 Task: Create new invoice with Date Opened :30-Apr-23, Select Customer: Whiskey Cake, Terms: Payment Term 2. Make invoice entry for item-1 with Date: 30-Apr-23, Description: Talenti Confetti Cookie Gelato Layers_x000D_
, Action: Material, Income Account: Income:Sales, Quantity: 2, Unit Price: 6.5, Discount %: 10. Make entry for item-2 with Date: 30-Apr-23, Description: e.l.f. Lip Laquer, Action: Material, Income Account: Income:Sales, Quantity: 1, Unit Price: 5.6, Discount %: 5. Make entry for item-3 with Date: 30-Apr-23, Description: Flame-Broiled Cheeseburger, Action: Material, Income Account: Income:Sales, Quantity: 2, Unit Price: 6.6, Discount %: 7. Write Notes: 'Looking forward to serving you again.'. Post Invoice with Post Date: 30-Apr-23, Post to Accounts: Assets:Accounts Receivable. Pay / Process Payment with Transaction Date: 15-May-23, Amount: 29.296, Transfer Account: Checking Account. Print Invoice, display notes by going to Option, then go to Display Tab and check 'Invoice Notes'.
Action: Mouse pressed left at (267, 132)
Screenshot: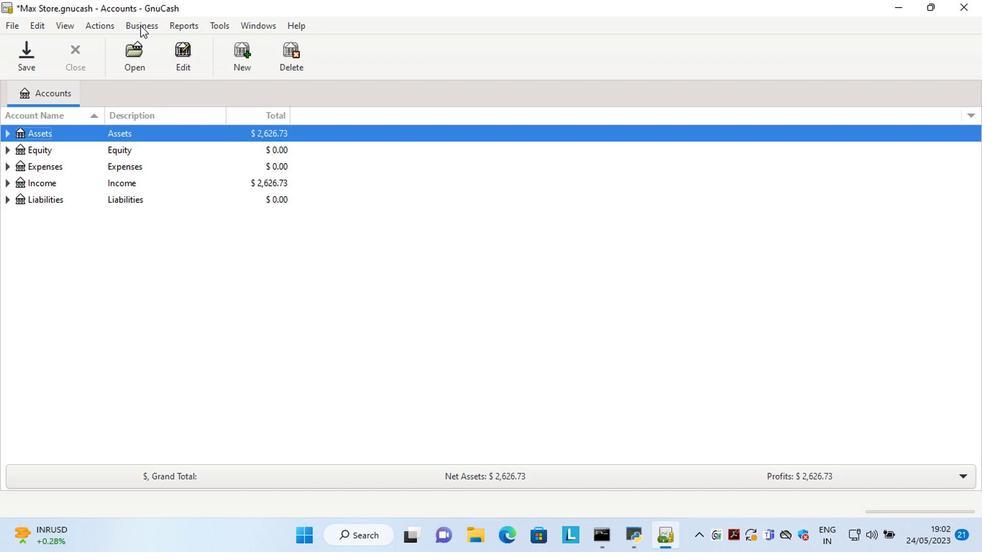 
Action: Mouse moved to (381, 178)
Screenshot: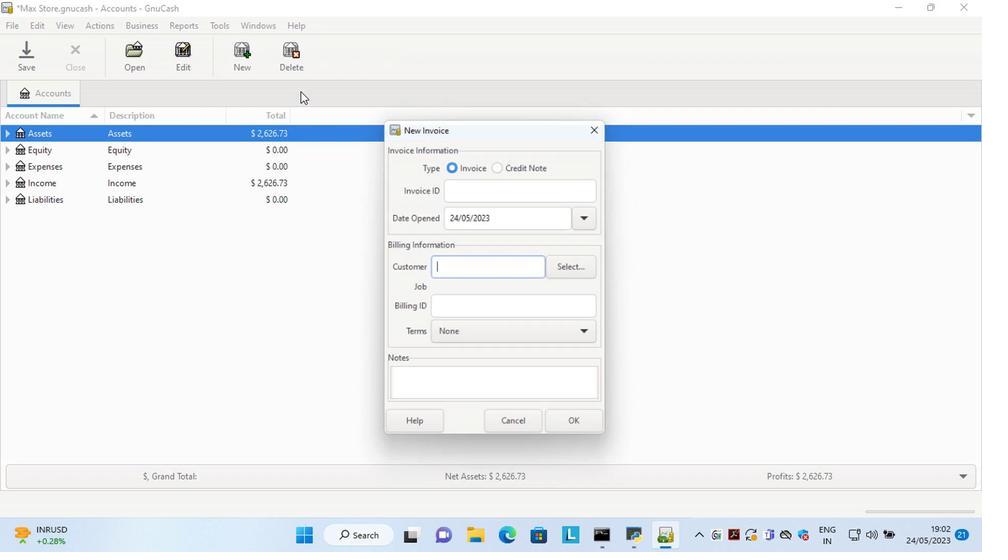 
Action: Mouse pressed left at (381, 178)
Screenshot: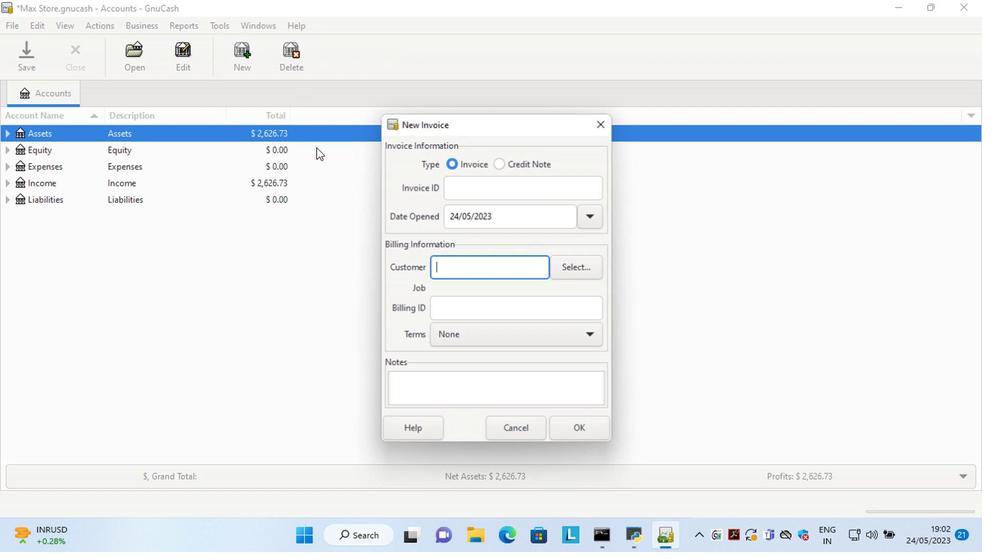 
Action: Mouse moved to (515, 265)
Screenshot: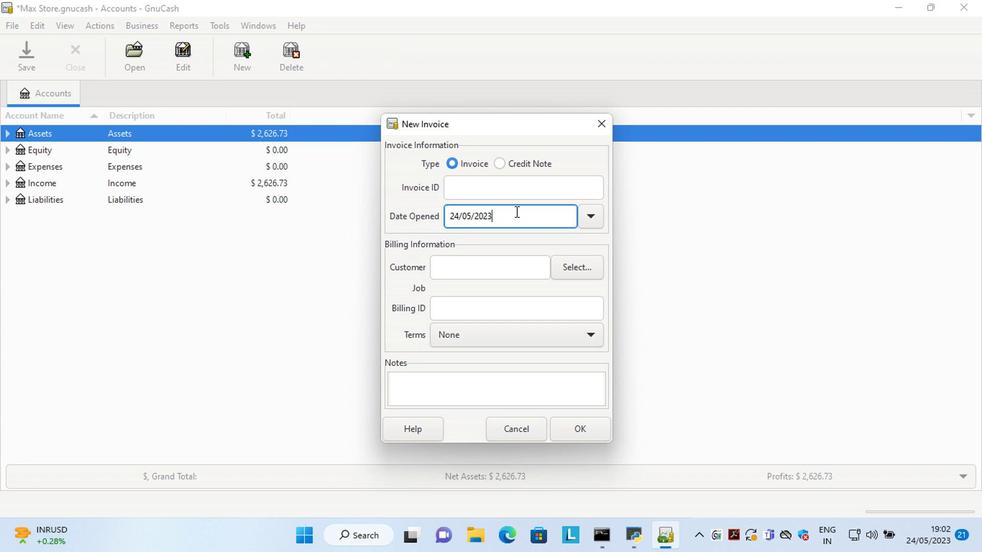 
Action: Mouse pressed left at (515, 265)
Screenshot: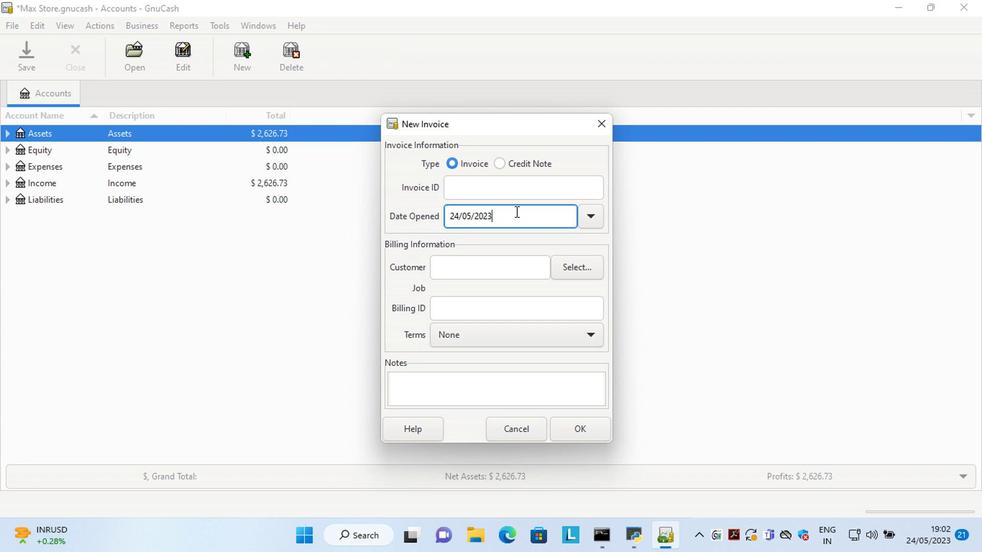 
Action: Key pressed <Key.left><Key.left><Key.left><Key.left><Key.left><Key.left><Key.left><Key.left><Key.left><Key.left><Key.left><Key.left><Key.left><Key.left><Key.delete><Key.delete>30<Key.right><Key.right><Key.delete>4<Key.tab>
Screenshot: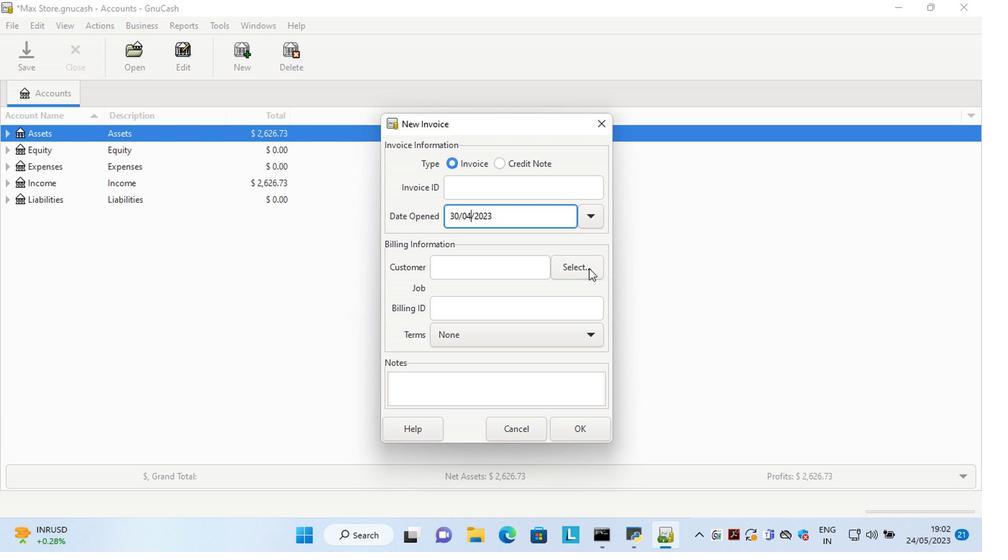 
Action: Mouse moved to (552, 300)
Screenshot: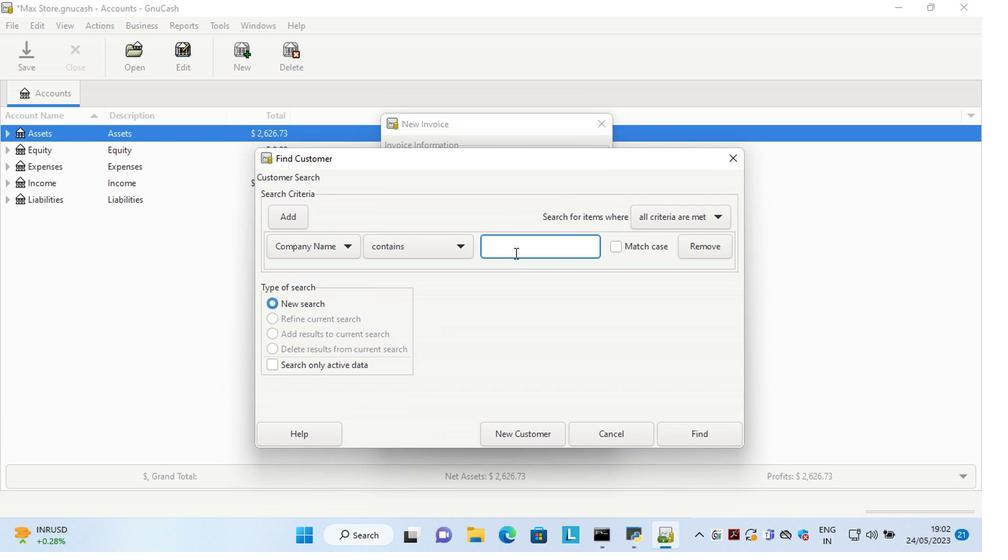 
Action: Mouse pressed left at (552, 300)
Screenshot: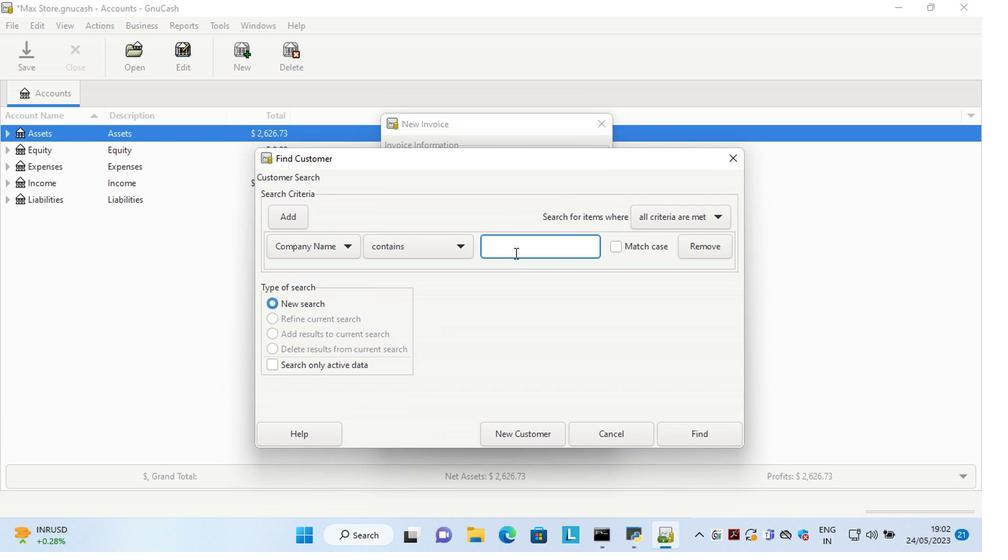 
Action: Mouse moved to (506, 284)
Screenshot: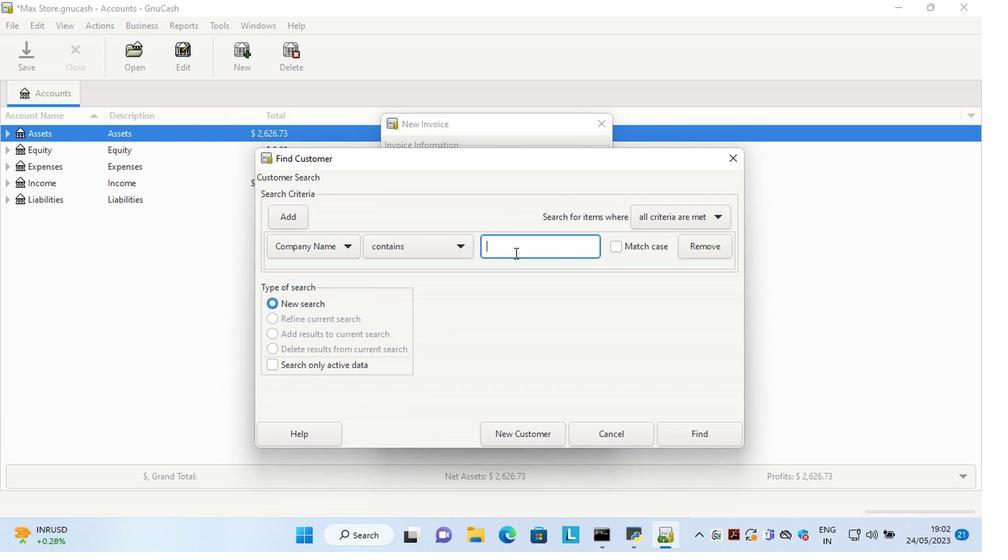 
Action: Mouse pressed left at (506, 284)
Screenshot: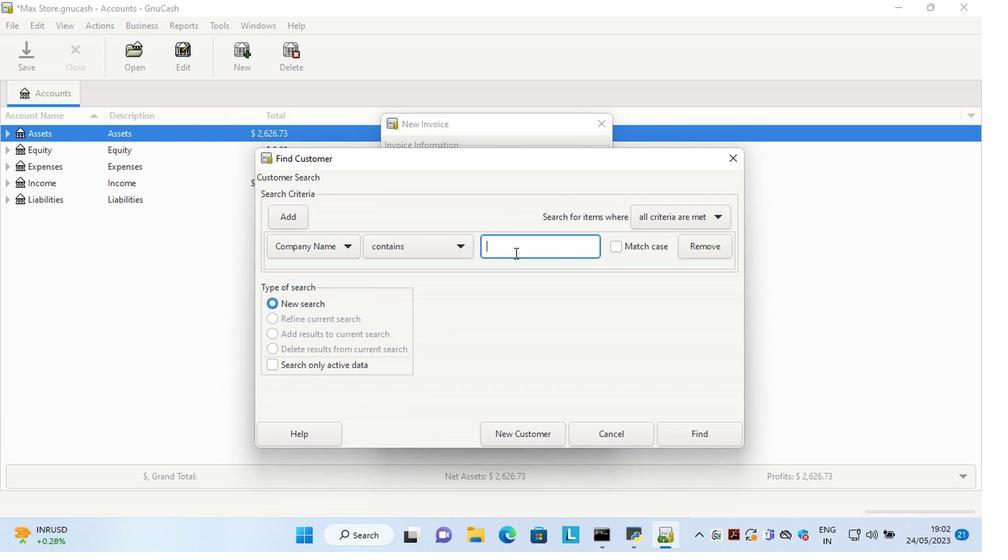 
Action: Key pressed <Key.shift>Whiskey
Screenshot: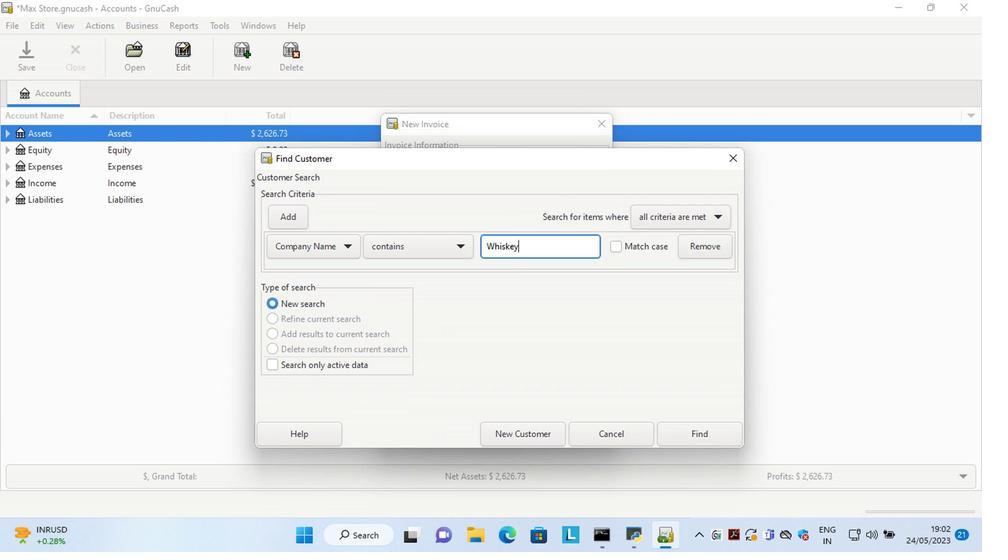 
Action: Mouse moved to (644, 410)
Screenshot: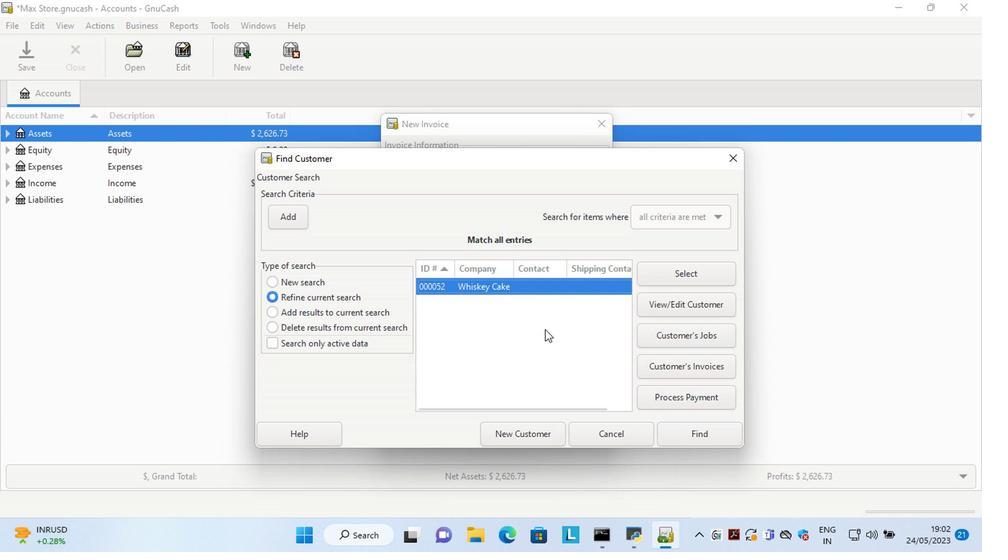 
Action: Mouse pressed left at (644, 410)
Screenshot: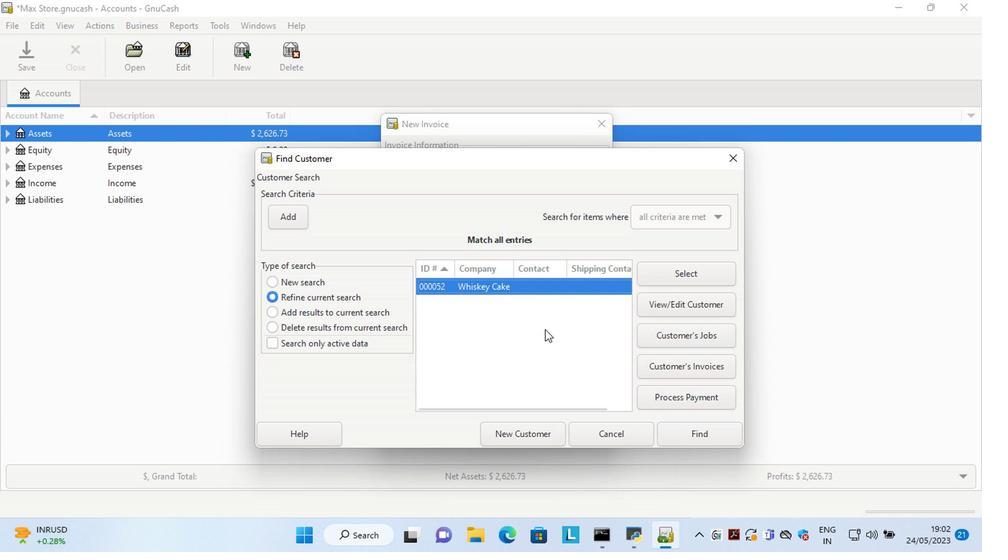 
Action: Mouse moved to (515, 312)
Screenshot: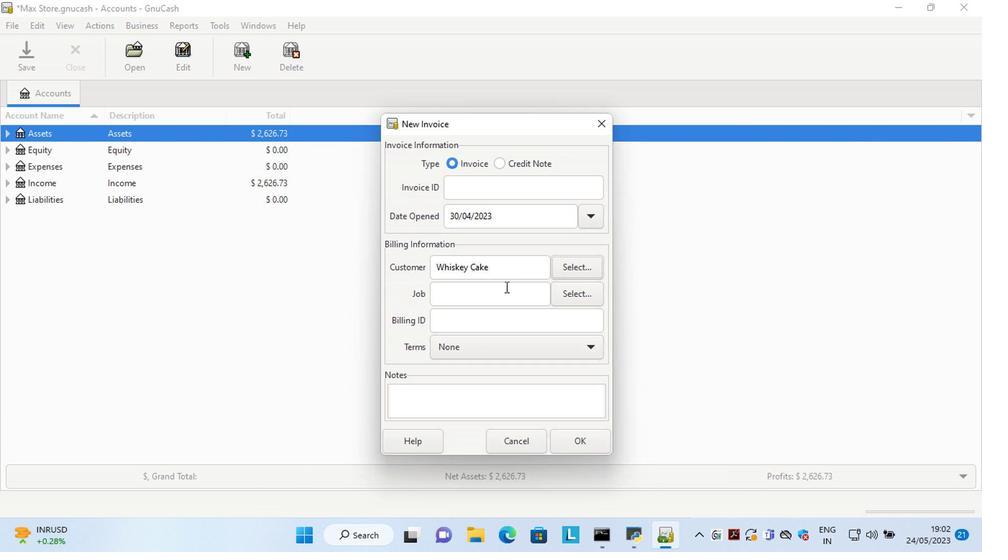 
Action: Mouse pressed left at (515, 312)
Screenshot: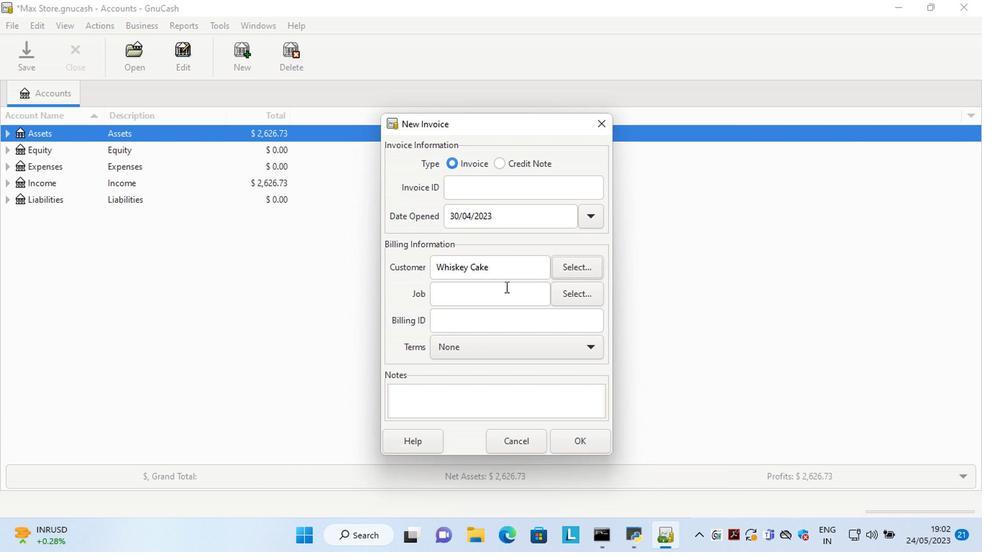
Action: Mouse pressed left at (515, 312)
Screenshot: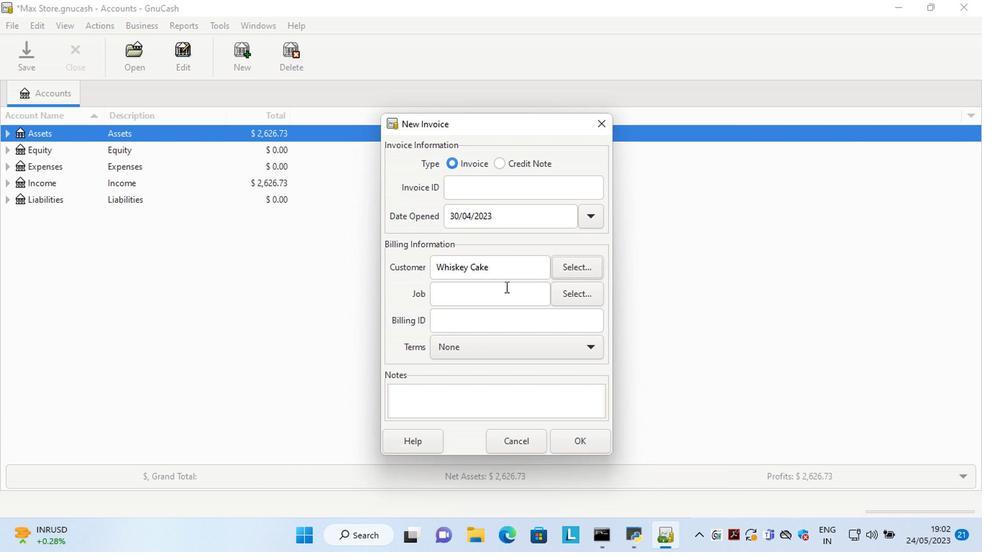 
Action: Mouse moved to (524, 355)
Screenshot: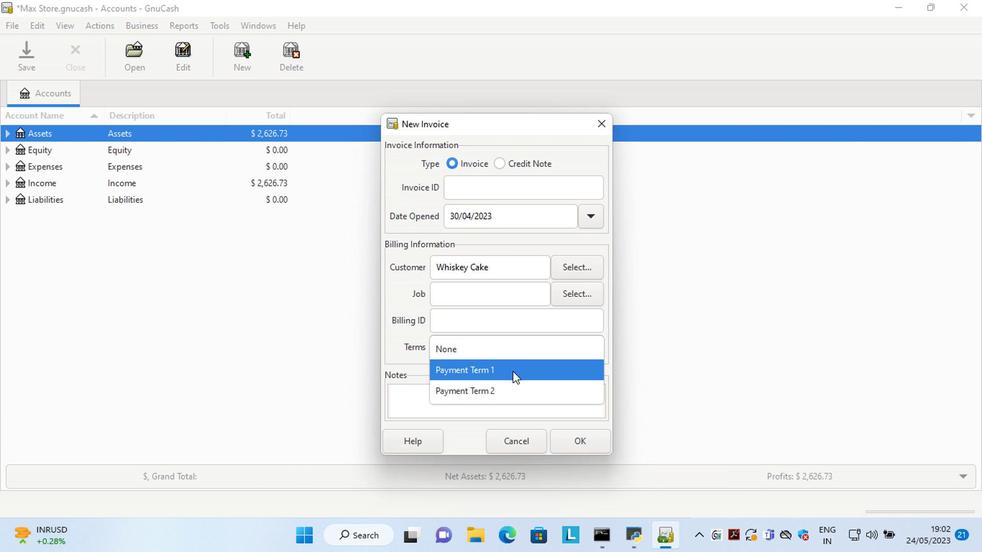 
Action: Mouse pressed left at (524, 355)
Screenshot: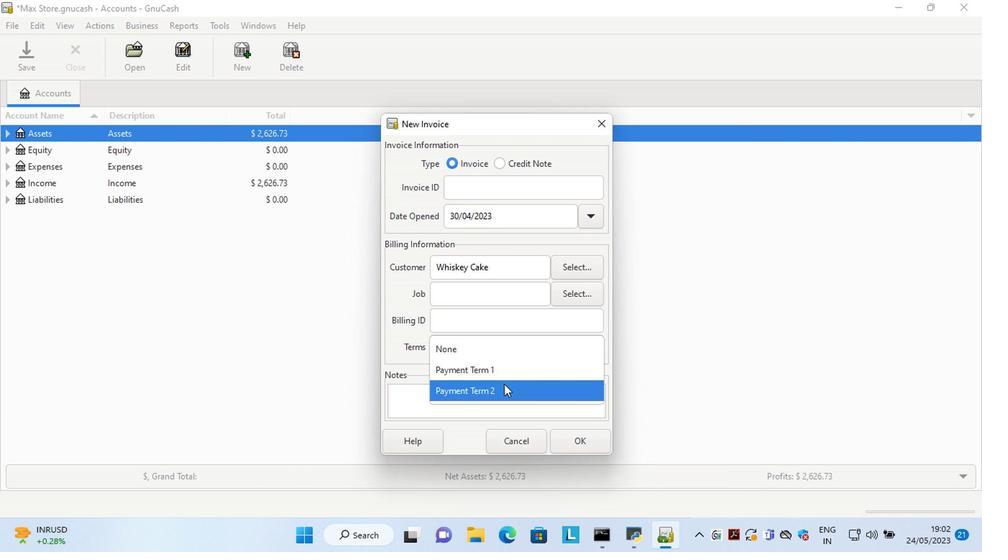 
Action: Mouse moved to (507, 382)
Screenshot: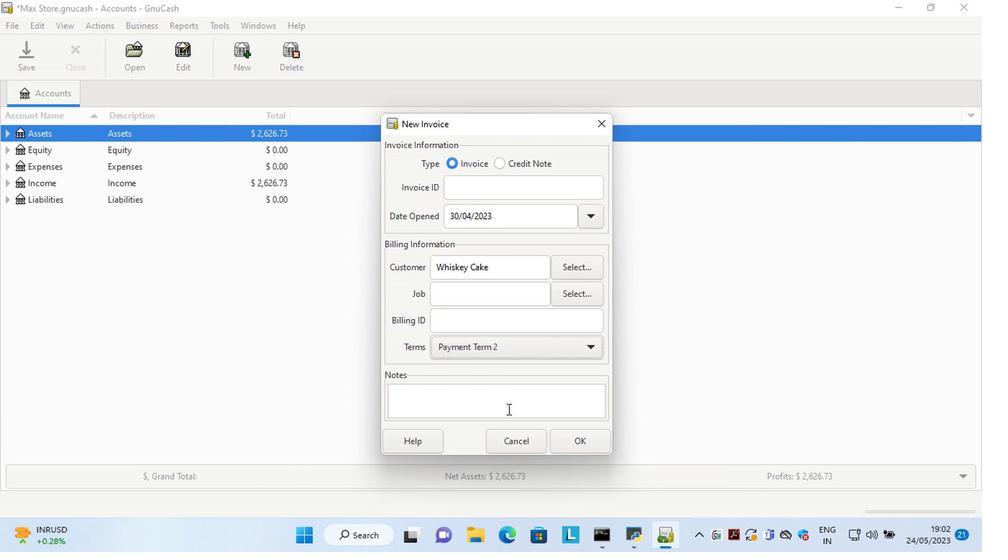 
Action: Mouse pressed left at (507, 382)
Screenshot: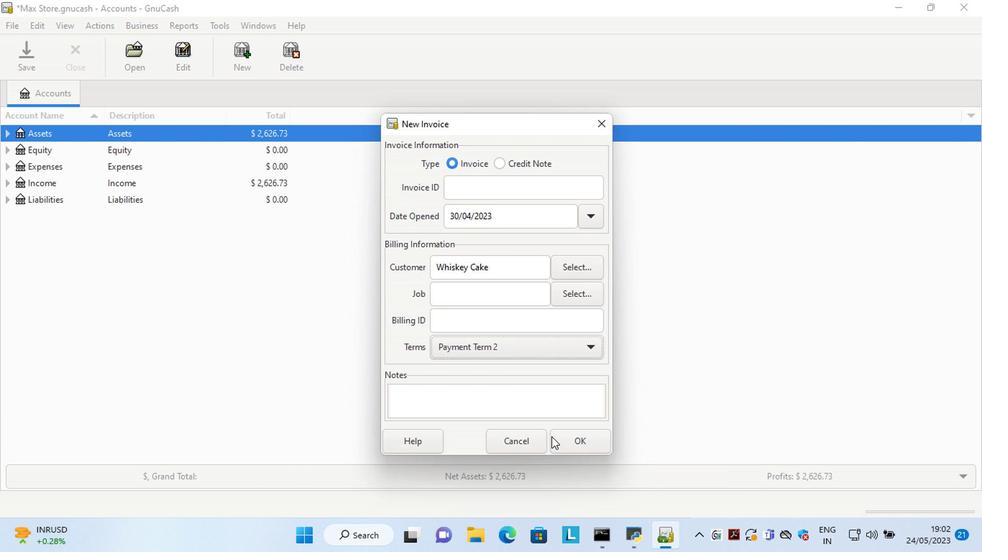 
Action: Mouse moved to (559, 422)
Screenshot: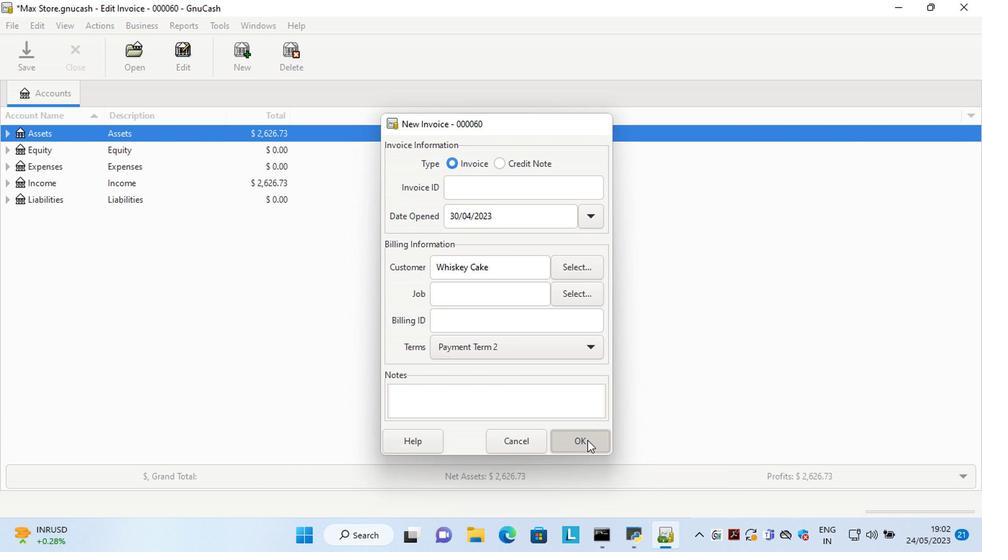 
Action: Mouse pressed left at (559, 422)
Screenshot: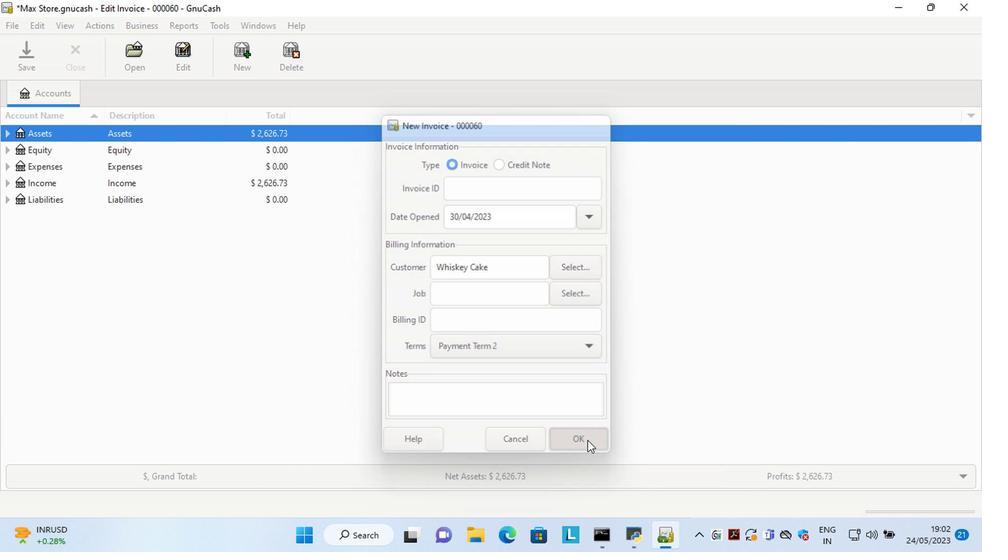 
Action: Mouse moved to (557, 337)
Screenshot: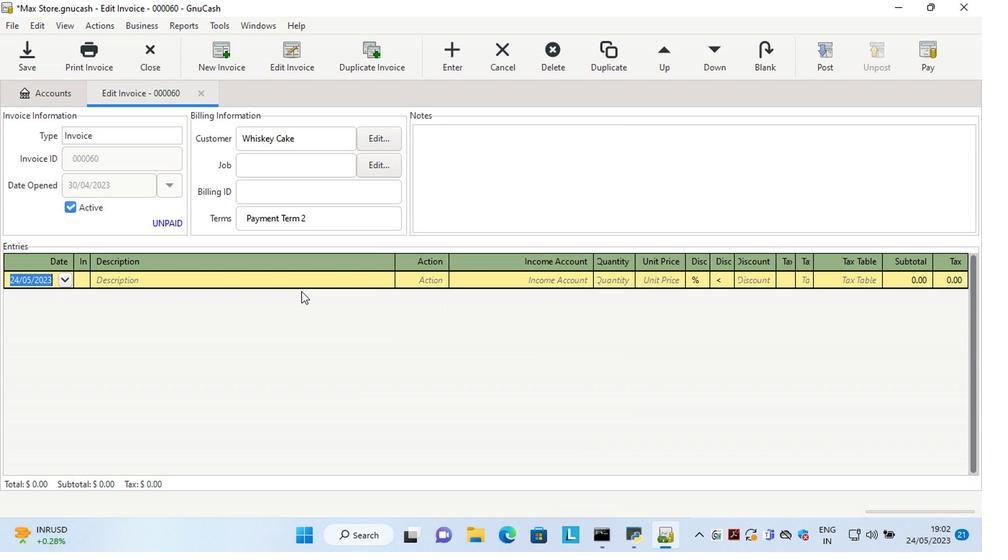 
Action: Key pressed <Key.left><Key.left><Key.left><Key.delete><Key.delete>30<Key.right><Key.right><Key.delete>4<Key.tab><Key.shift><Key.shift><Key.shift><Key.shift>Talenti<Key.space><Key.shift>Confetti<Key.space><Key.shift>Cookie<Key.space><Key.shift>Gelato<Key.space><Key.shift>Layers<Key.tab>ma<Key.tab>sale<Key.tab>2<Key.tab>6.5<Key.tab>
Screenshot: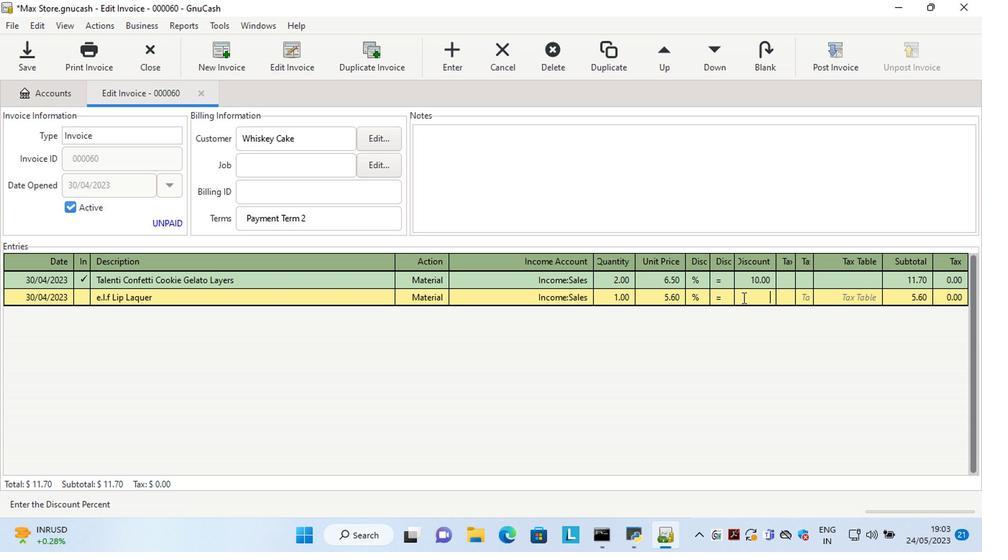 
Action: Mouse moved to (651, 305)
Screenshot: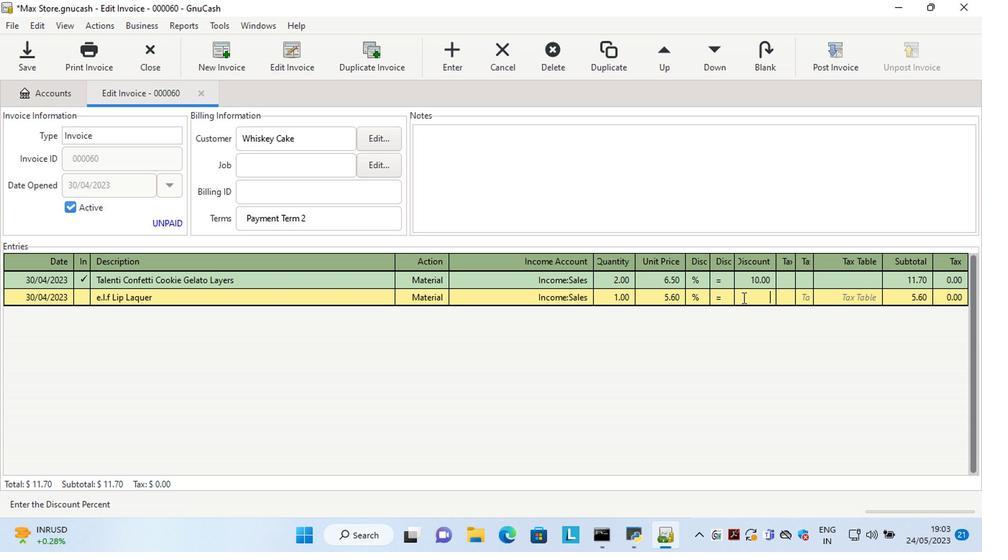 
Action: Mouse pressed left at (651, 305)
Screenshot: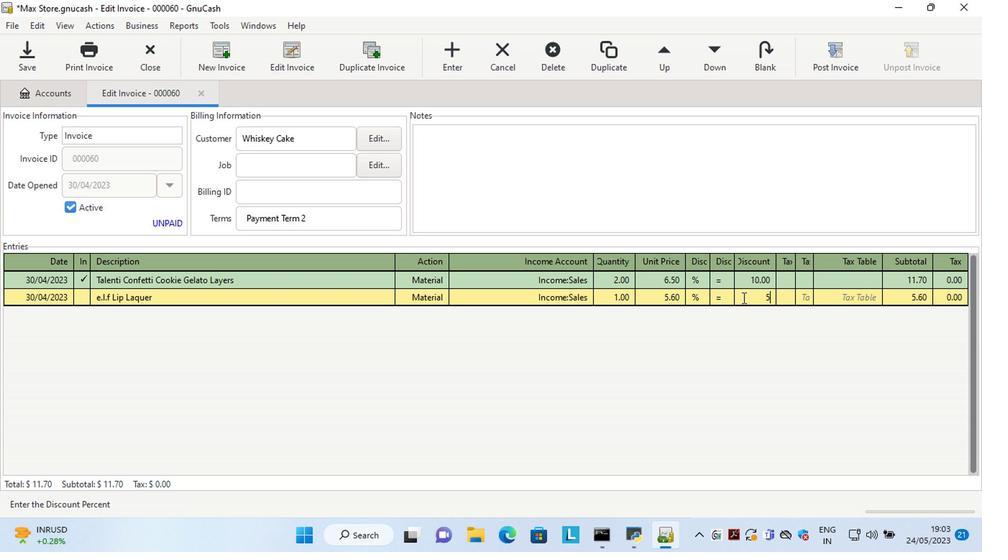 
Action: Mouse moved to (672, 308)
Screenshot: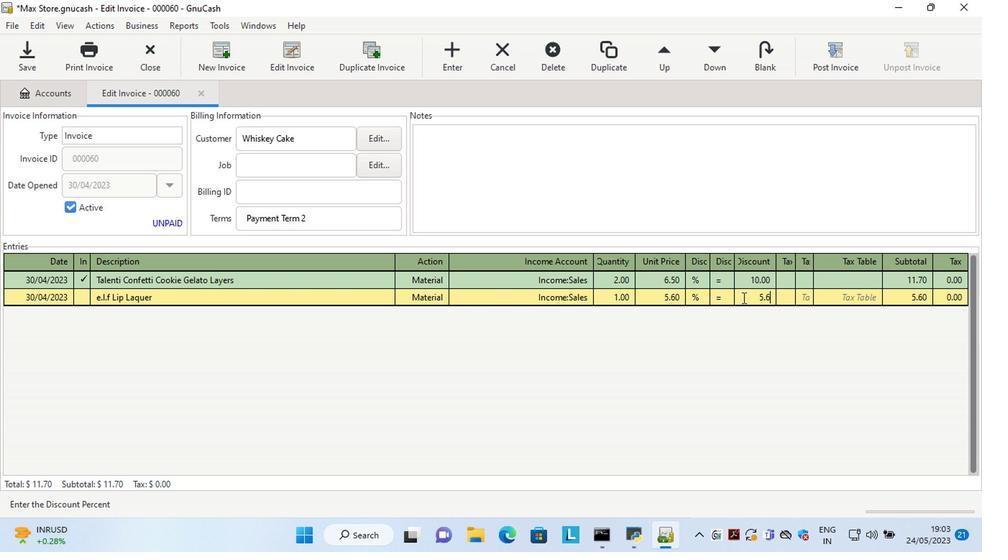 
Action: Mouse pressed left at (672, 308)
Screenshot: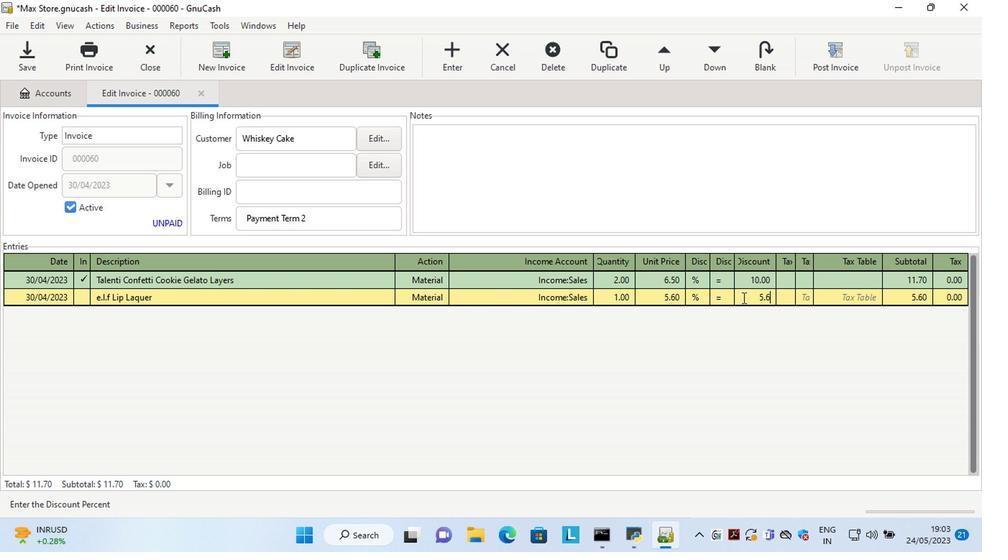 
Action: Key pressed 10<Key.tab><Key.tab><Key.shift>e<Key.backspace><Key.backspace>e<Key.backspace><Key.backspace><Key.shift>E<Key.backspace><Key.backspace><Key.caps_lock>E<Key.backspace><Key.backspace>E.L<Key.backspace><Key.caps_lock><Key.backspace><Key.backspace>e.l.f<Key.space><Key.shift>Lip<Key.space><Key.shift>Laquer<Key.space><Key.backspace><Key.tab>ma<Key.tab>sale<Key.tab>1<Key.tab>5.6<Key.tab>
Screenshot: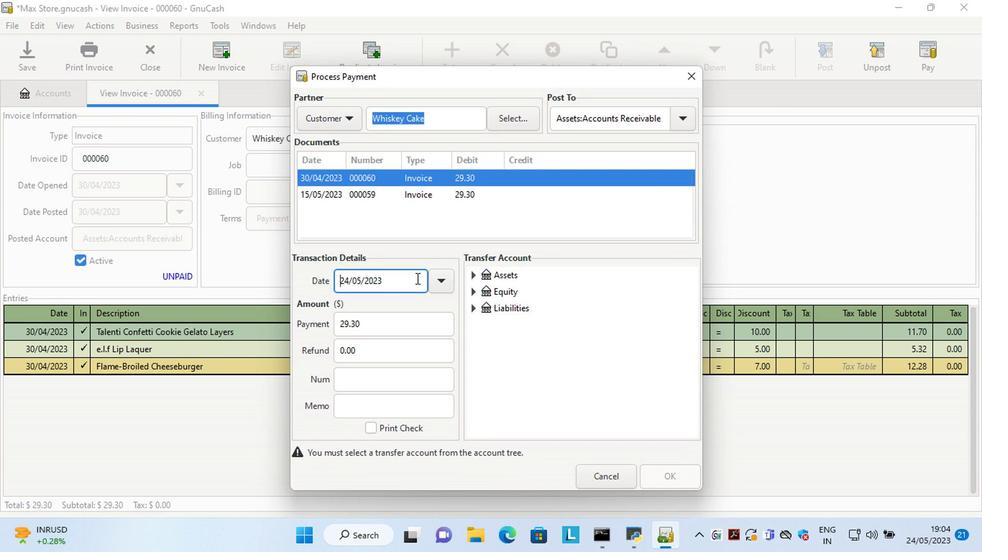 
Action: Mouse moved to (653, 317)
Screenshot: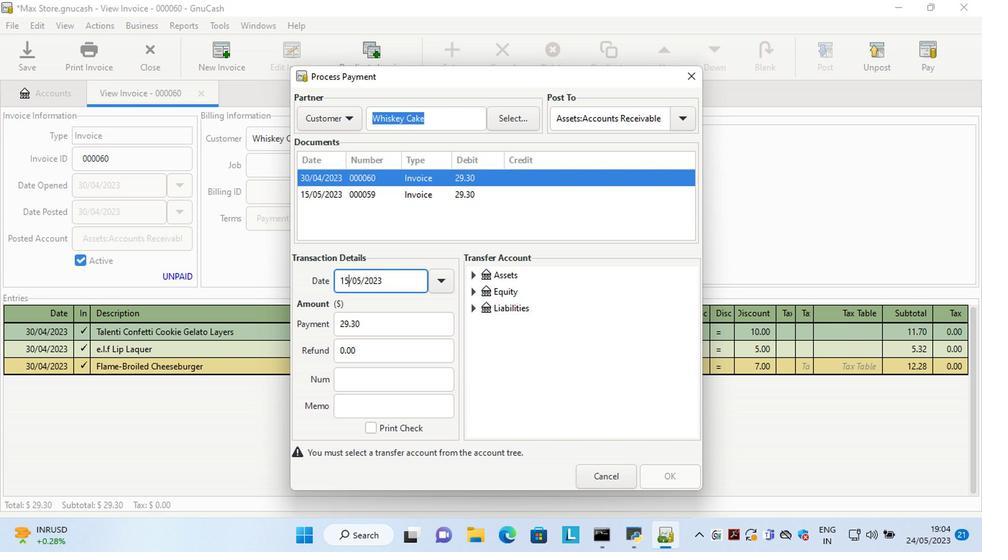 
Action: Mouse pressed left at (653, 317)
Screenshot: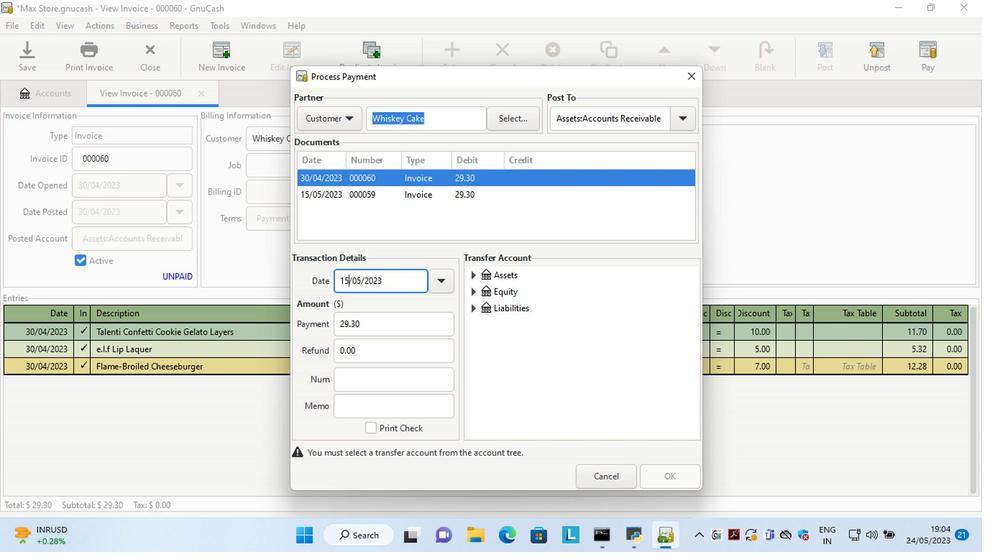 
Action: Mouse moved to (672, 317)
Screenshot: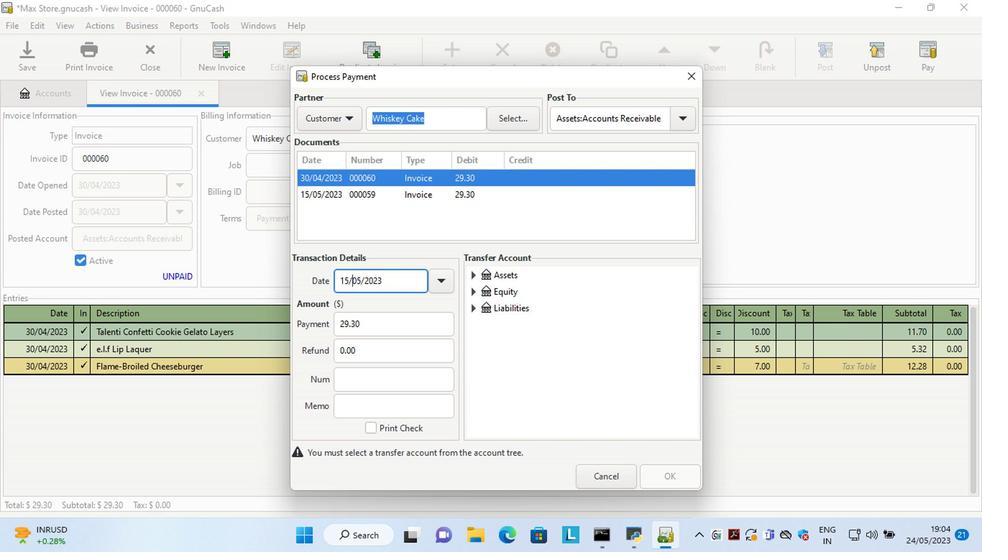 
Action: Mouse pressed left at (672, 317)
Screenshot: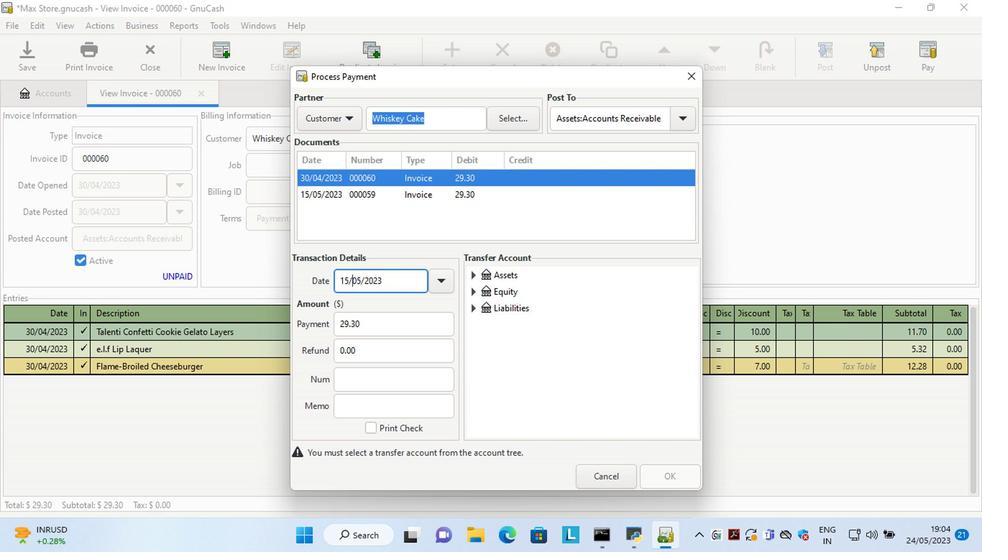 
Action: Key pressed 5<Key.tab><Key.tab><Key.shift>Flame-<Key.shift>Broiled<Key.space><Key.shift>Cheeseburger<Key.tab>ma<Key.tab>sale<Key.tab>2<Key.tab>6.6<Key.tab>
Screenshot: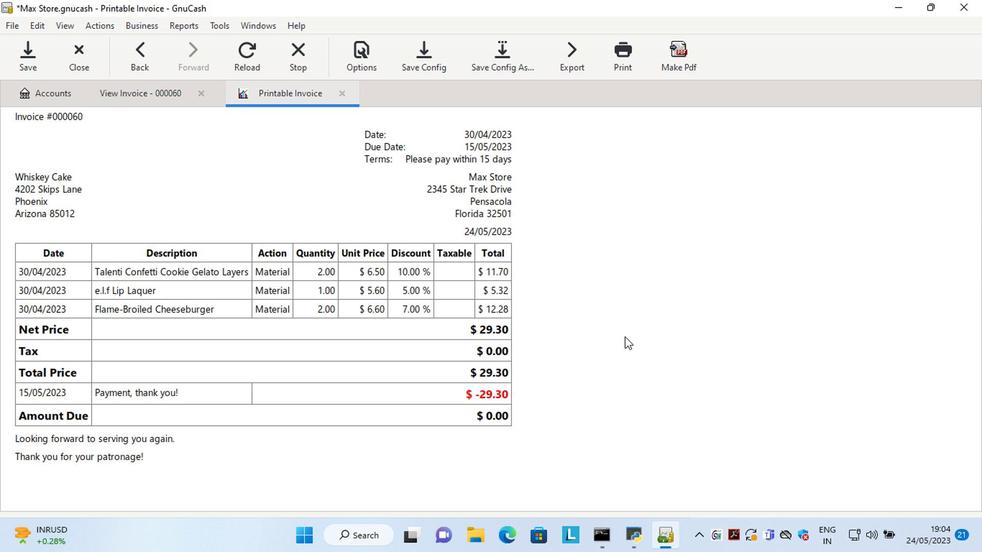 
Action: Mouse moved to (657, 331)
Screenshot: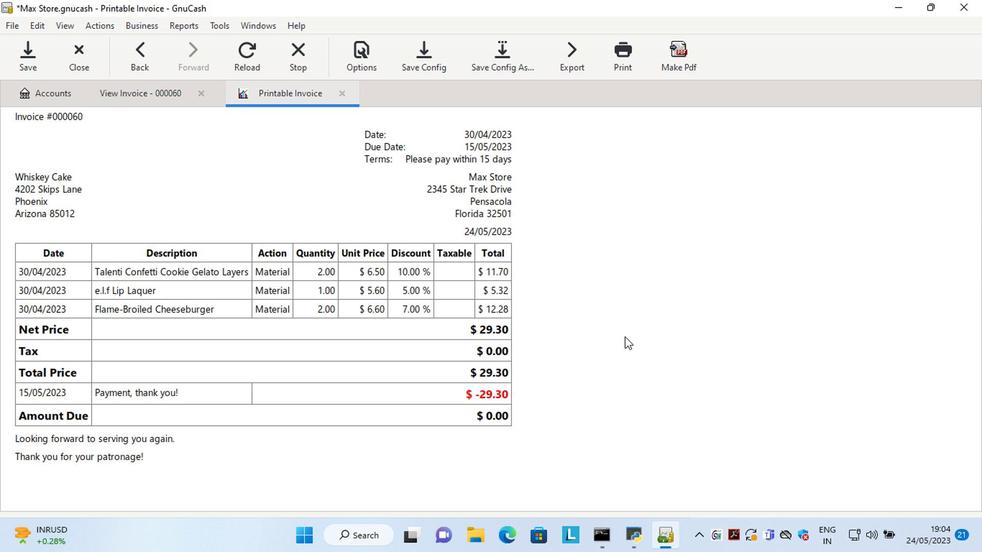 
Action: Mouse pressed left at (657, 331)
Screenshot: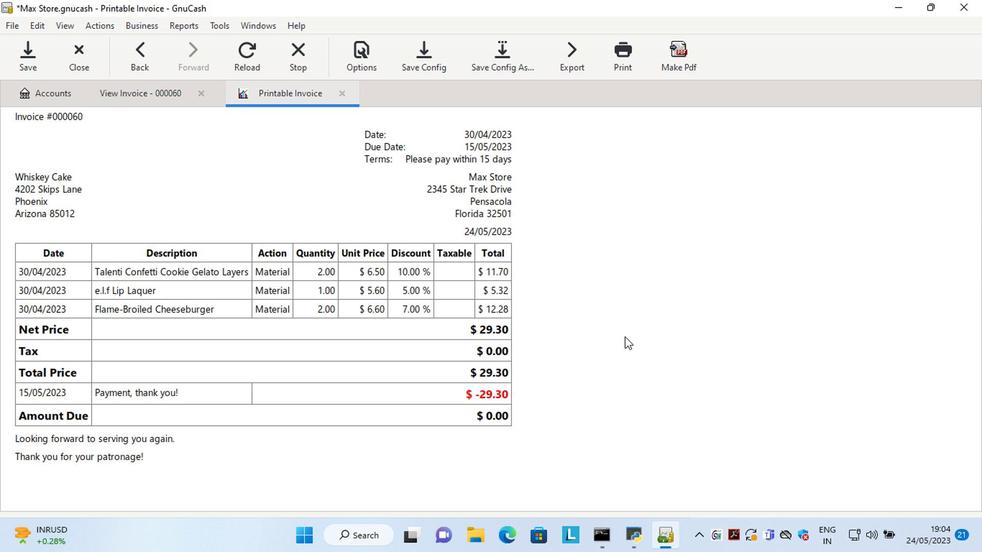 
Action: Mouse moved to (666, 329)
Screenshot: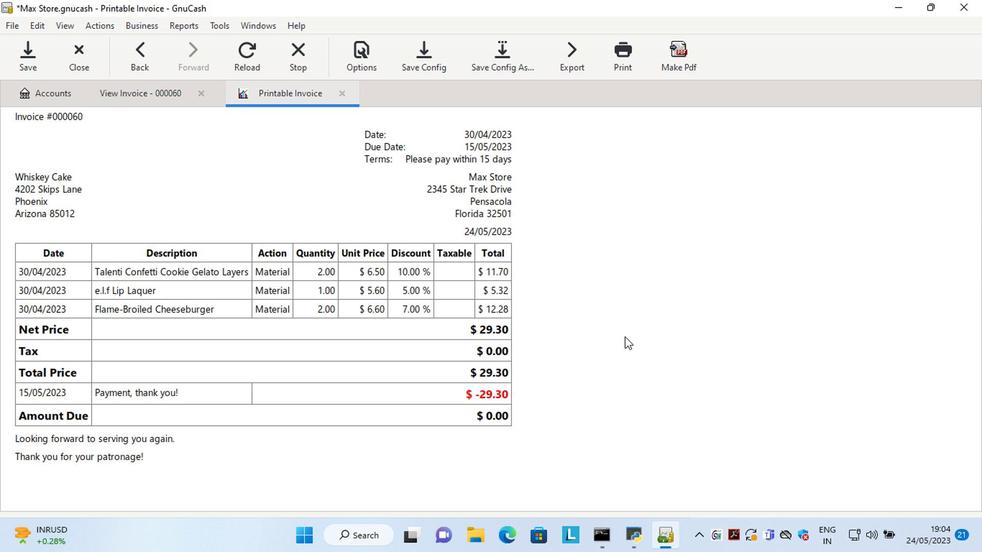 
Action: Mouse pressed left at (666, 329)
Screenshot: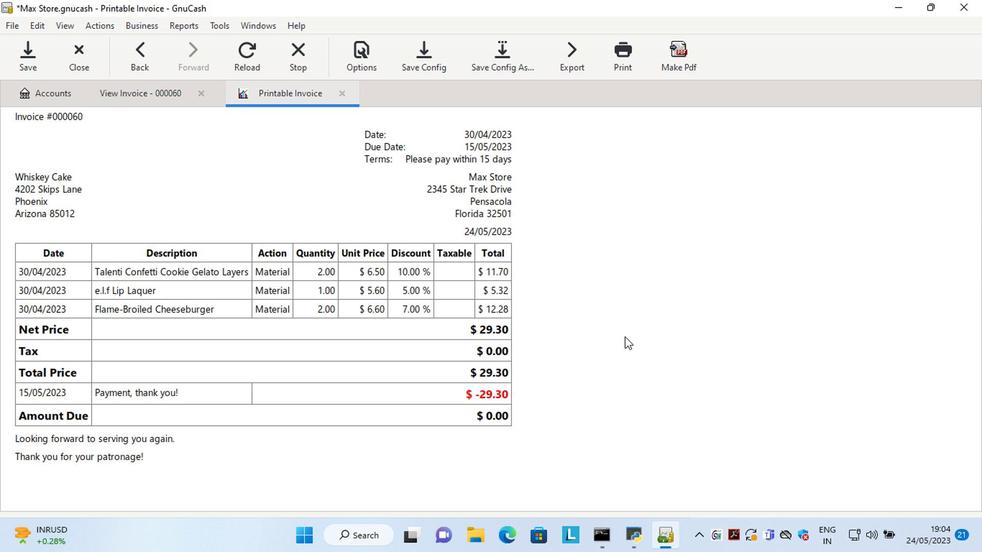 
Action: Key pressed 7<Key.tab>
Screenshot: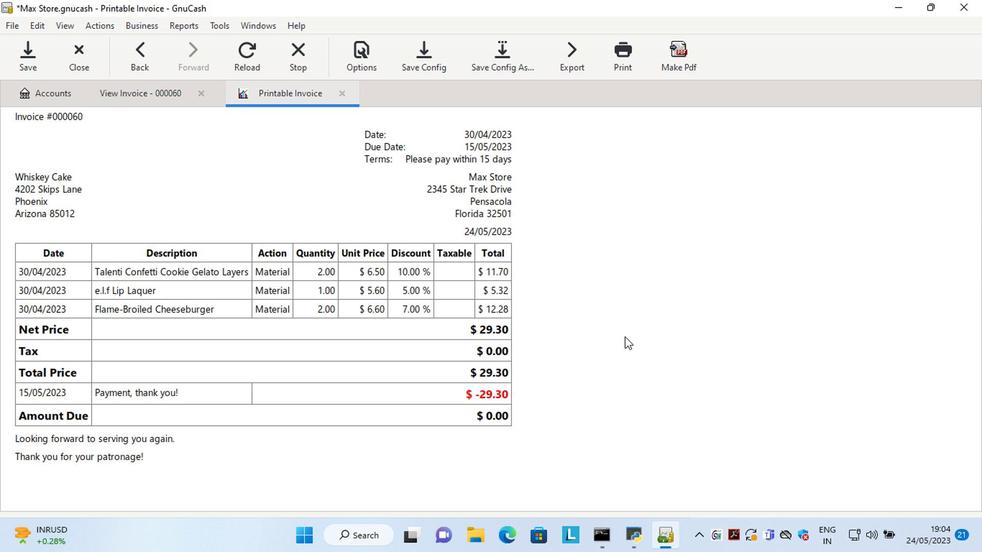 
Action: Mouse moved to (575, 220)
Screenshot: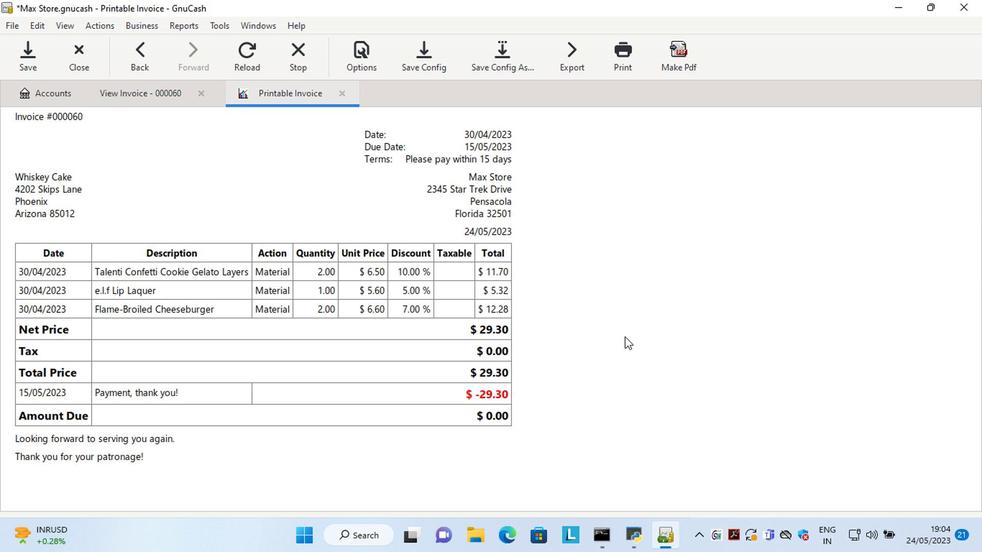 
Action: Mouse pressed left at (575, 220)
Screenshot: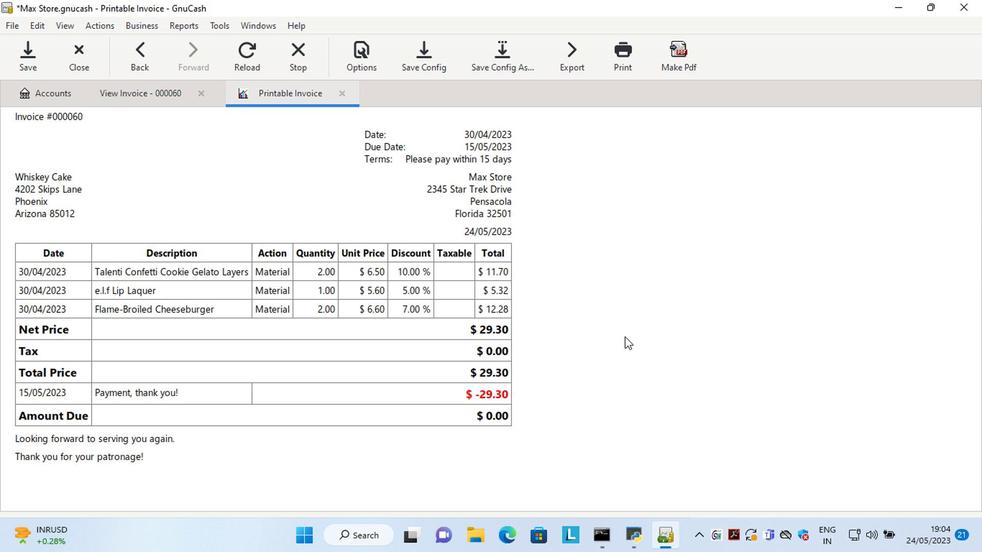 
Action: Key pressed <Key.shift>Looking<Key.space>forward<Key.space>to<Key.space>serving<Key.space>yo<Key.space>u<Key.backspace><Key.backspace>uy<Key.space><Key.backspace><Key.backspace><Key.space>again.
Screenshot: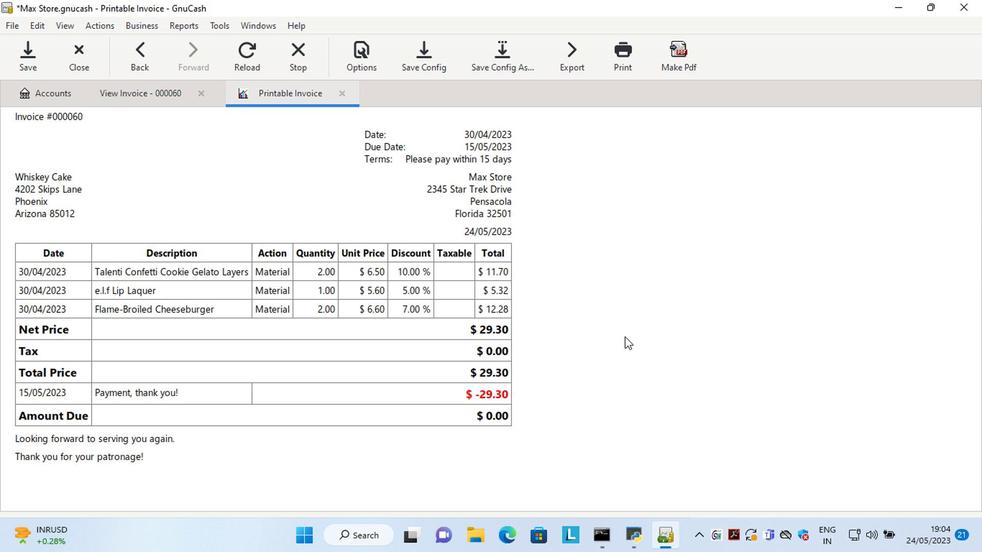 
Action: Mouse moved to (733, 153)
Screenshot: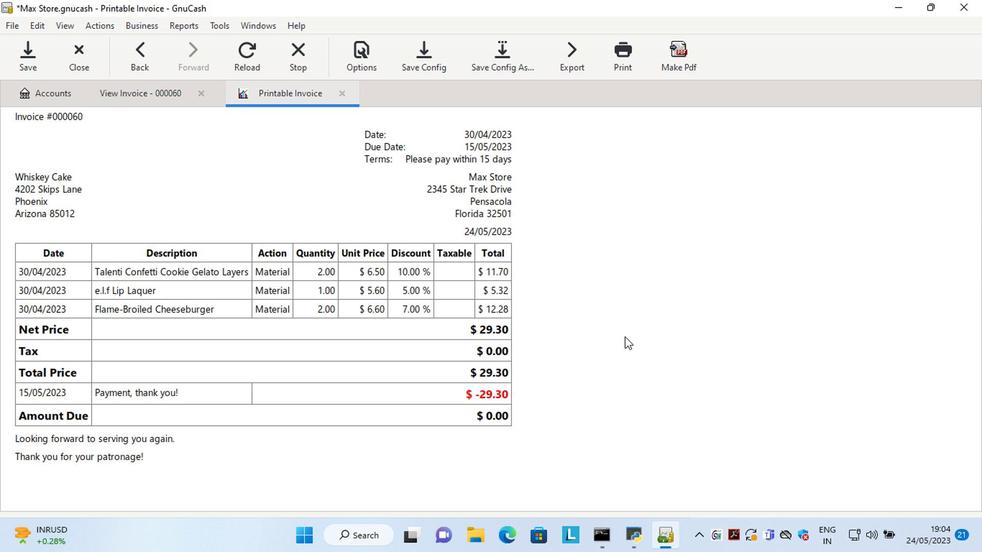 
Action: Mouse pressed left at (733, 153)
Screenshot: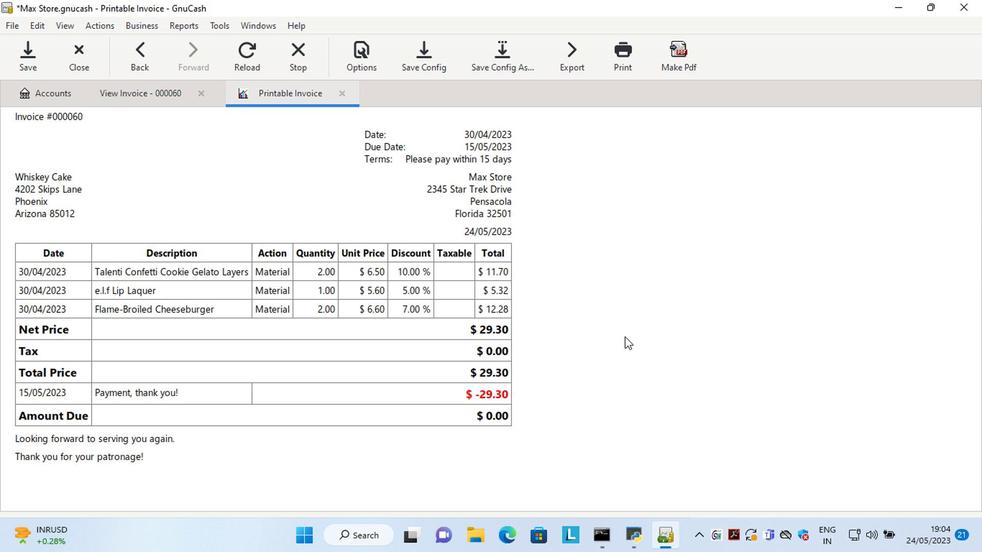 
Action: Mouse moved to (507, 276)
Screenshot: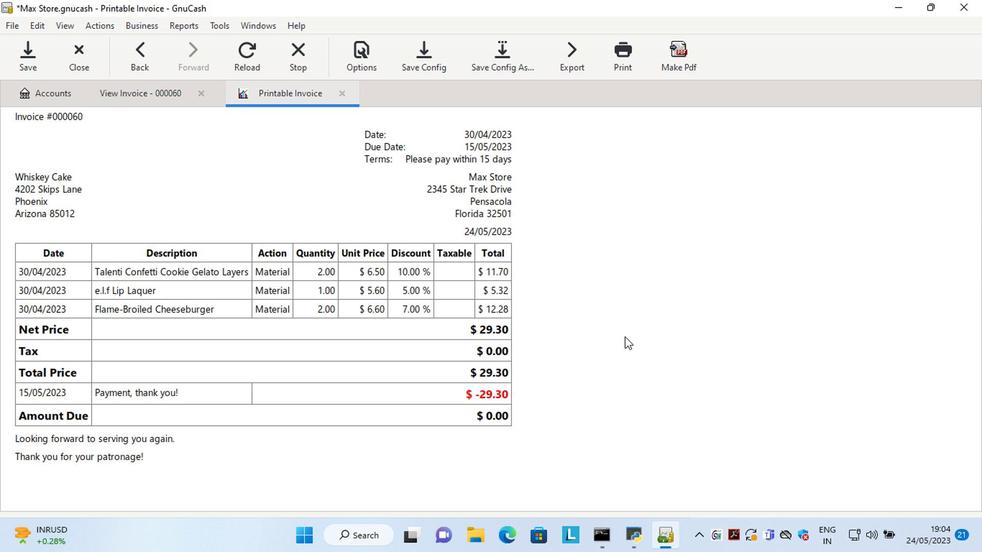 
Action: Mouse pressed left at (507, 276)
Screenshot: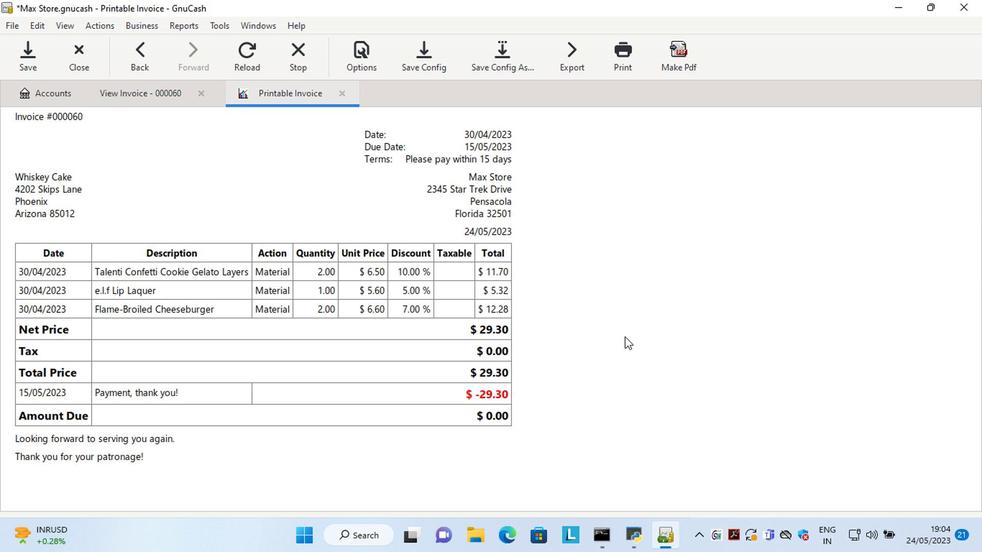 
Action: Key pressed <Key.left><Key.left><Key.left><Key.left><Key.left><Key.left><Key.left><Key.left><Key.left><Key.left><Key.left><Key.left><Key.left><Key.delete><Key.delete>3<Key.backspace>15
Screenshot: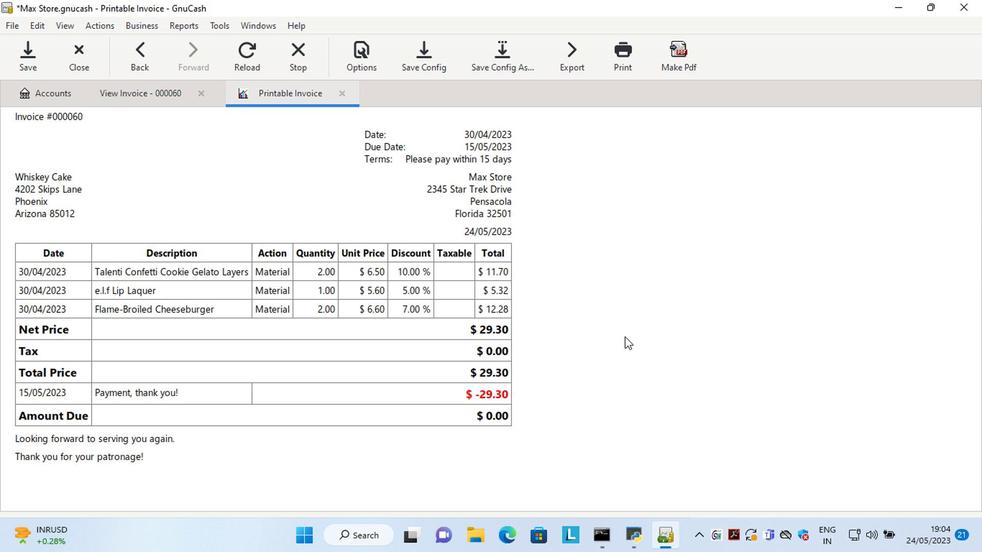 
Action: Mouse moved to (568, 365)
Screenshot: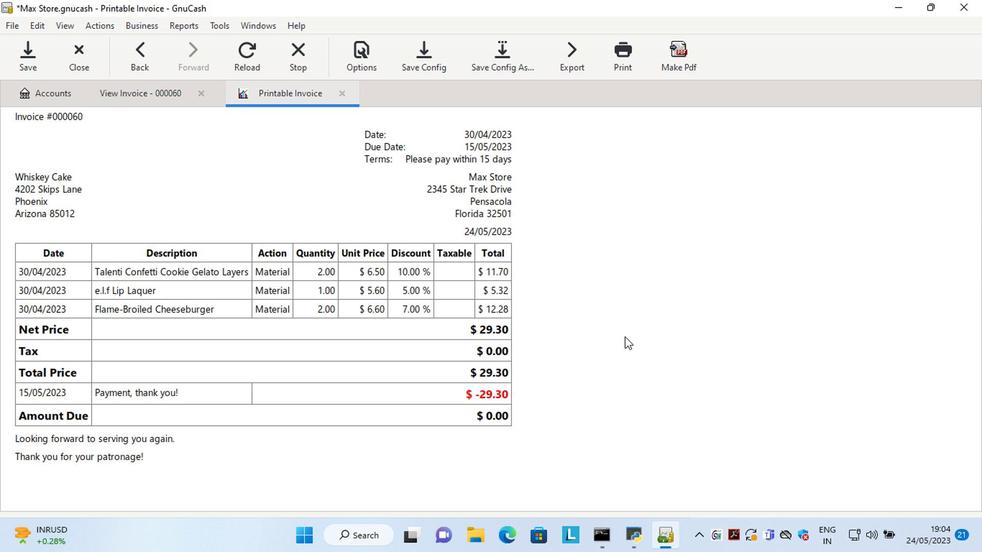 
Action: Mouse pressed left at (568, 365)
Screenshot: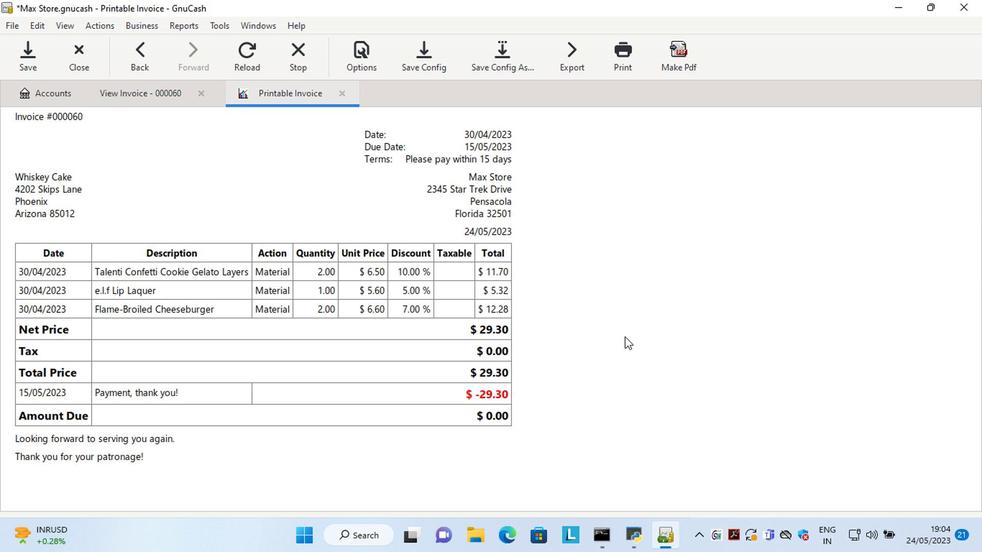 
Action: Mouse moved to (785, 150)
Screenshot: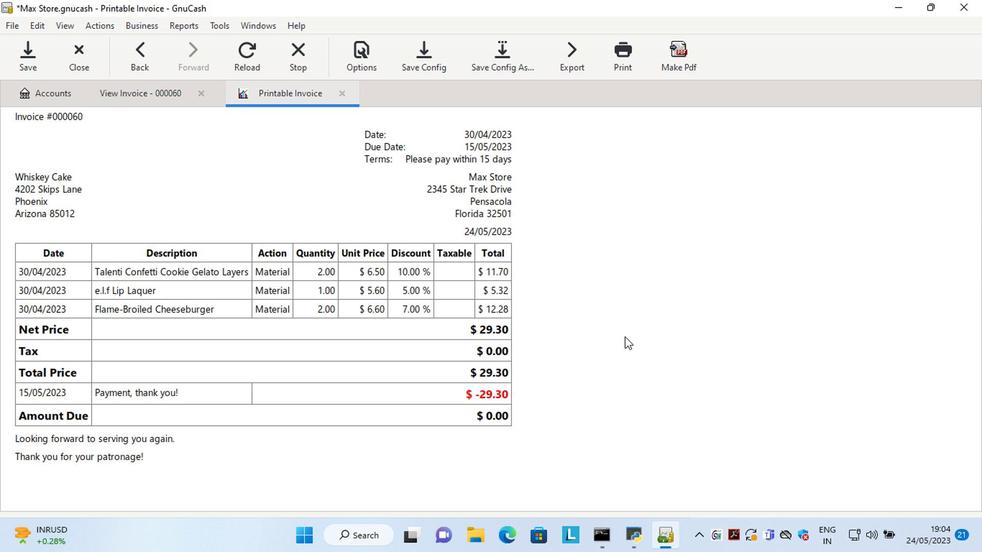 
Action: Mouse pressed left at (785, 150)
Screenshot: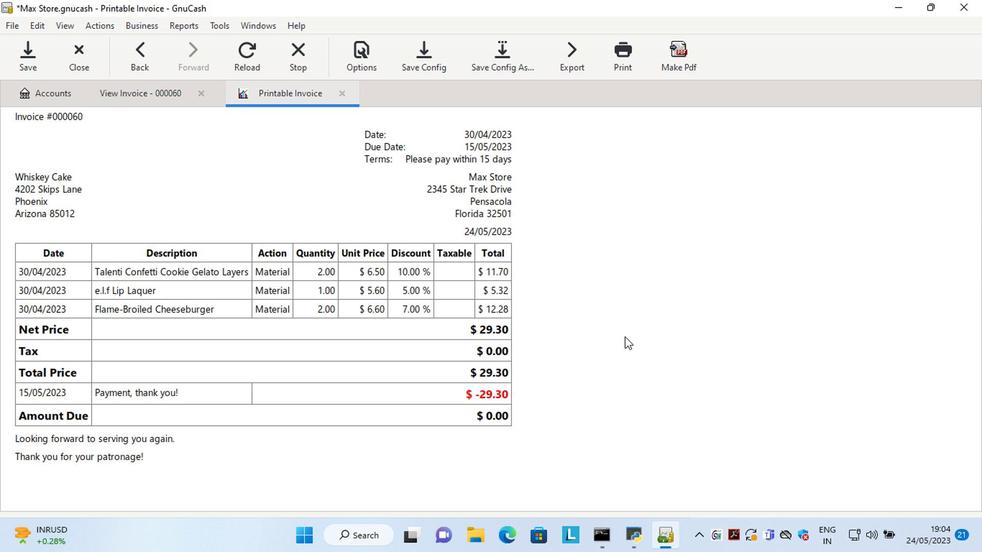 
Action: Mouse moved to (438, 309)
Screenshot: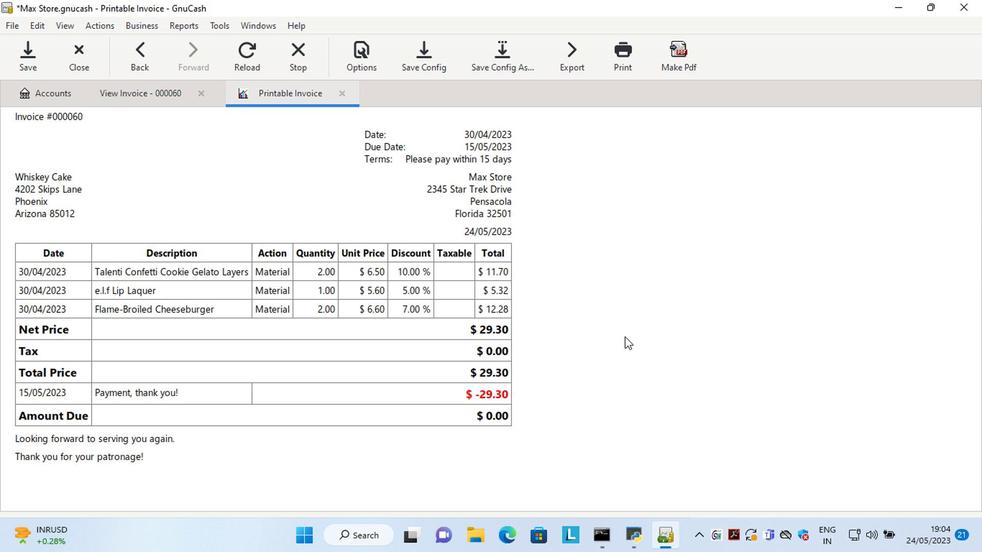 
Action: Mouse pressed left at (438, 309)
Screenshot: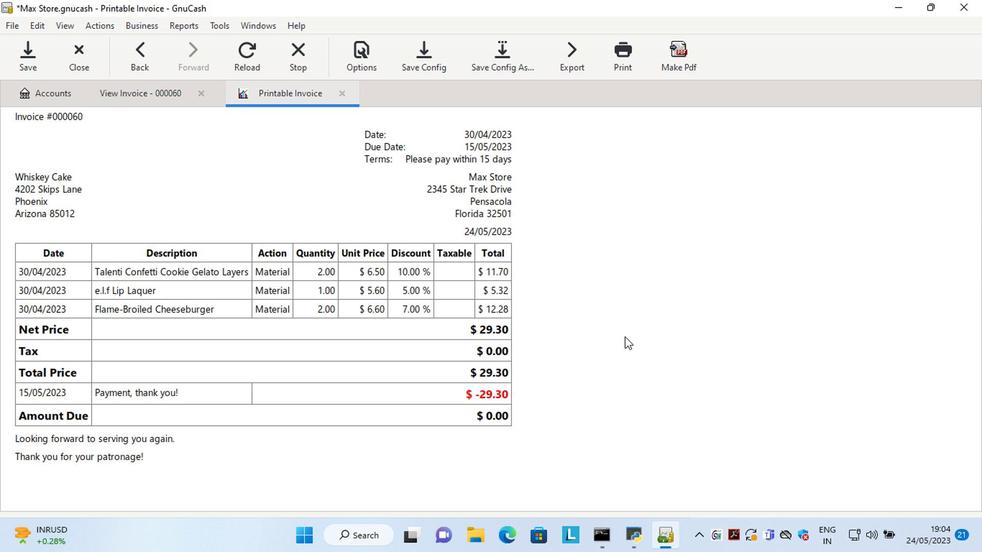 
Action: Key pressed <Key.left><Key.left><Key.left><Key.left><Key.left><Key.left><Key.left><Key.left><Key.left><Key.left><Key.left><Key.left><Key.left><Key.left><Key.left>
Screenshot: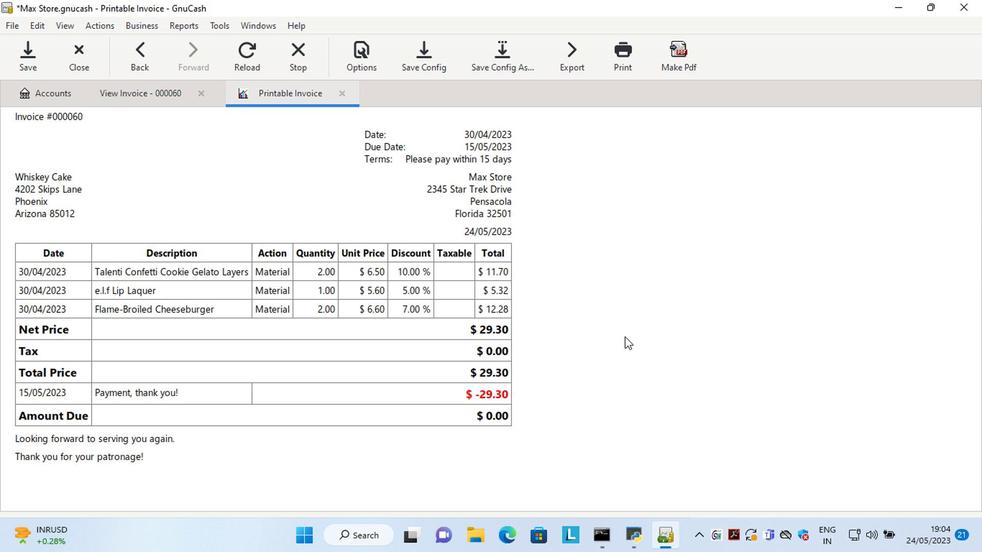 
Action: Mouse pressed left at (271, 132)
Screenshot: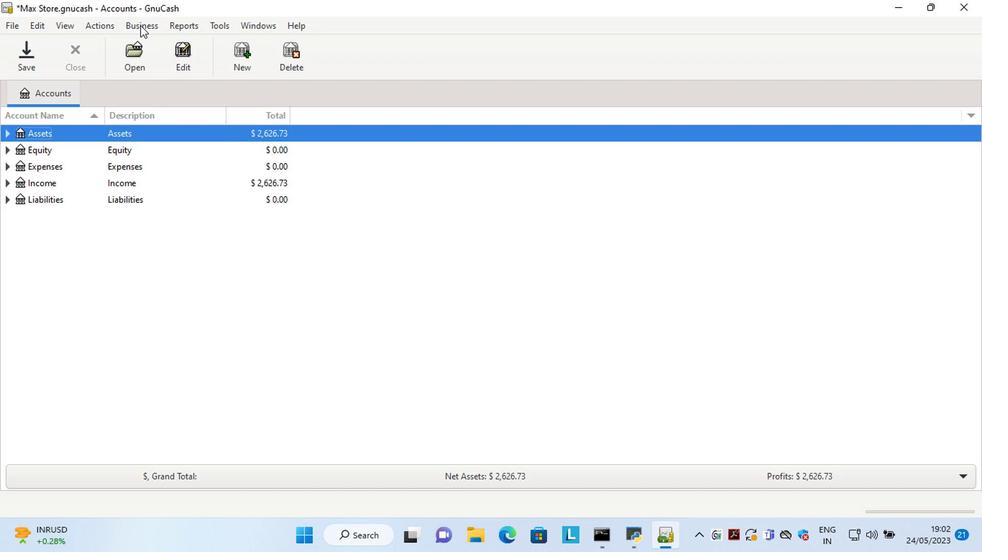 
Action: Mouse moved to (377, 177)
Screenshot: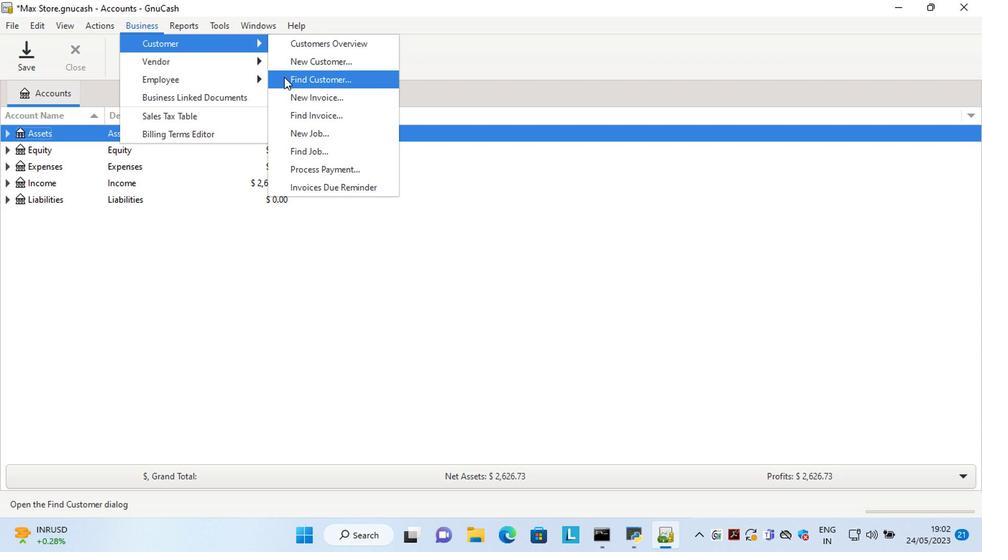 
Action: Mouse pressed left at (377, 177)
Screenshot: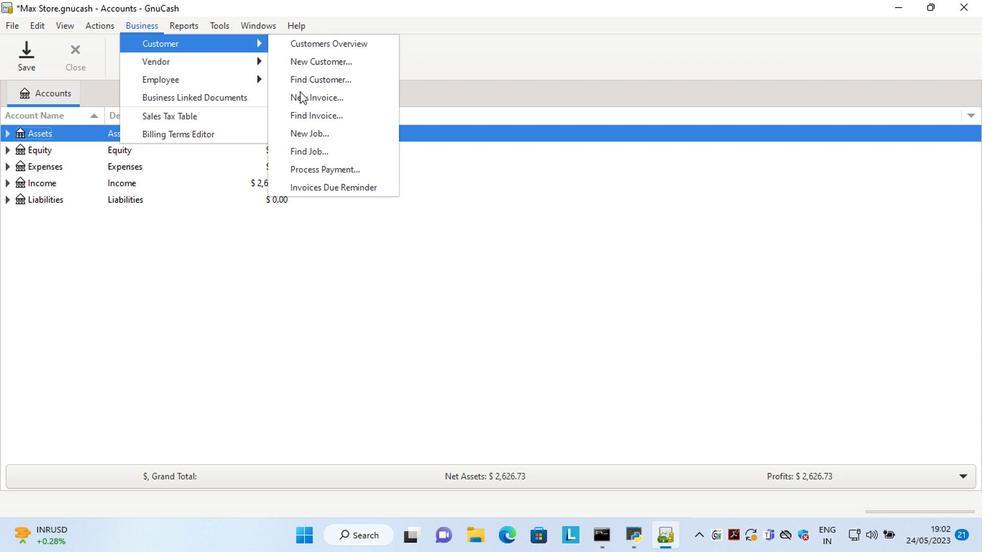 
Action: Mouse moved to (518, 260)
Screenshot: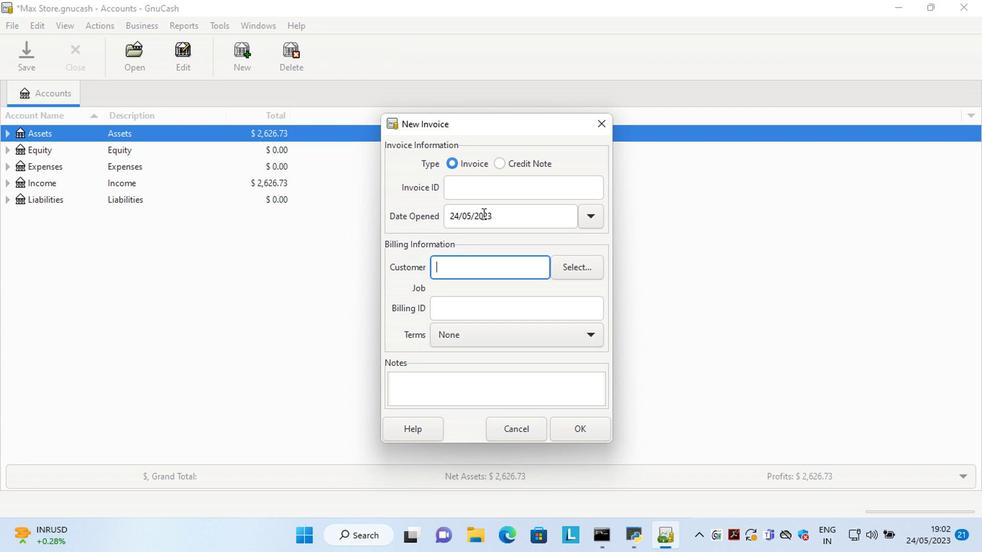 
Action: Mouse pressed left at (518, 260)
Screenshot: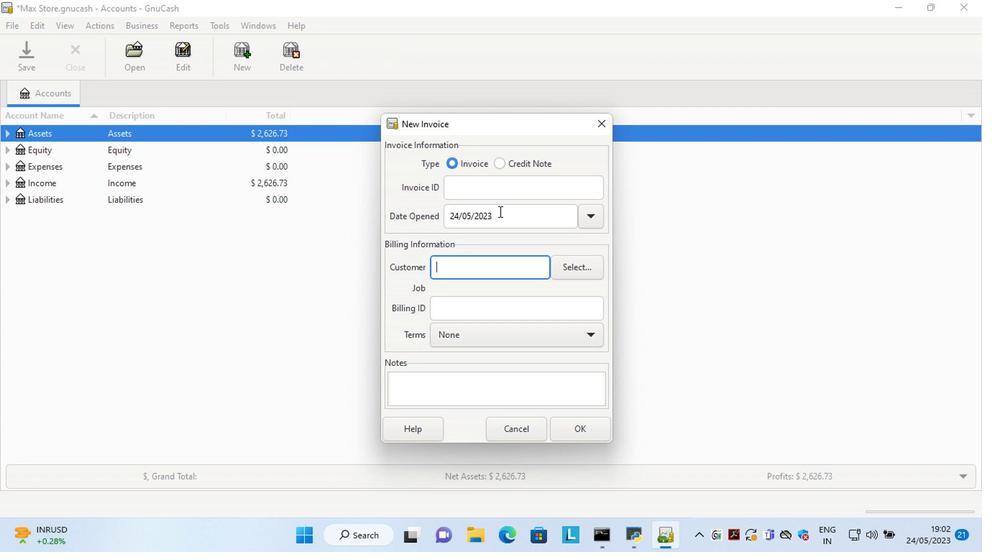
Action: Mouse moved to (519, 260)
Screenshot: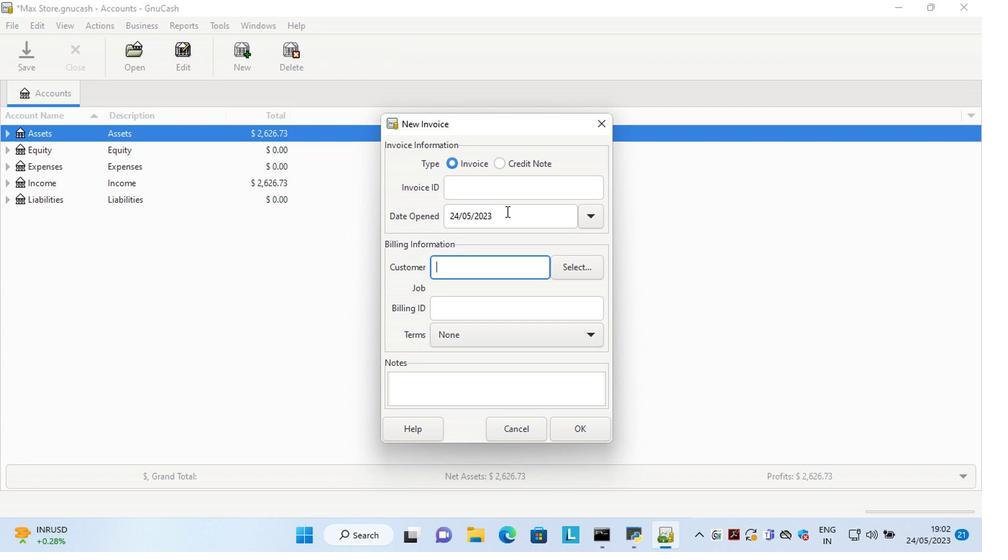 
Action: Key pressed <Key.left><Key.left><Key.left><Key.left><Key.left><Key.left><Key.left><Key.left><Key.left><Key.left><Key.left><Key.left><Key.left><Key.left><Key.delete><Key.delete>30<Key.right><Key.right><Key.delete>4
Screenshot: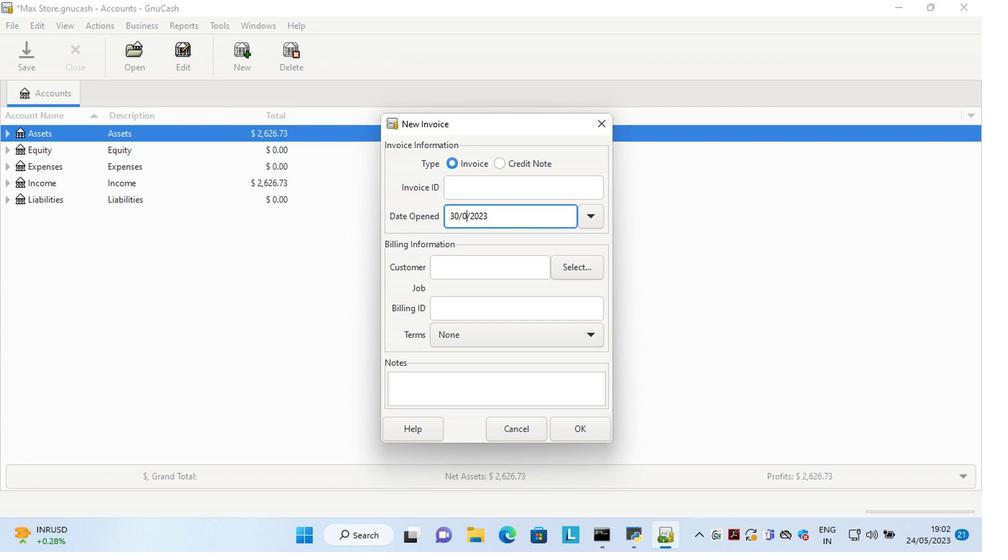 
Action: Mouse moved to (558, 298)
Screenshot: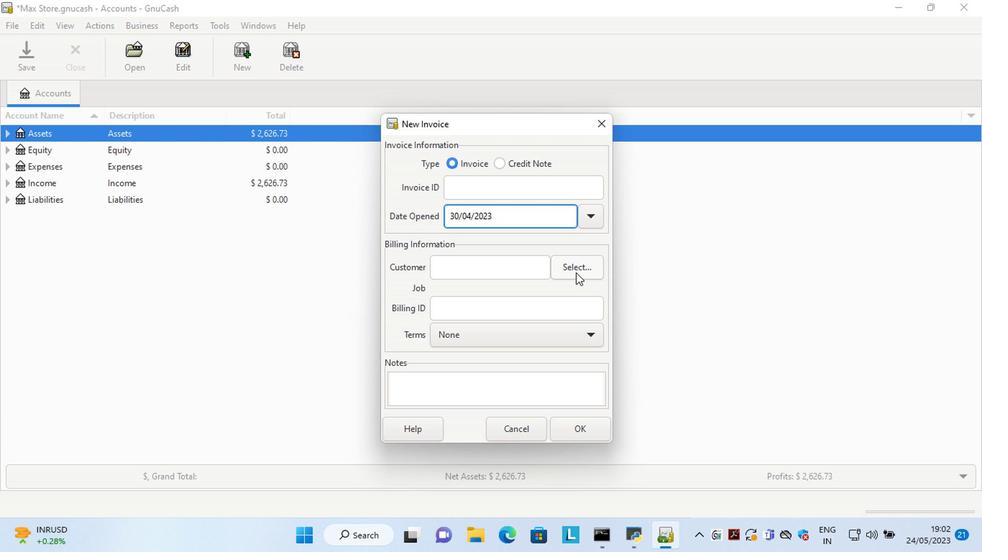 
Action: Mouse pressed left at (558, 298)
Screenshot: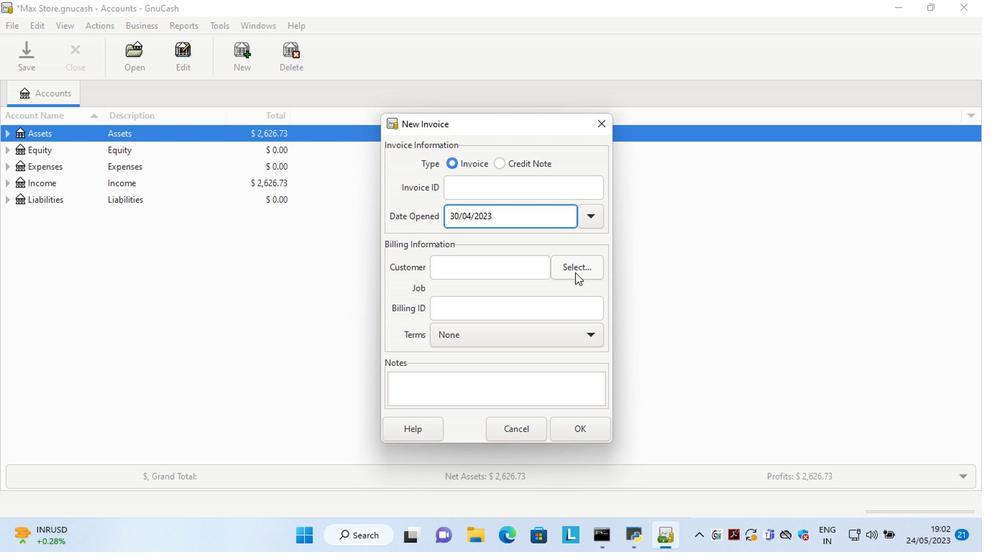 
Action: Mouse moved to (518, 288)
Screenshot: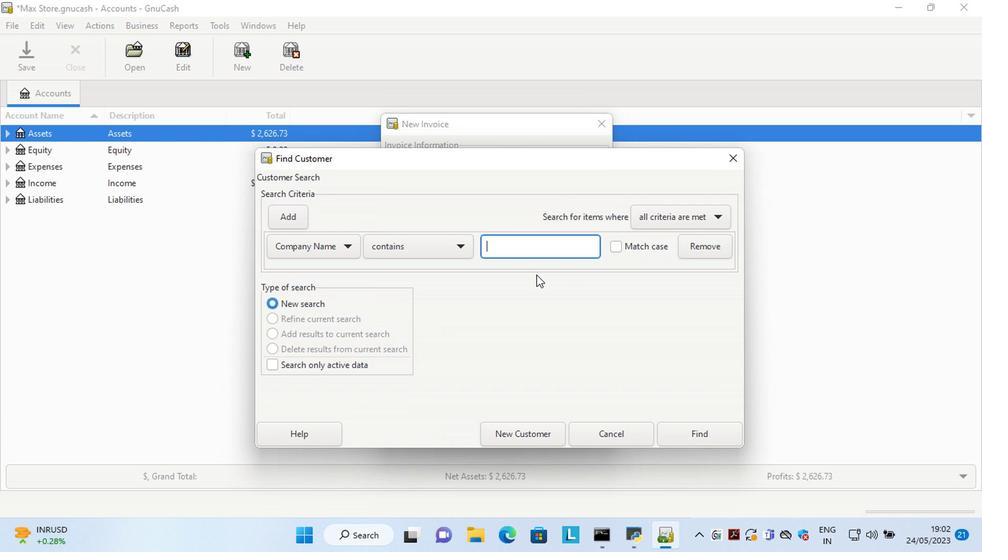 
Action: Mouse pressed left at (518, 288)
Screenshot: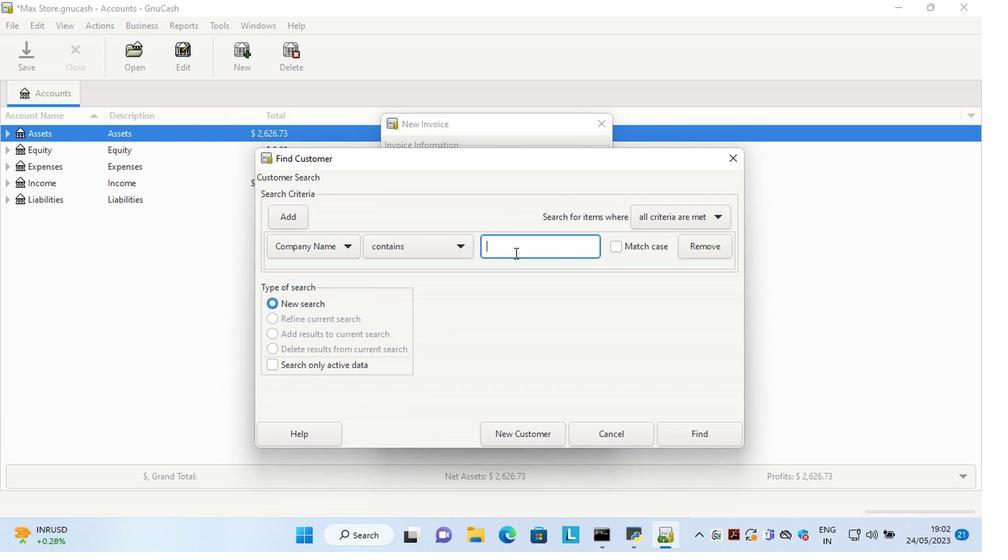 
Action: Key pressed <Key.shift>Whiskey
Screenshot: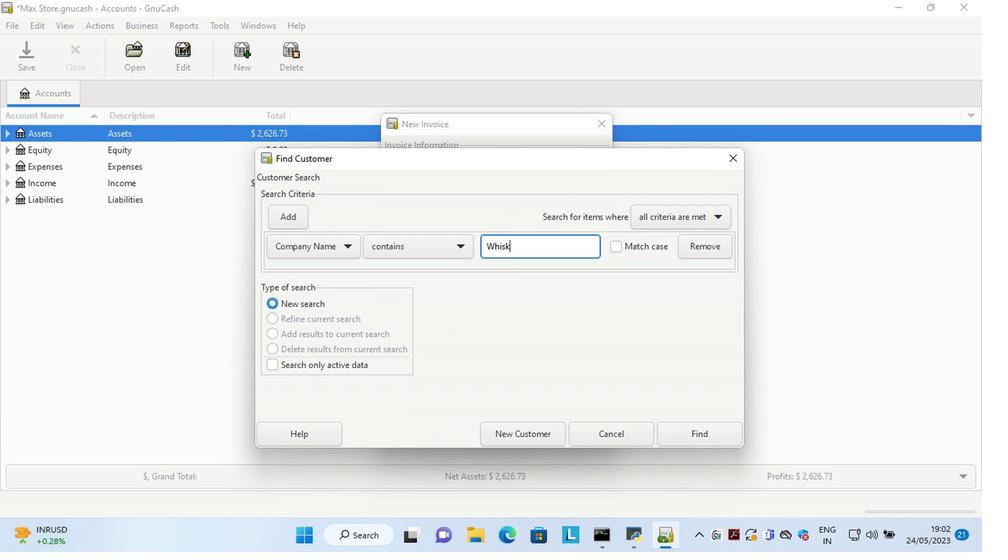 
Action: Mouse moved to (642, 412)
Screenshot: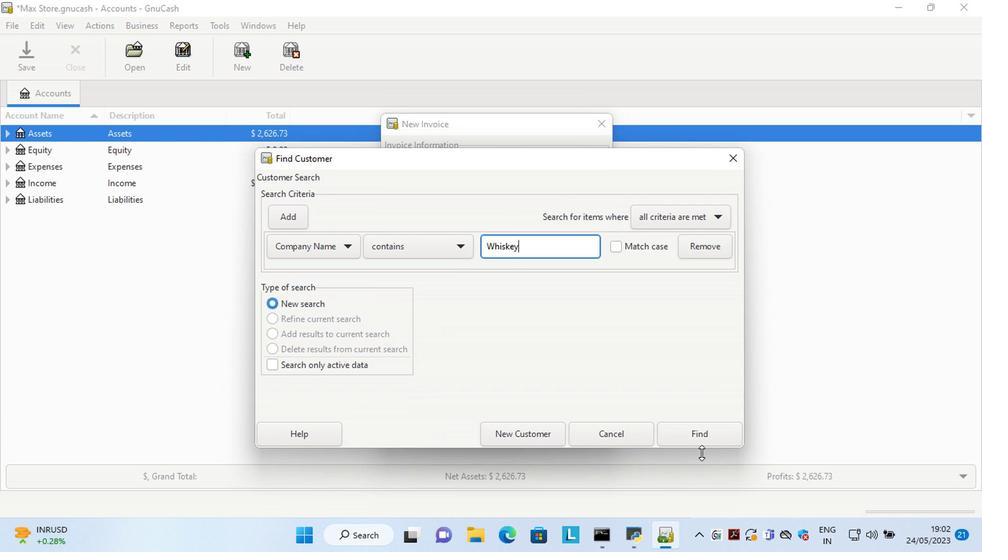 
Action: Mouse pressed left at (642, 412)
Screenshot: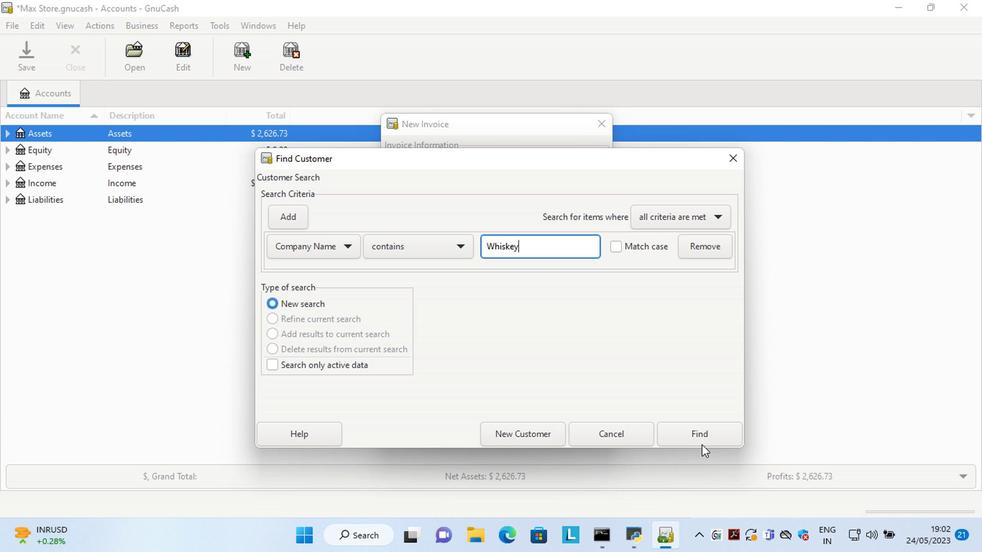 
Action: Mouse moved to (512, 312)
Screenshot: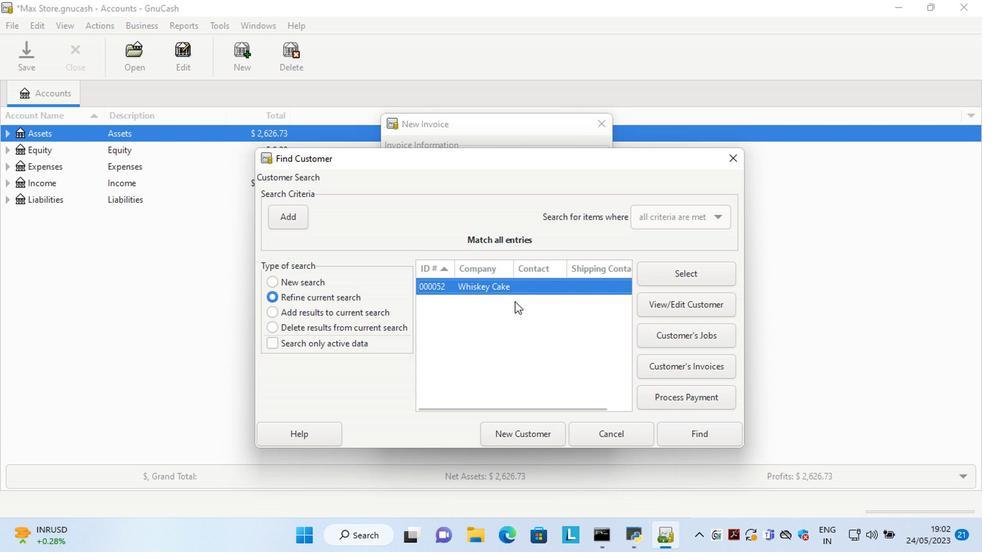 
Action: Mouse pressed left at (512, 312)
Screenshot: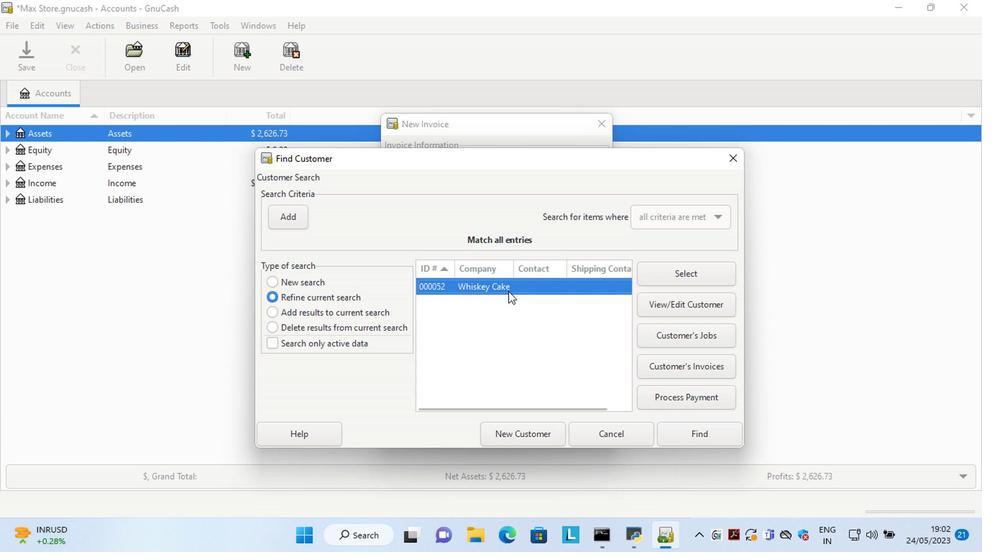 
Action: Mouse pressed left at (512, 312)
Screenshot: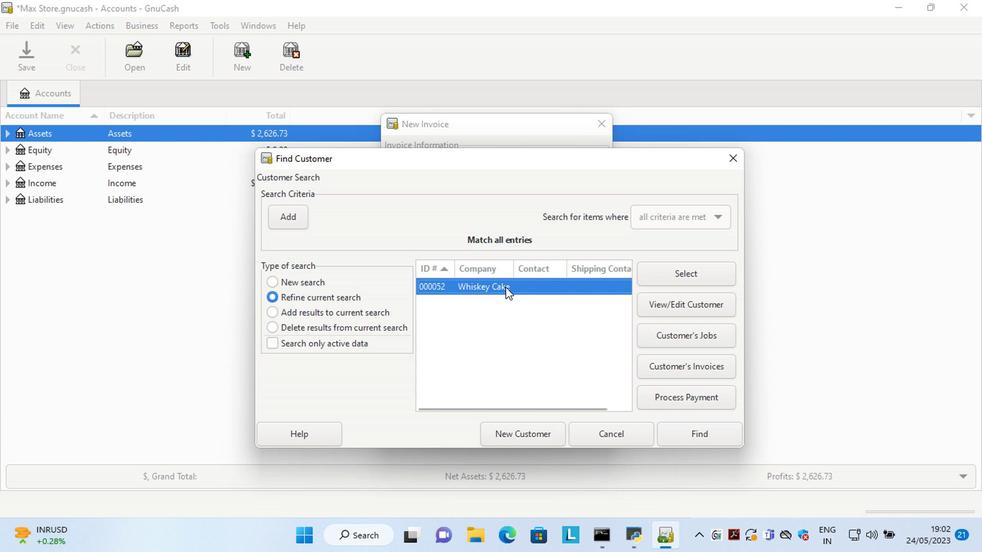 
Action: Mouse moved to (528, 361)
Screenshot: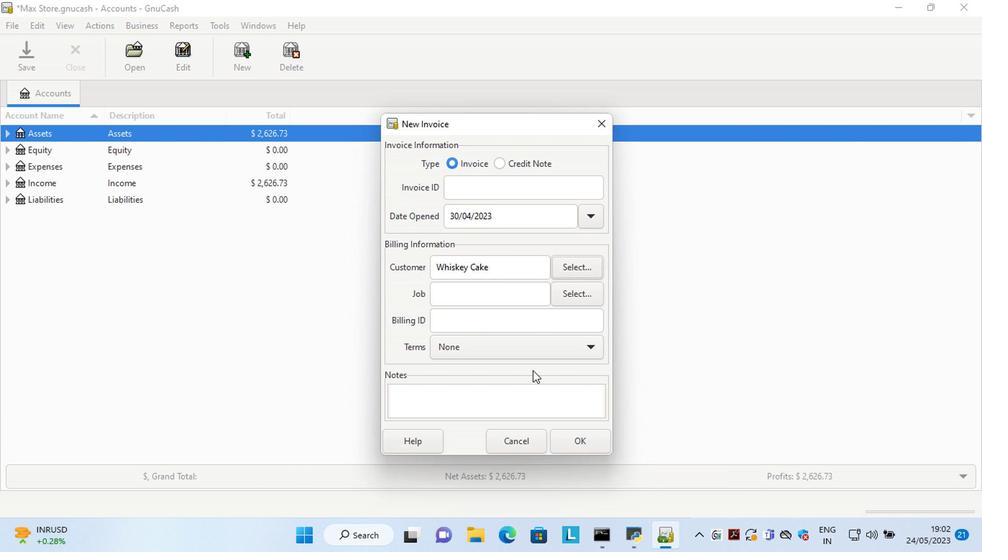
Action: Mouse pressed left at (528, 361)
Screenshot: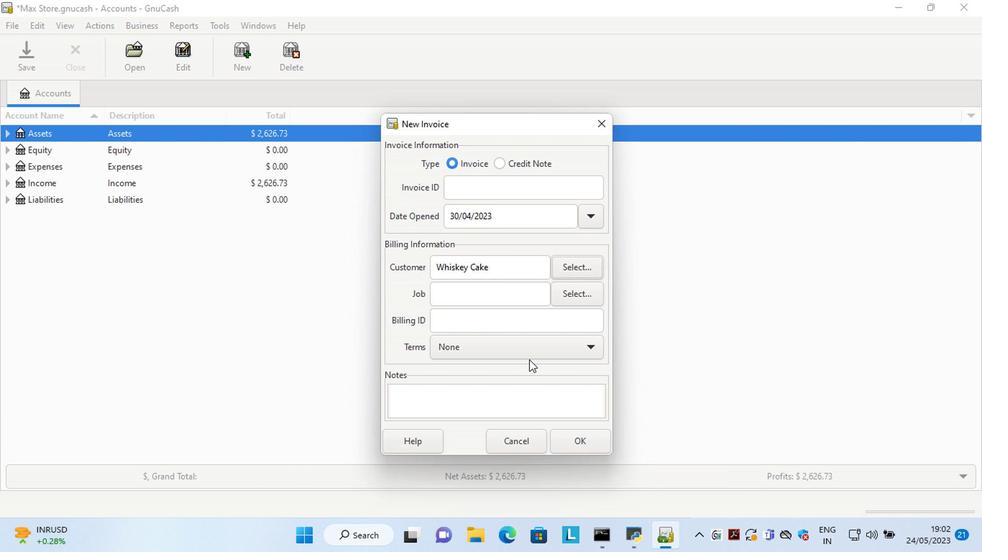 
Action: Mouse moved to (510, 381)
Screenshot: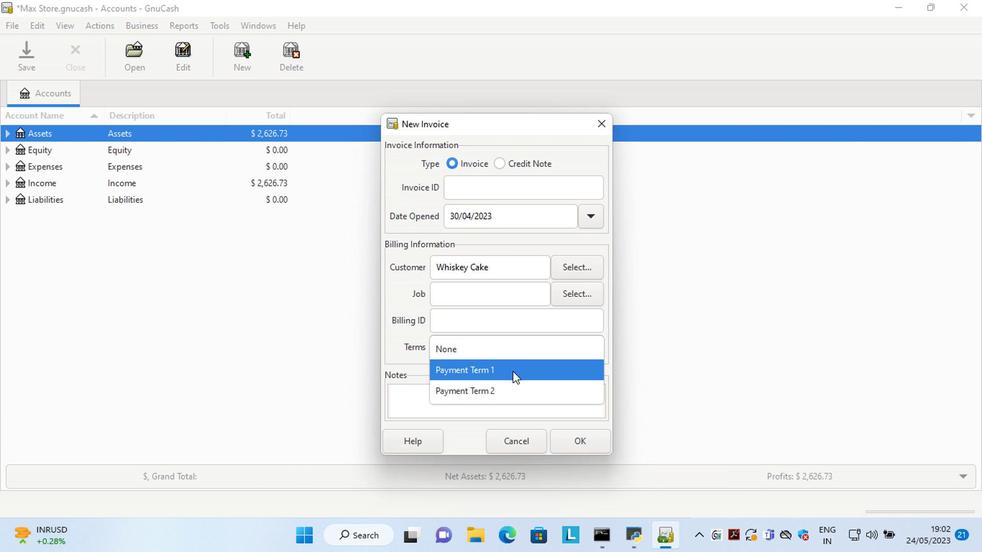 
Action: Mouse pressed left at (510, 381)
Screenshot: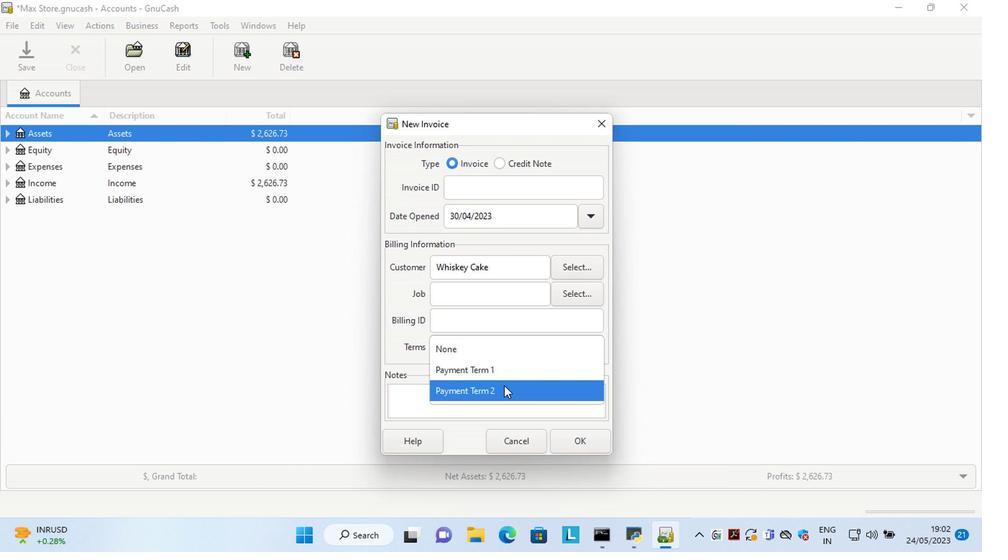 
Action: Mouse moved to (566, 417)
Screenshot: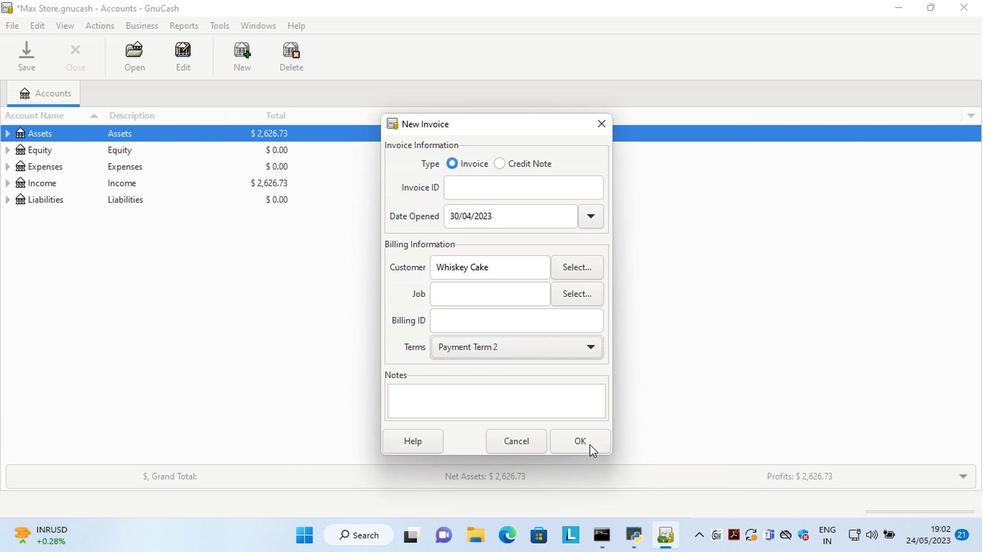 
Action: Mouse pressed left at (566, 417)
Screenshot: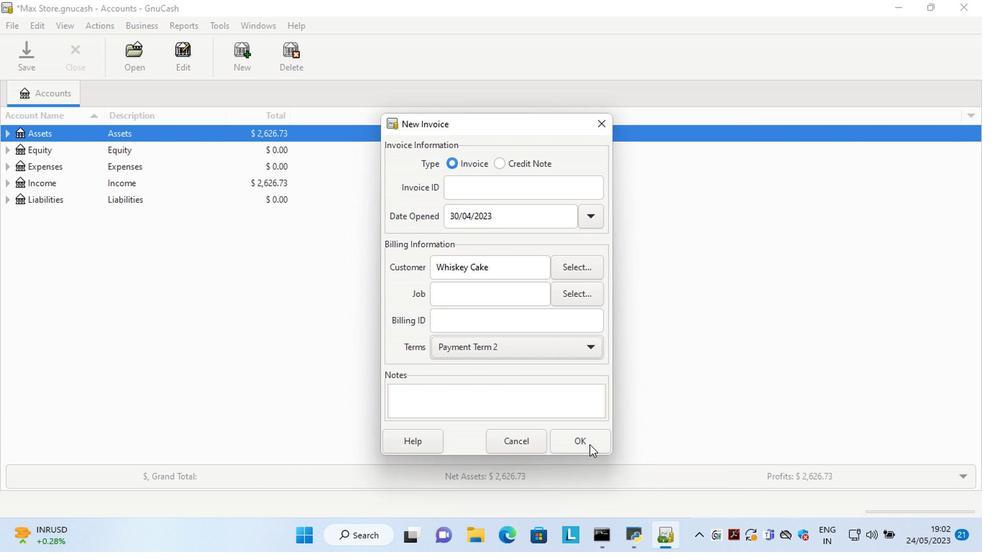 
Action: Mouse moved to (377, 315)
Screenshot: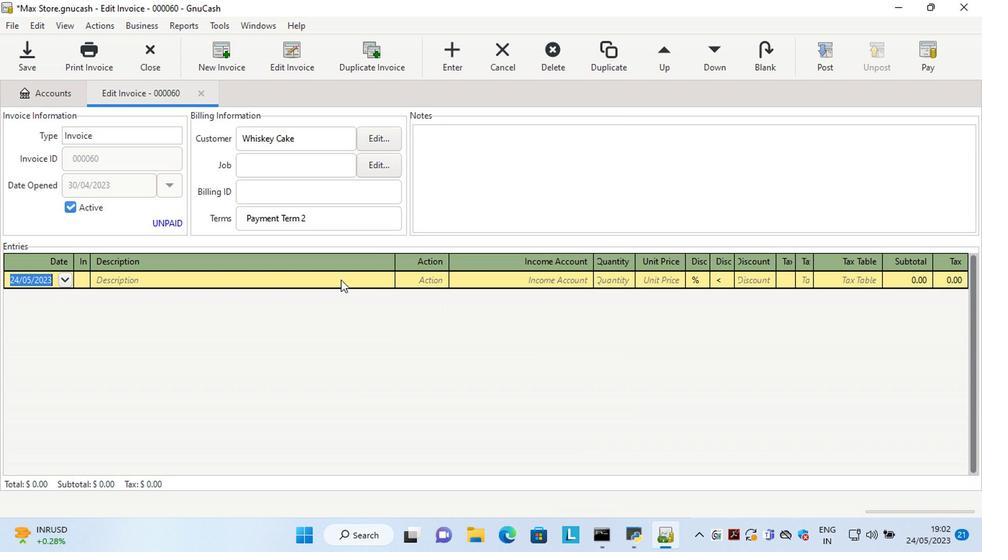 
Action: Key pressed <Key.right><Key.left><Key.left><Key.left><Key.left><Key.left><Key.left><Key.left><Key.left><Key.left><Key.left><Key.left><Key.left><Key.left><Key.left><Key.delete><Key.delete>30<Key.right><Key.right><Key.delete>4<Key.tab><Key.shift>Talenti<Key.tab><Key.tab><Key.tab>
Screenshot: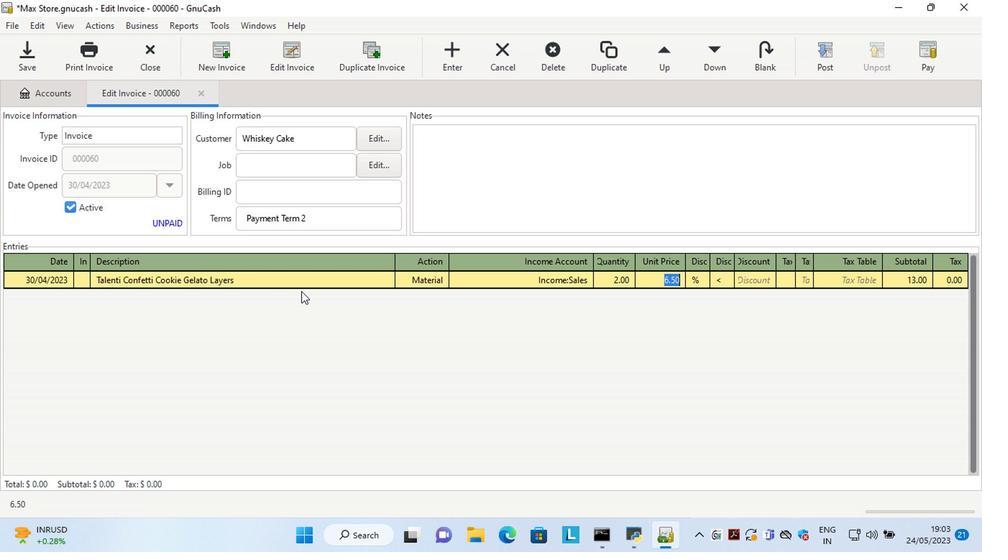 
Action: Mouse moved to (654, 305)
Screenshot: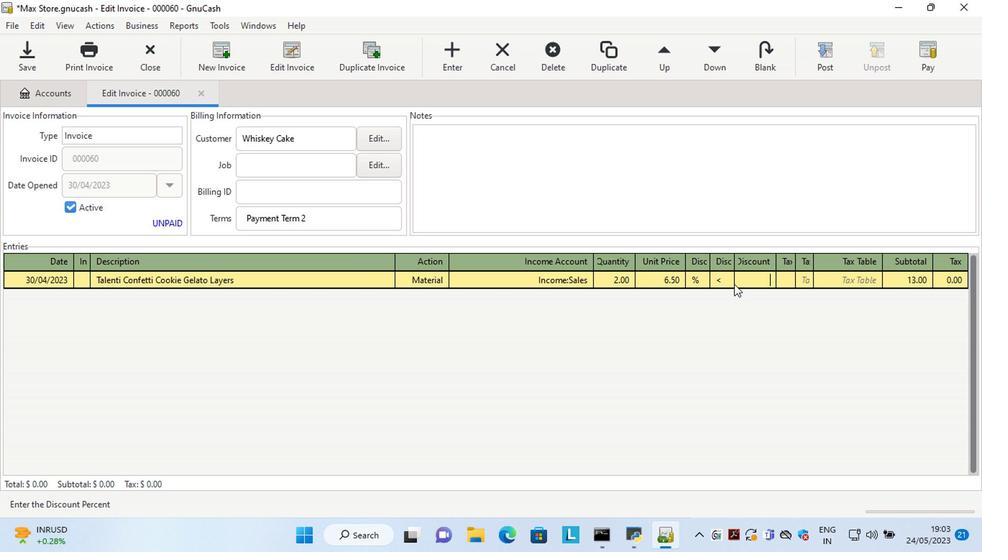 
Action: Mouse pressed left at (654, 305)
Screenshot: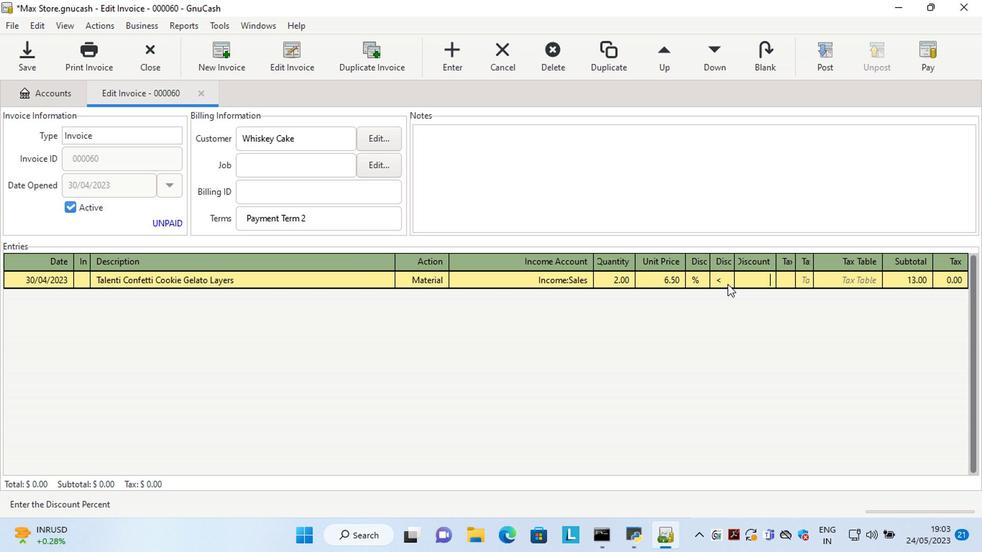 
Action: Mouse moved to (673, 305)
Screenshot: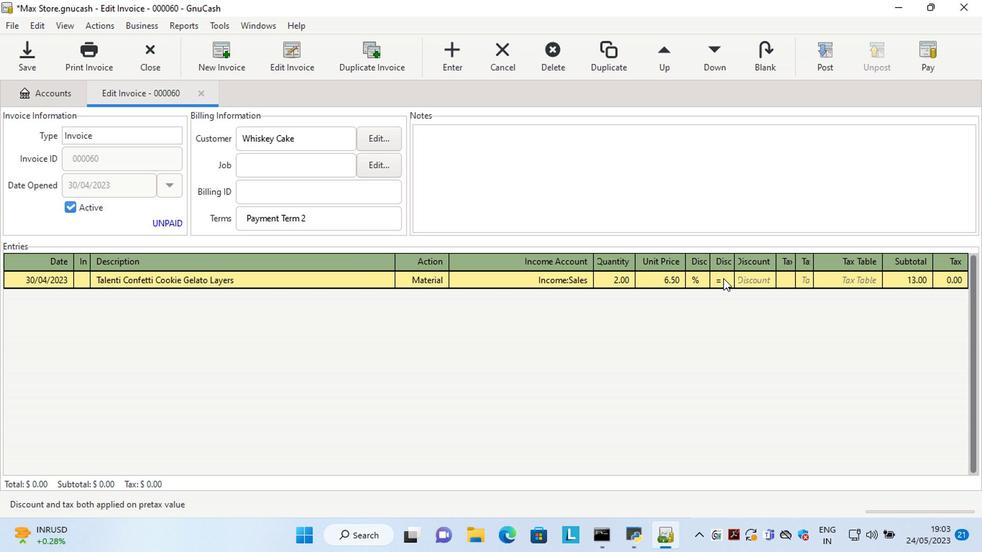
Action: Mouse pressed left at (673, 305)
Screenshot: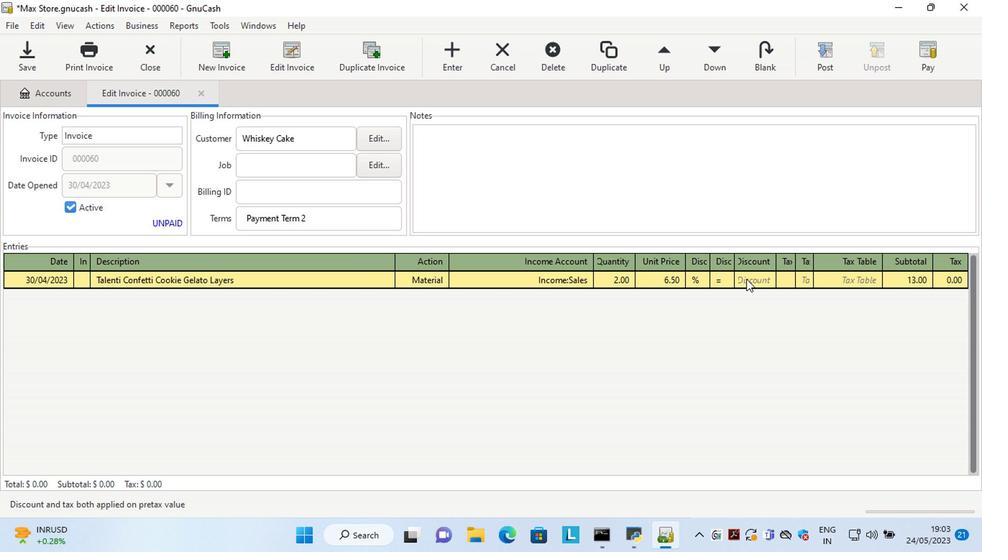 
Action: Key pressed 10<Key.tab><Key.tab>e<Key.tab><Key.tab><Key.tab>
Screenshot: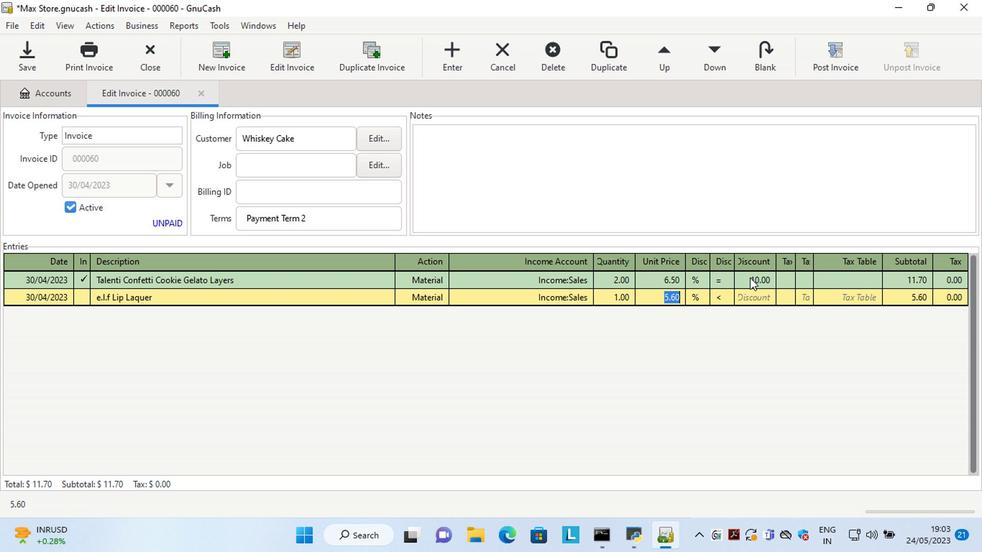
Action: Mouse moved to (658, 321)
Screenshot: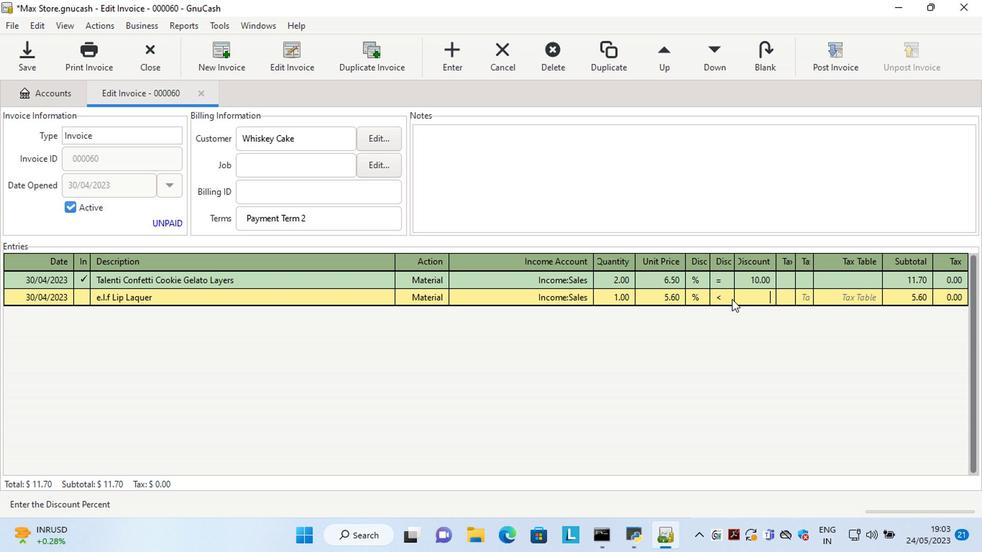 
Action: Mouse pressed left at (658, 321)
Screenshot: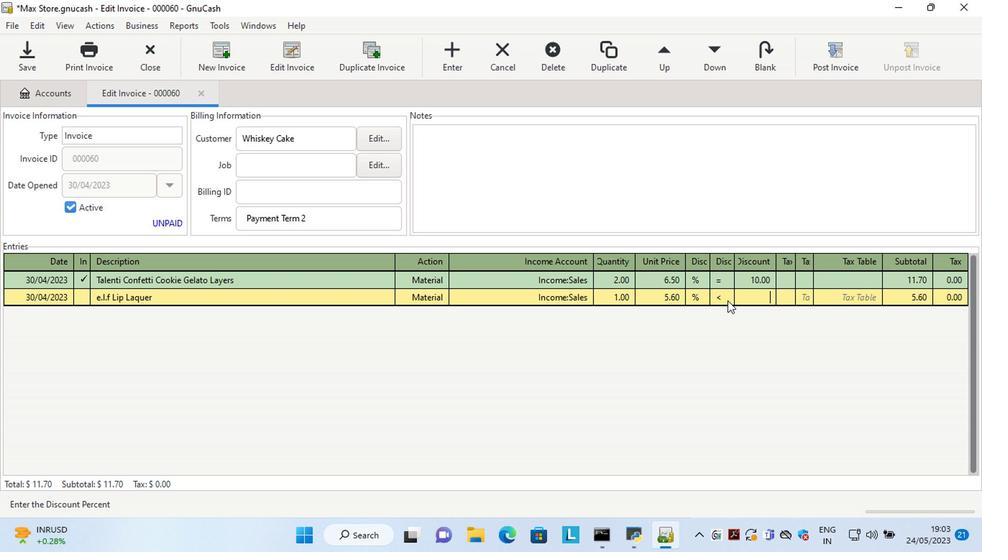 
Action: Mouse moved to (669, 319)
Screenshot: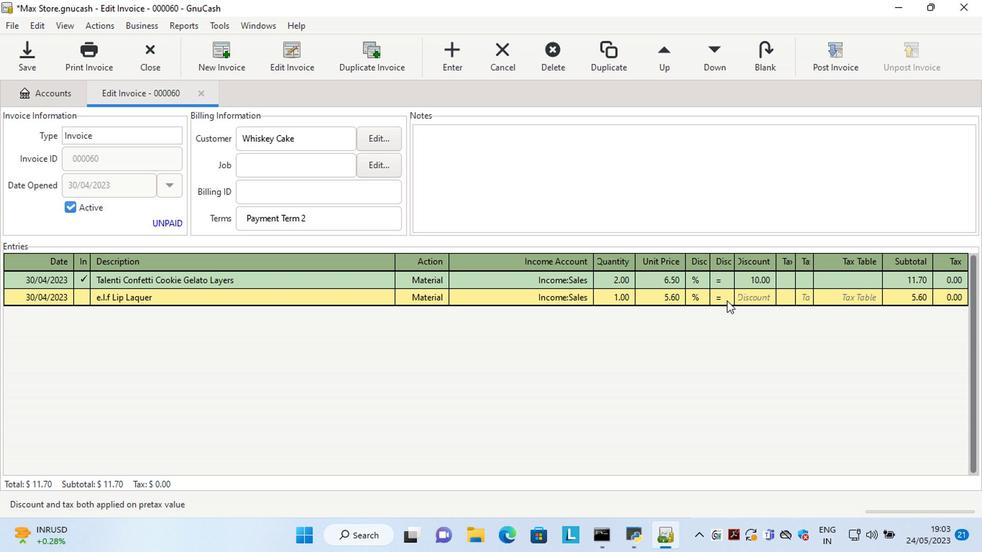 
Action: Mouse pressed left at (669, 319)
Screenshot: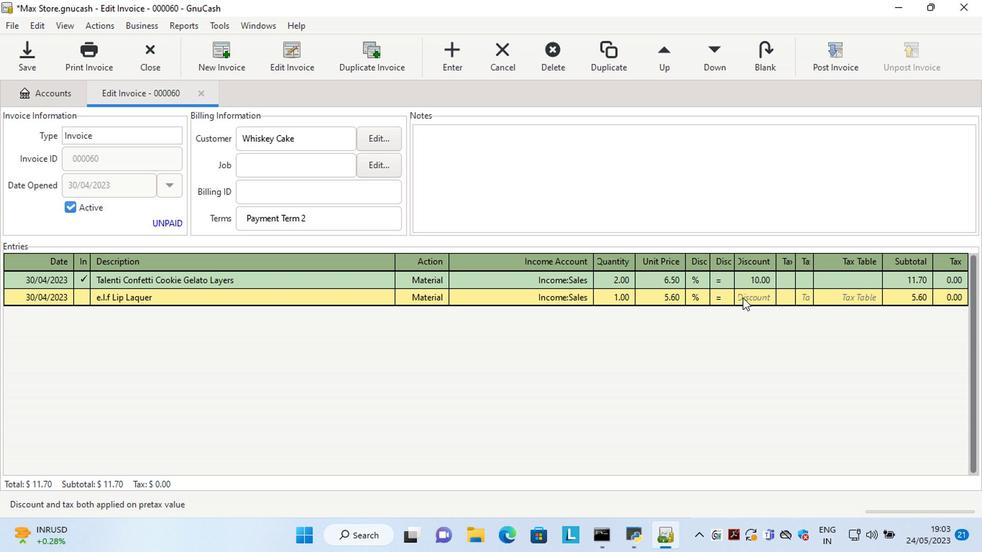 
Action: Key pressed 5.60<Key.backspace><Key.backspace><Key.backspace><Key.tab><Key.tab><Key.shift><Key.shift>Fl<Key.tab><Key.tab><Key.tab>
Screenshot: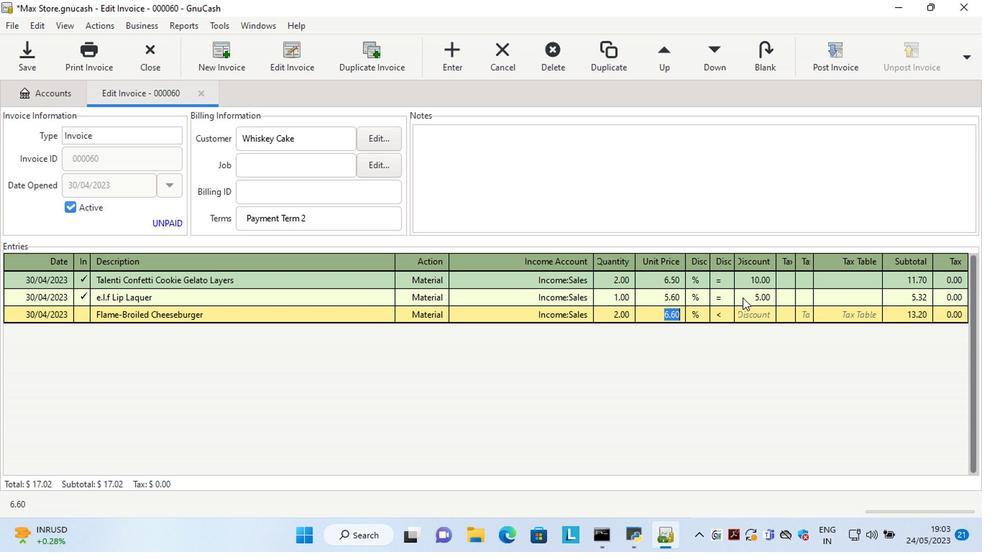
Action: Mouse moved to (654, 334)
Screenshot: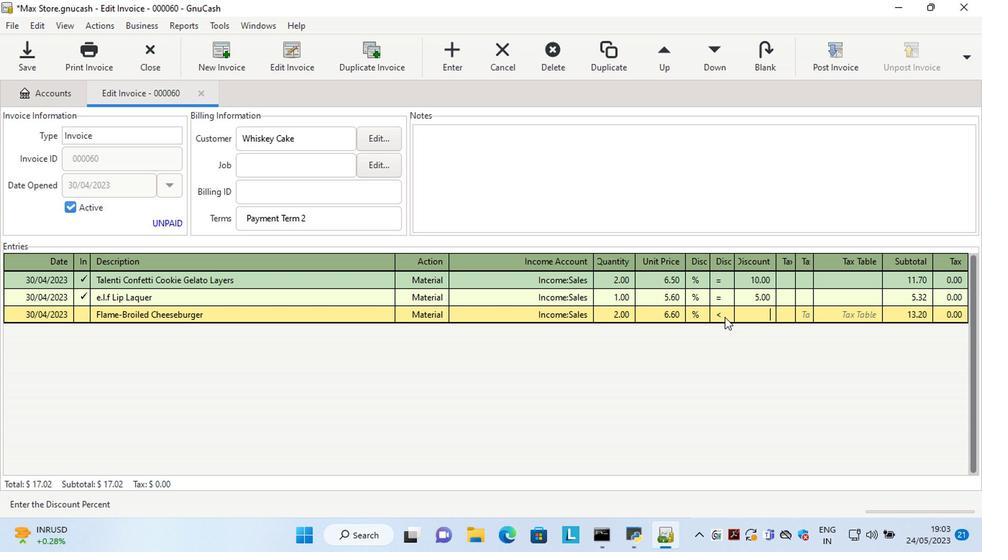 
Action: Mouse pressed left at (654, 334)
Screenshot: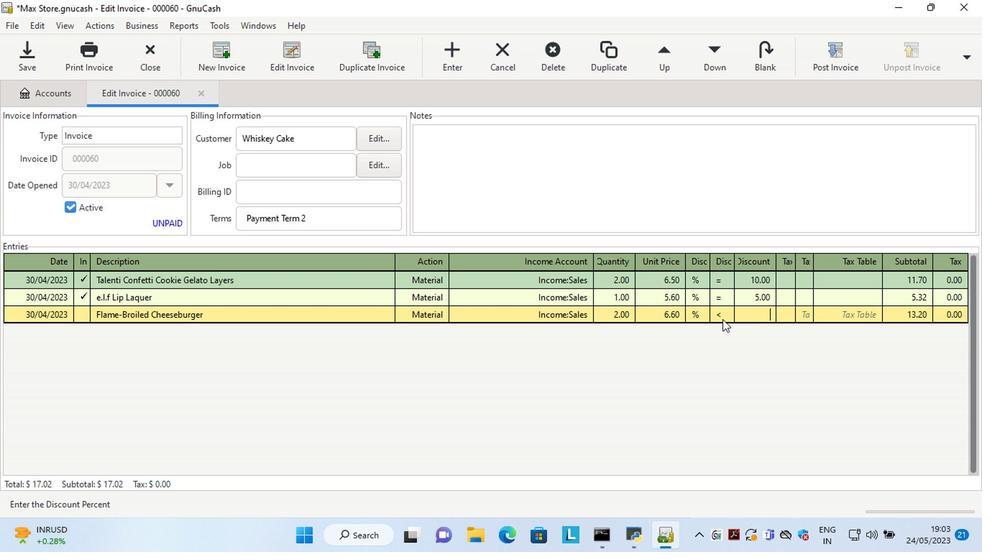 
Action: Mouse moved to (674, 330)
Screenshot: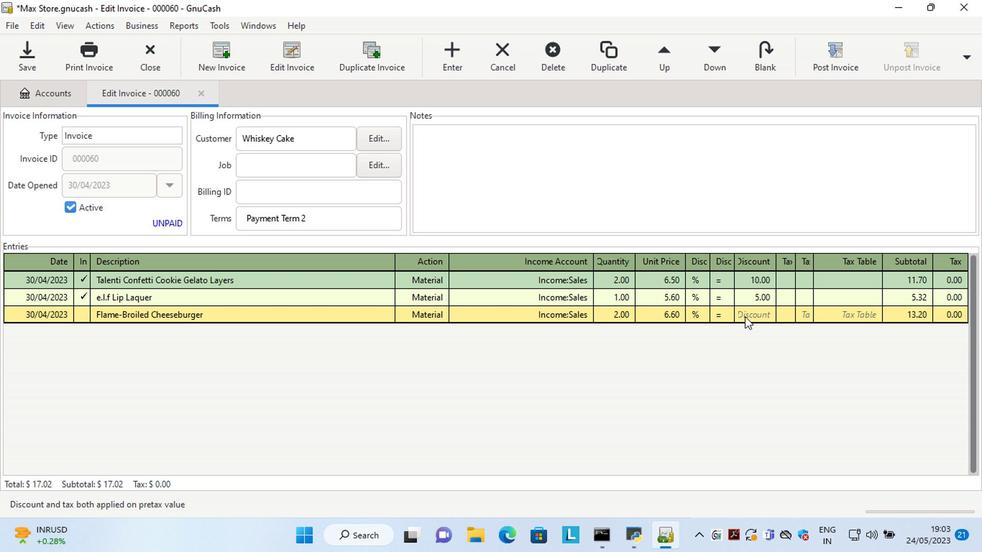
Action: Mouse pressed left at (674, 330)
Screenshot: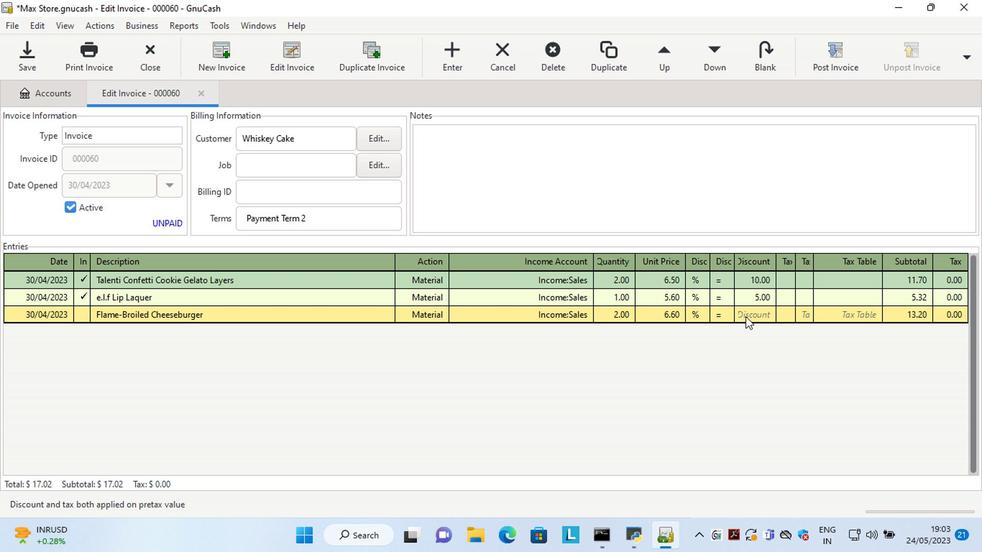
Action: Key pressed 7<Key.tab>
Screenshot: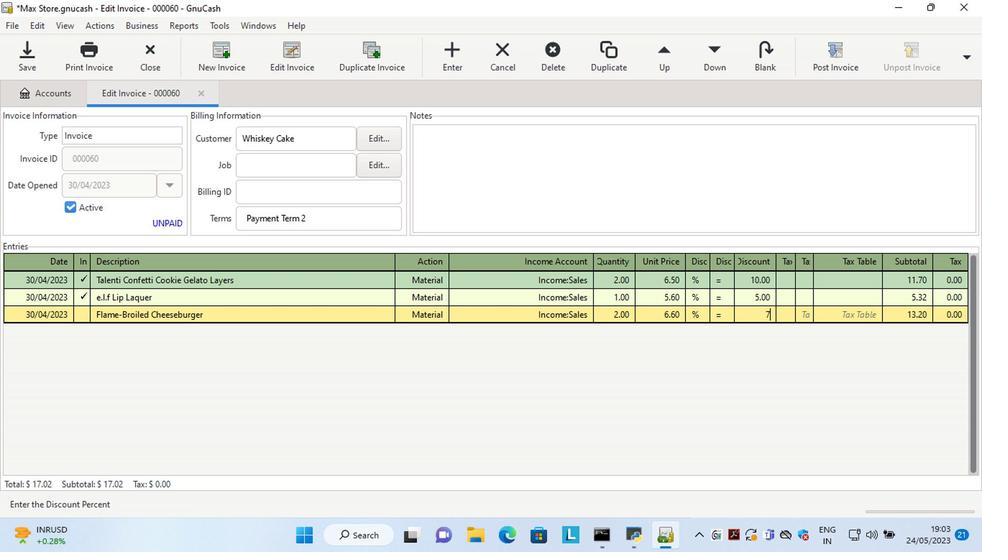 
Action: Mouse moved to (610, 244)
Screenshot: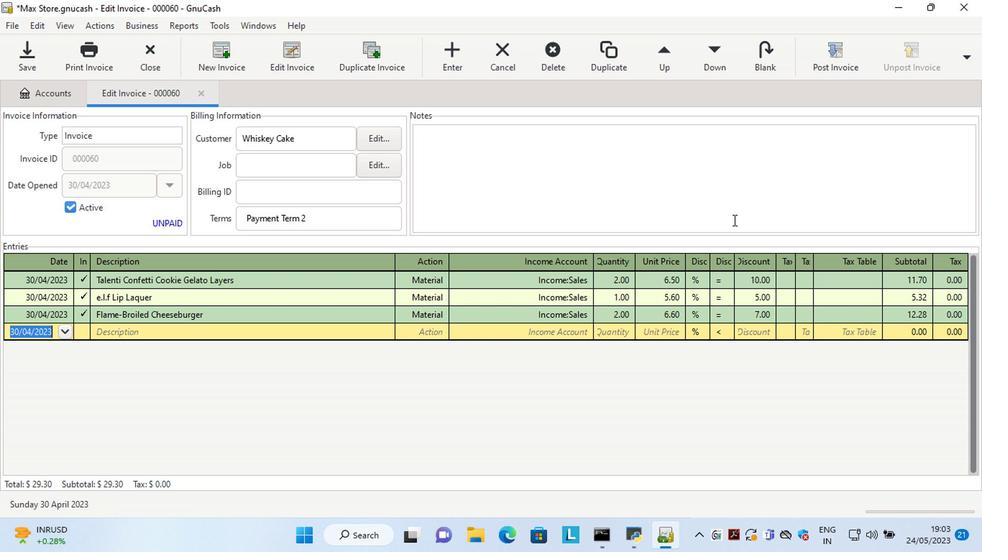 
Action: Mouse pressed left at (610, 244)
Screenshot: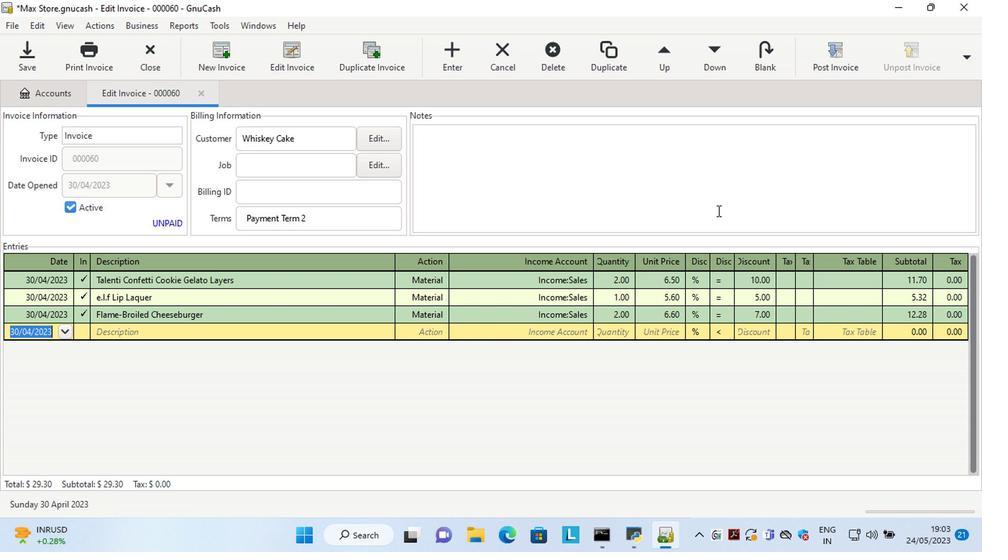 
Action: Key pressed <Key.shift>Looking<Key.space>forward<Key.space>to<Key.space>serving<Key.space>you<Key.space>again.
Screenshot: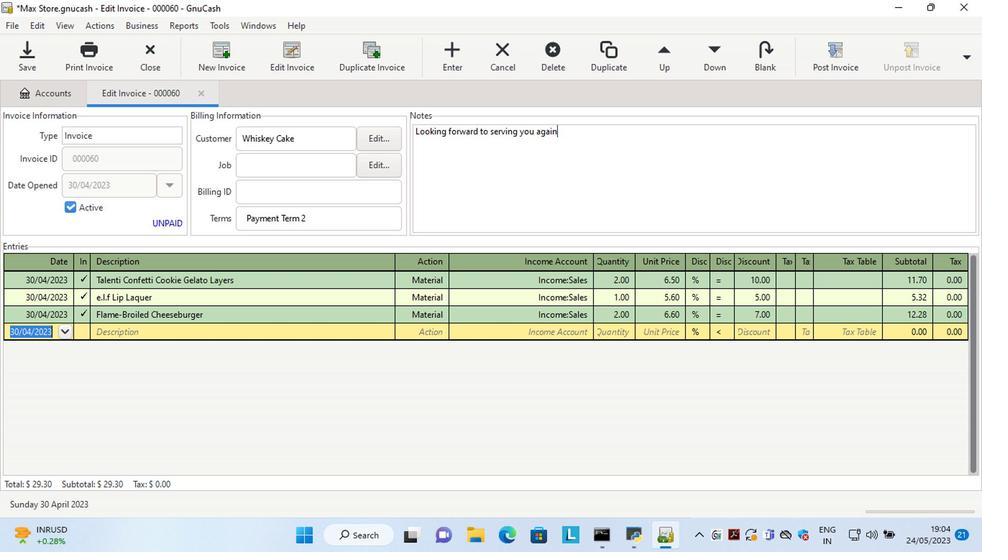 
Action: Mouse moved to (738, 156)
Screenshot: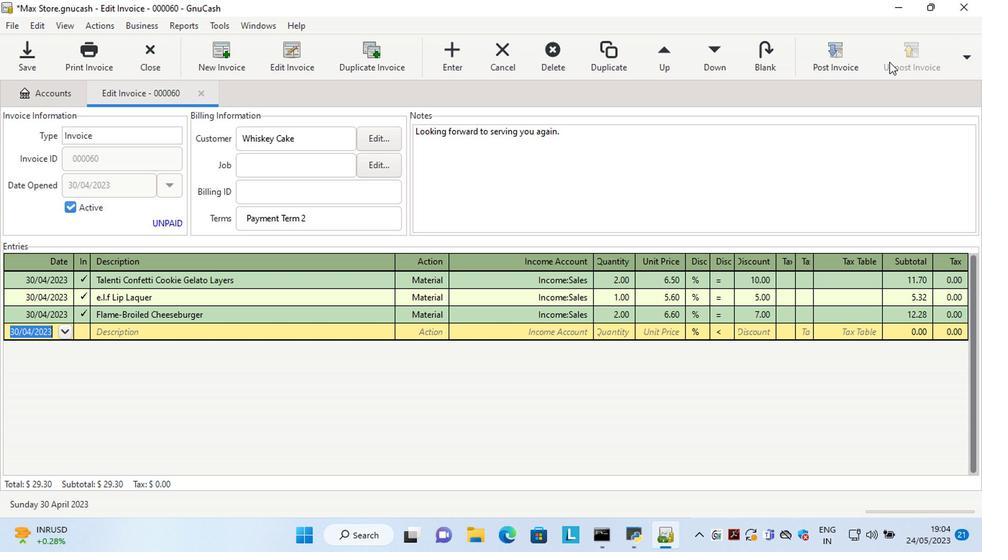 
Action: Mouse pressed left at (738, 156)
Screenshot: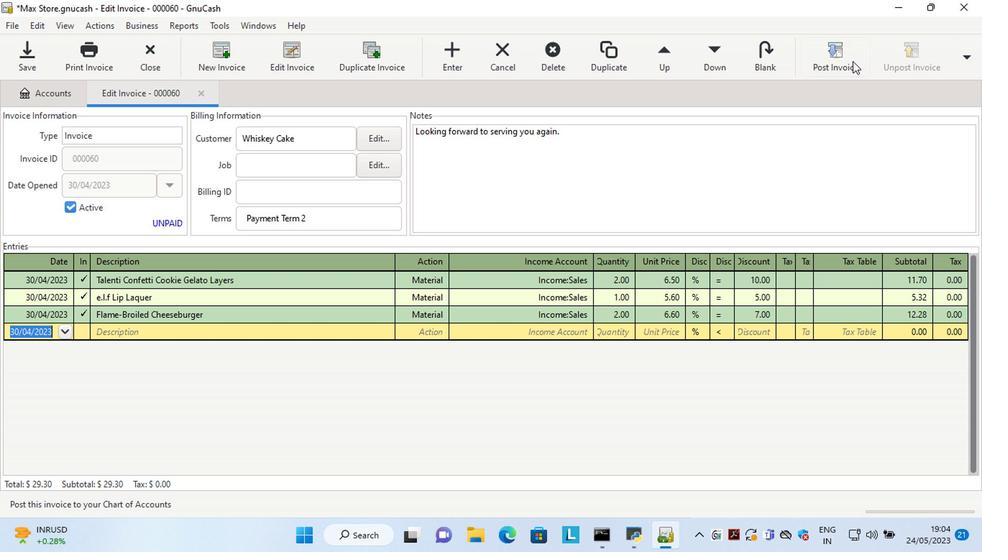 
Action: Mouse moved to (515, 276)
Screenshot: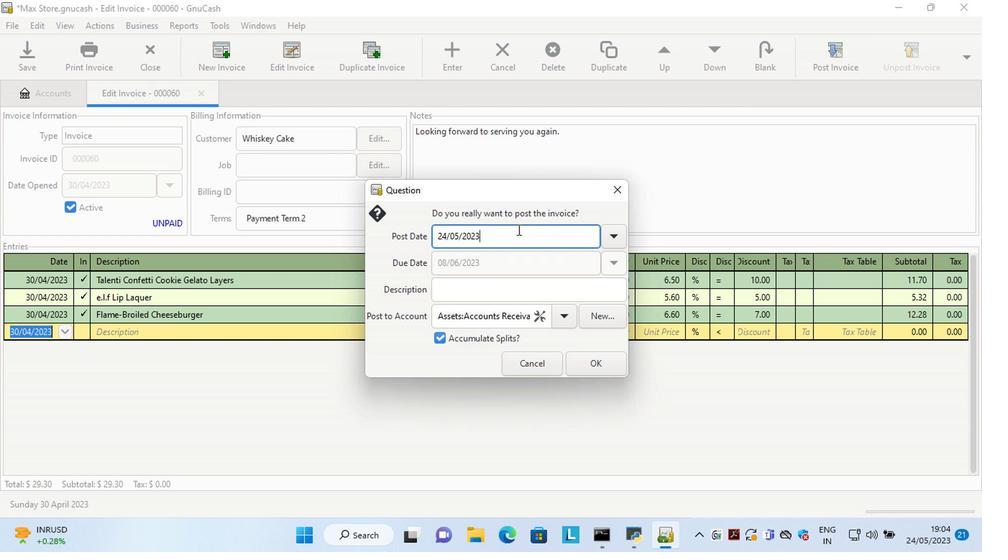 
Action: Mouse pressed left at (515, 276)
Screenshot: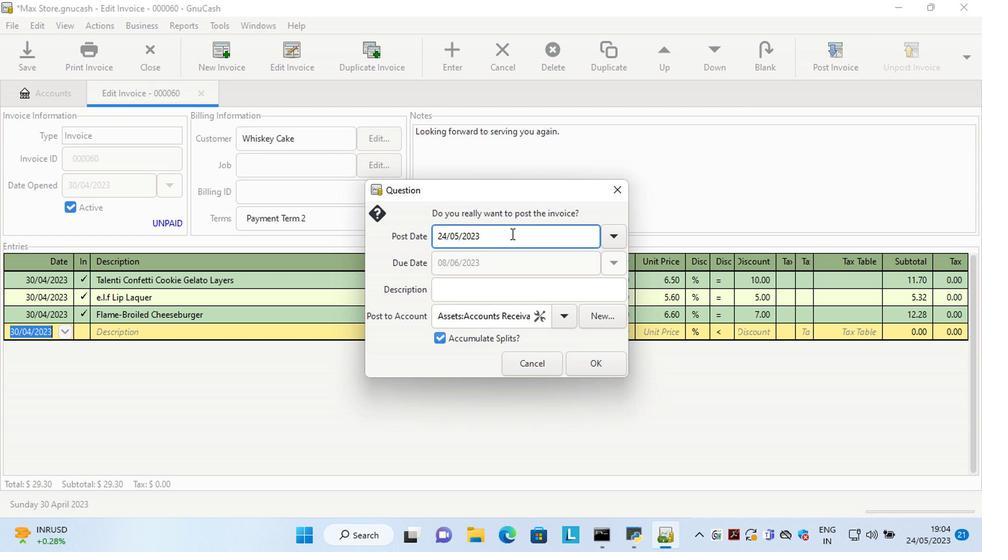
Action: Key pressed <Key.left><Key.left><Key.left><Key.left><Key.left><Key.left><Key.left><Key.left><Key.left><Key.left><Key.left><Key.left><Key.delete><Key.delete>30<Key.right><Key.right><Key.delete>4
Screenshot: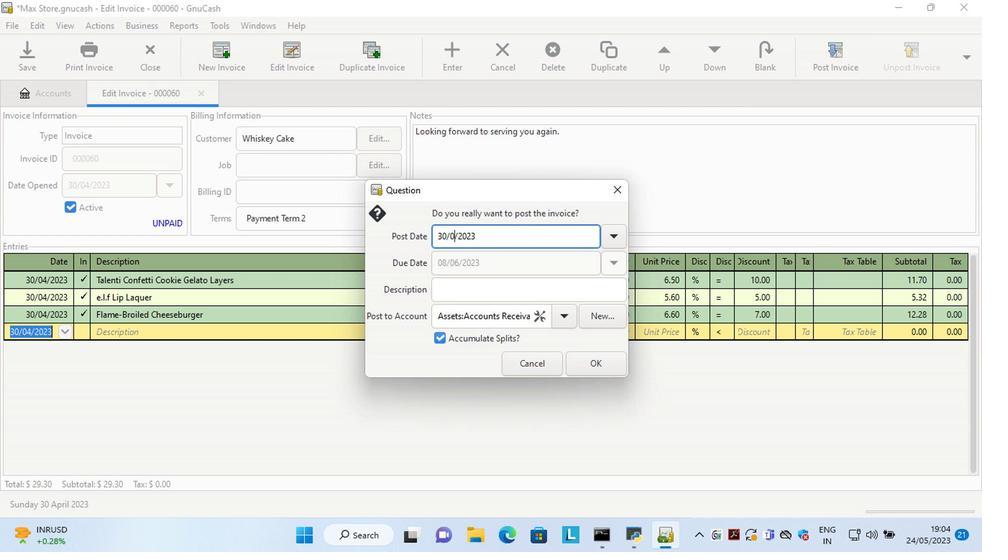 
Action: Mouse moved to (569, 360)
Screenshot: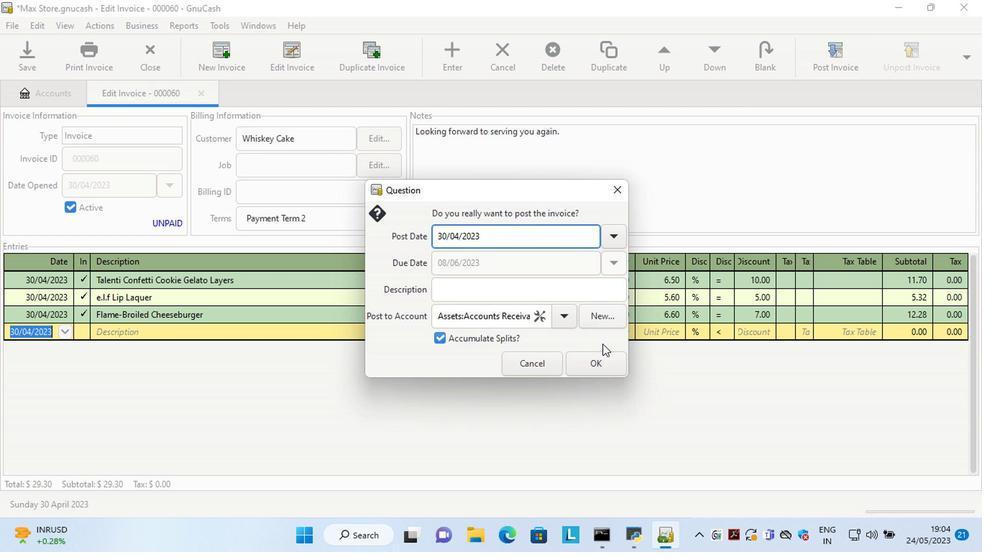 
Action: Mouse pressed left at (569, 360)
Screenshot: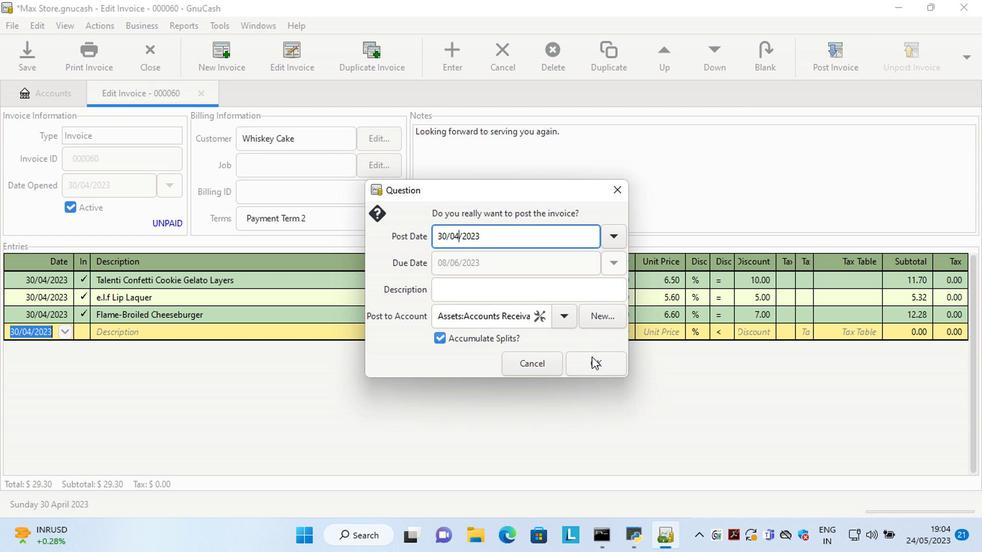
Action: Mouse moved to (787, 151)
Screenshot: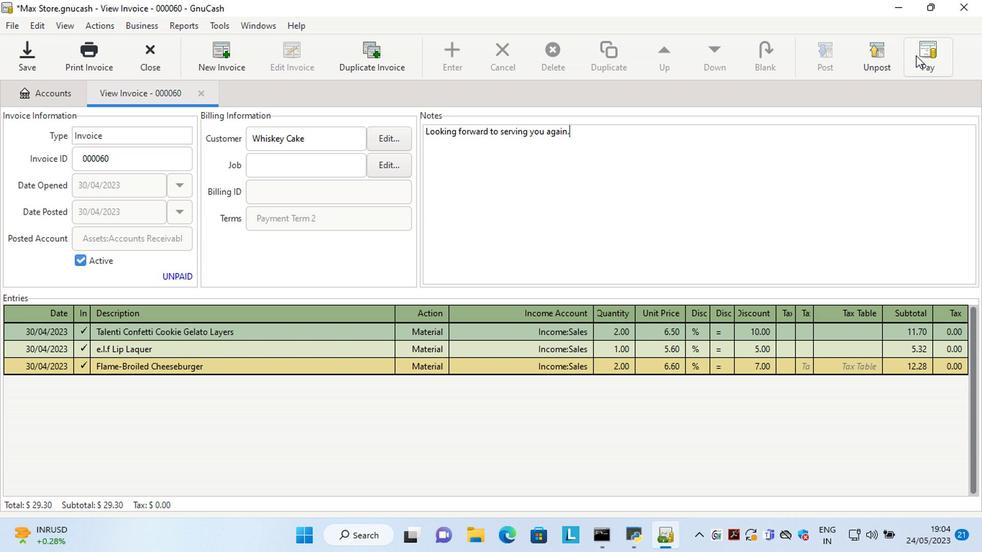 
Action: Mouse pressed left at (787, 151)
Screenshot: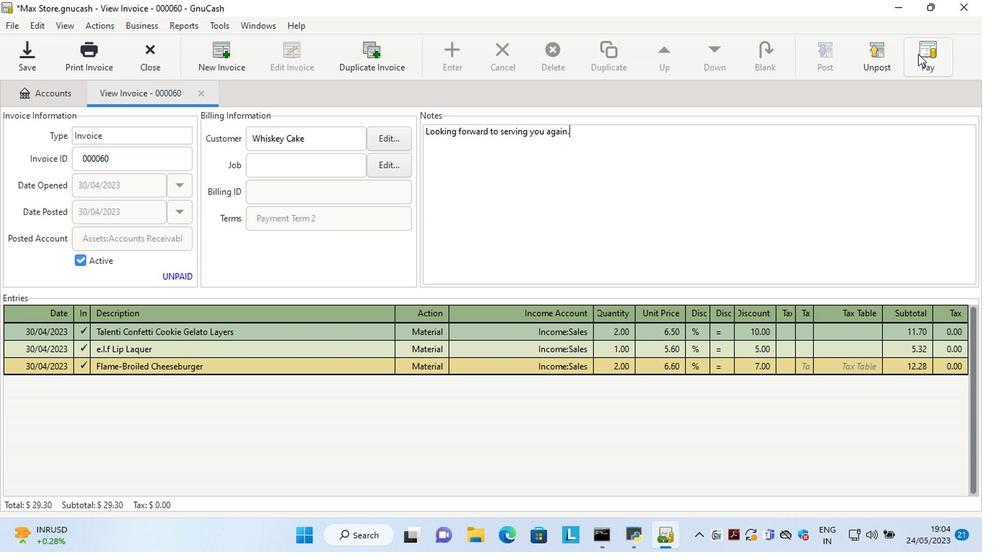 
Action: Mouse moved to (453, 306)
Screenshot: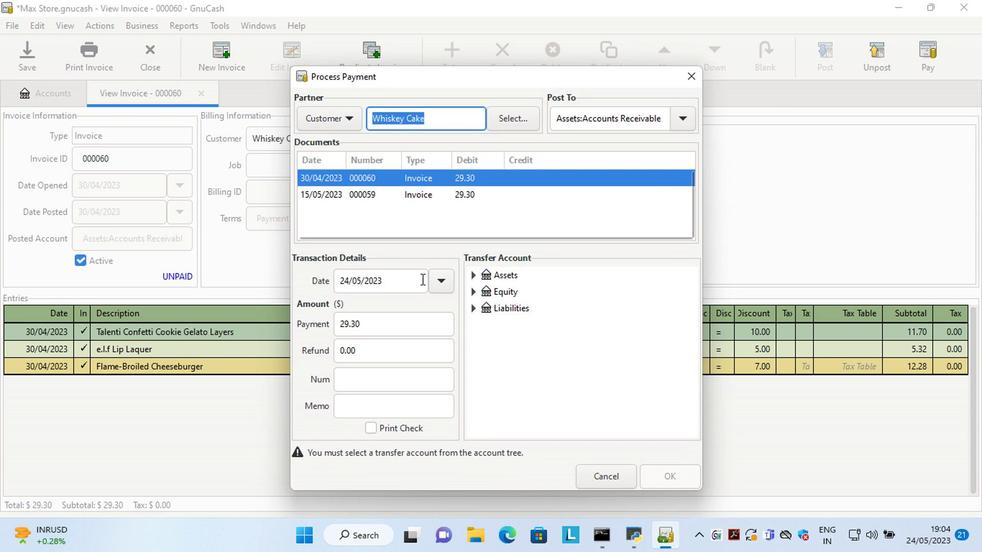 
Action: Mouse pressed left at (453, 306)
Screenshot: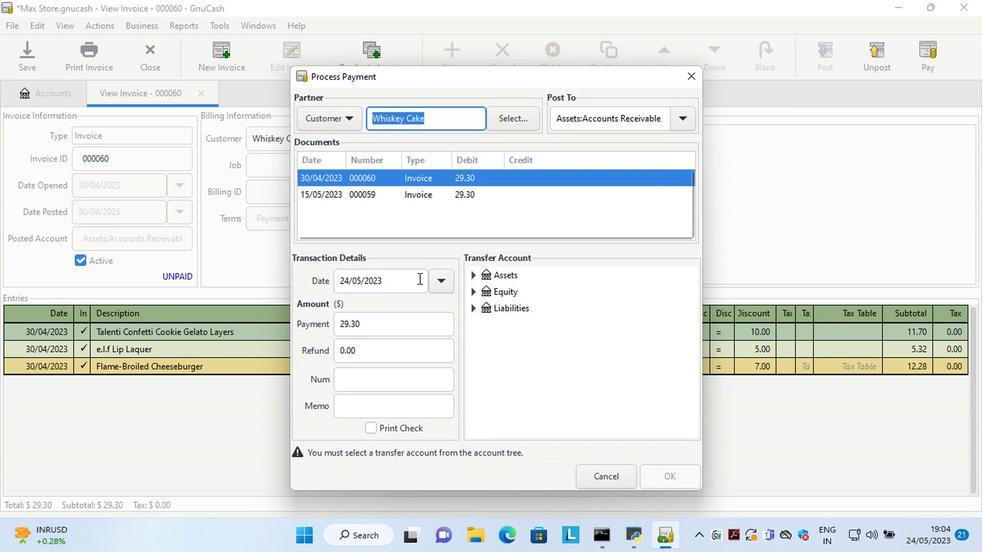 
Action: Key pressed <Key.left><Key.left><Key.left><Key.left><Key.left><Key.left><Key.left><Key.left><Key.left><Key.left><Key.left><Key.delete><Key.delete>15<Key.right>
Screenshot: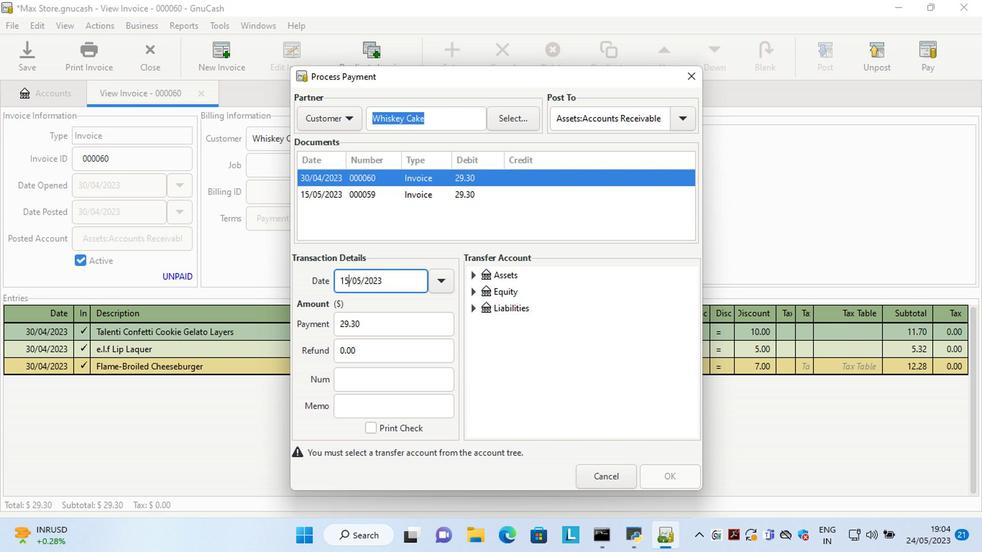 
Action: Mouse moved to (492, 304)
Screenshot: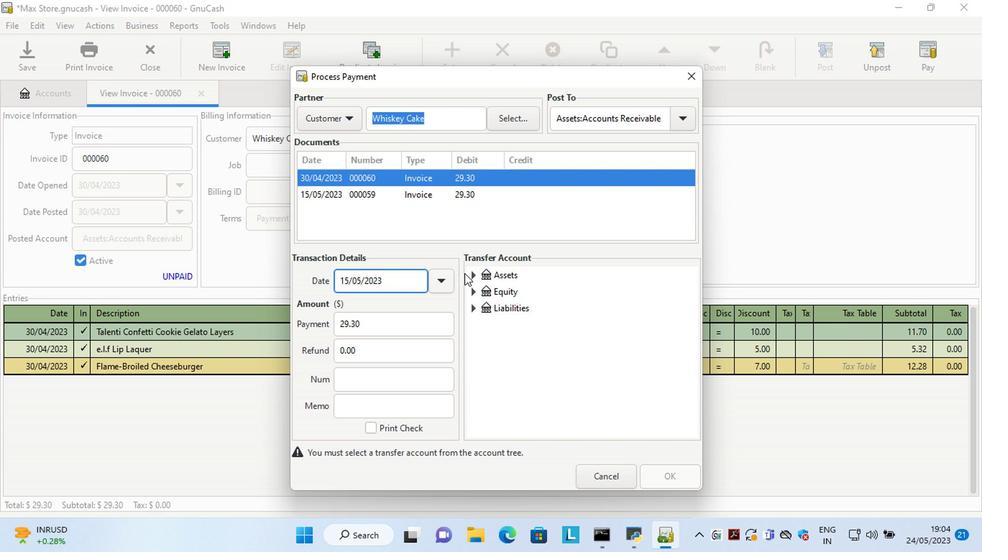 
Action: Mouse pressed left at (492, 304)
Screenshot: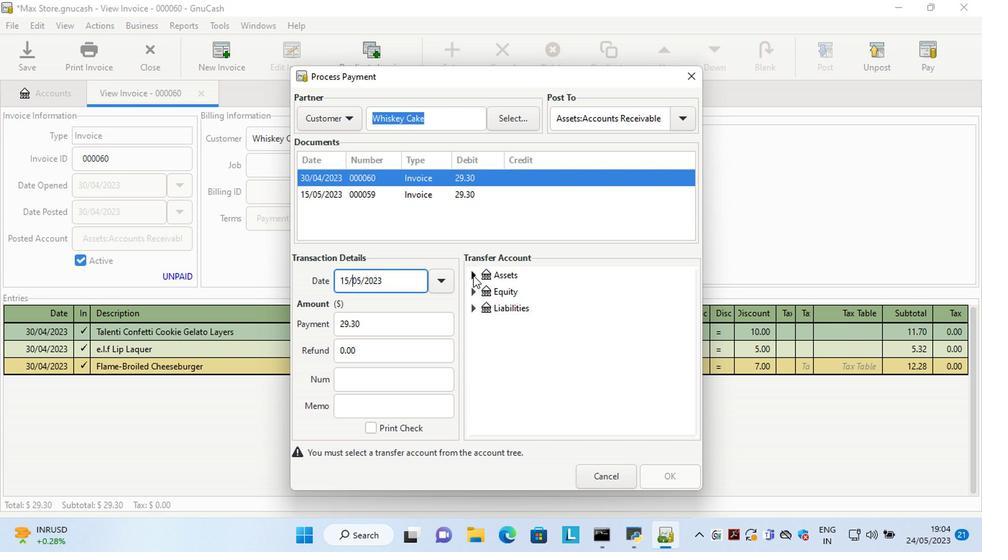 
Action: Mouse moved to (496, 317)
Screenshot: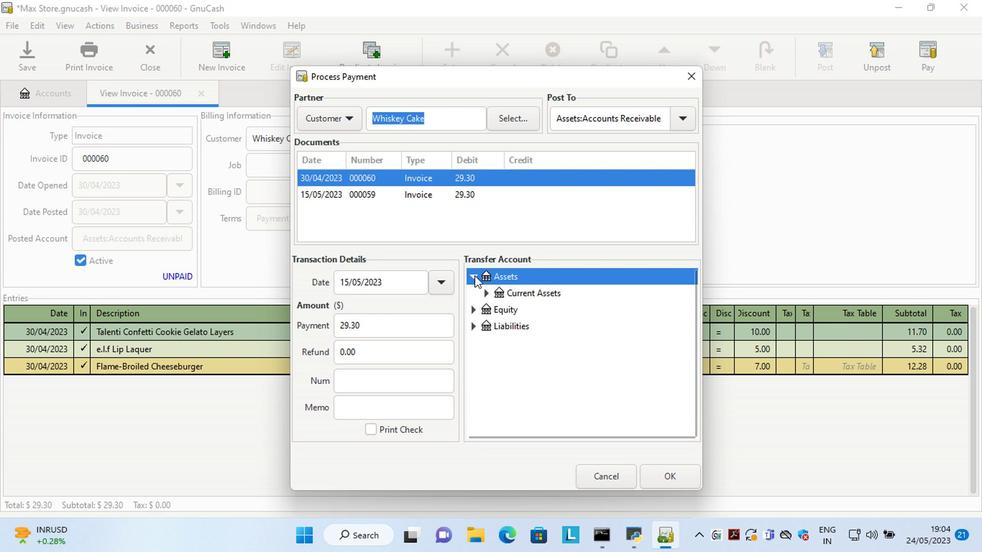 
Action: Mouse pressed left at (496, 317)
Screenshot: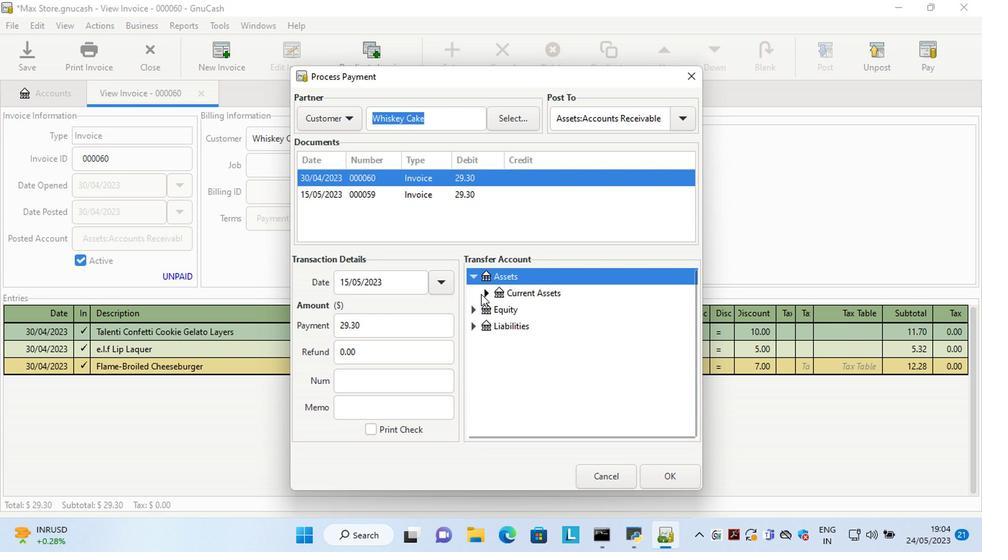 
Action: Mouse moved to (525, 329)
Screenshot: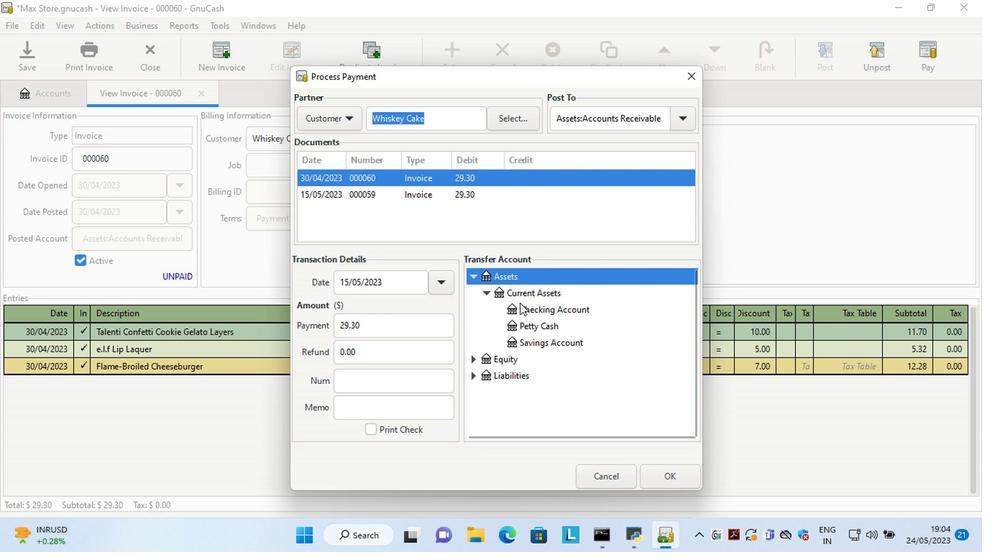 
Action: Mouse pressed left at (525, 329)
Screenshot: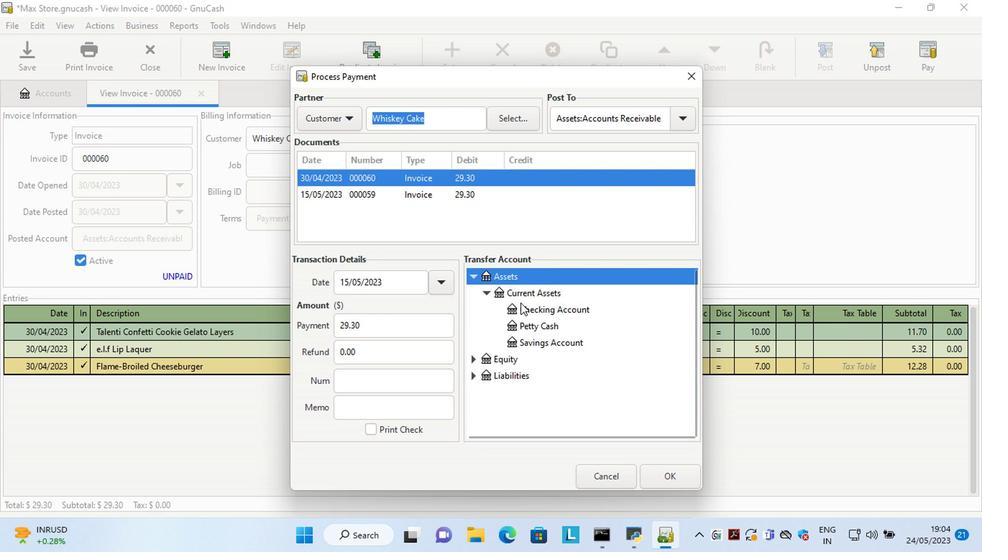 
Action: Mouse moved to (616, 441)
Screenshot: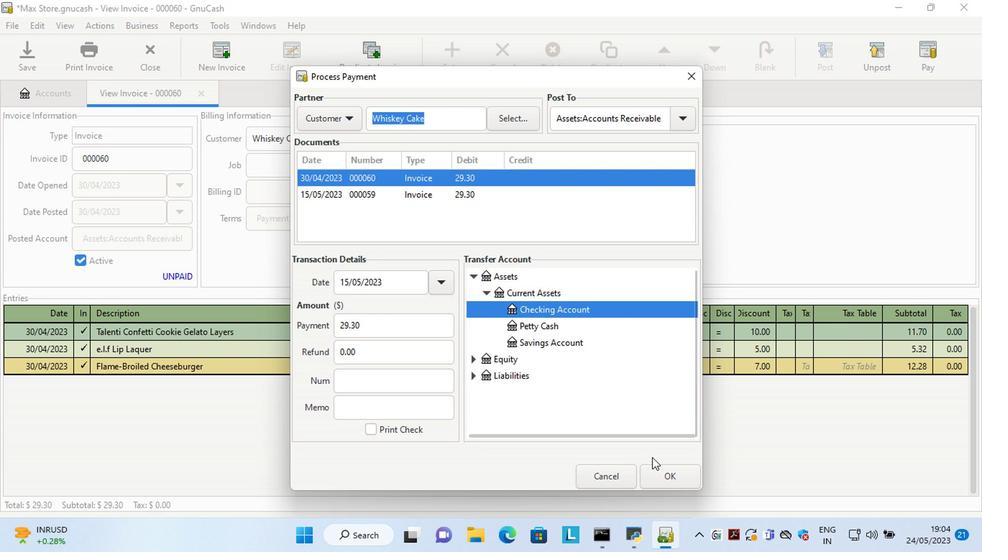 
Action: Mouse pressed left at (616, 441)
Screenshot: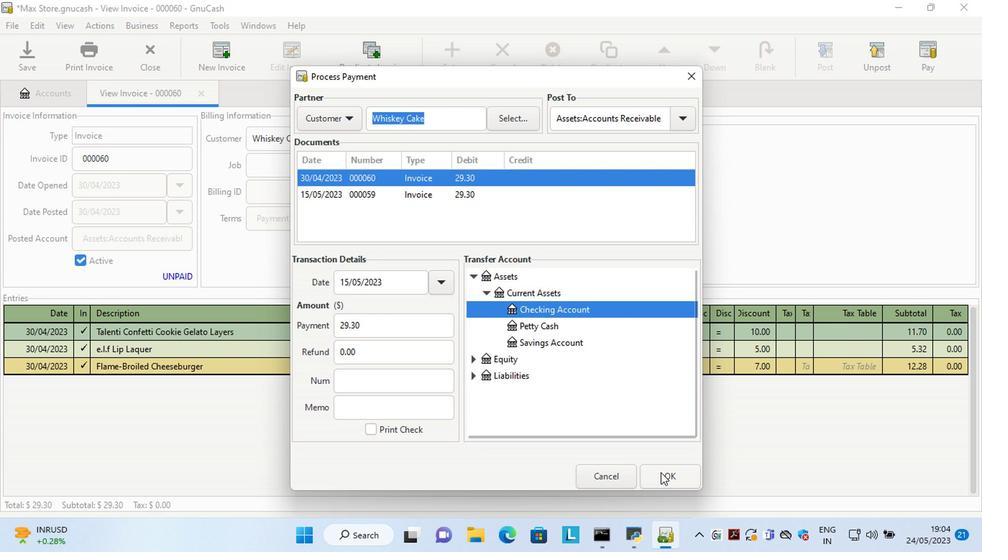
Action: Mouse moved to (227, 152)
Screenshot: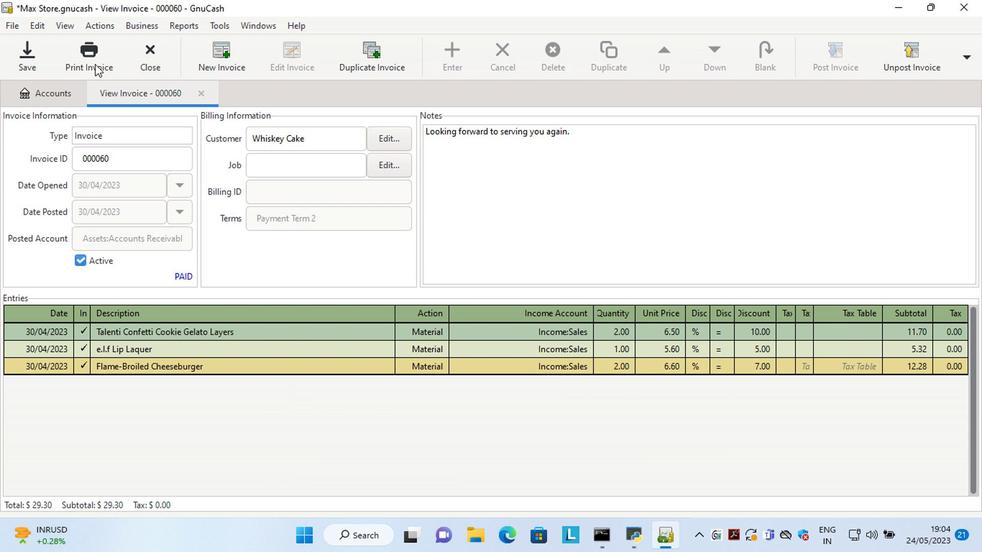 
Action: Mouse pressed left at (227, 152)
Screenshot: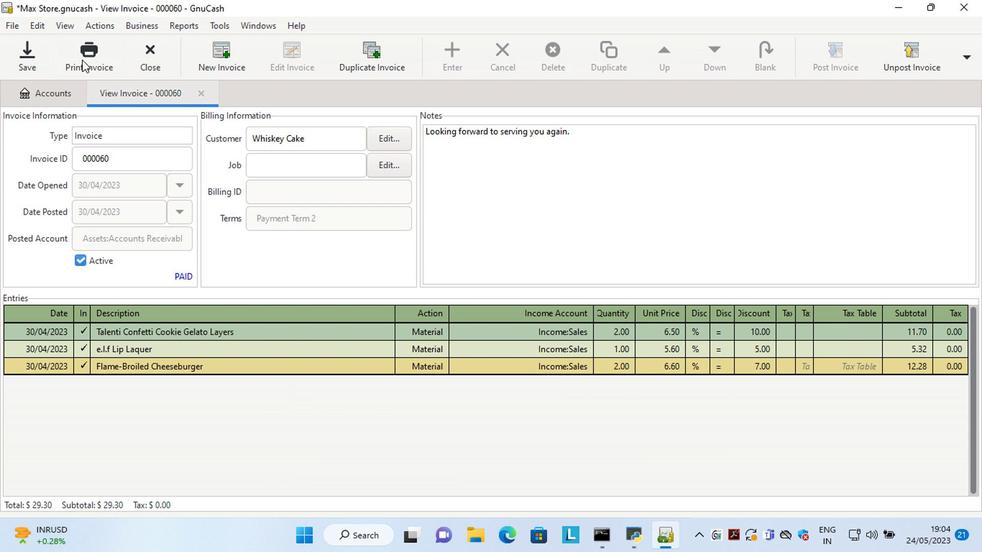 
Action: Mouse moved to (420, 149)
Screenshot: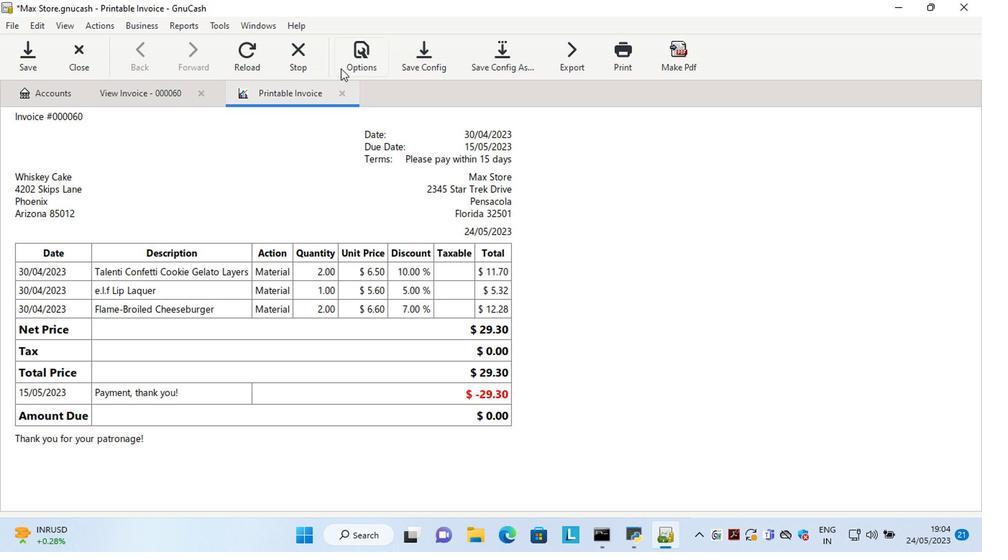 
Action: Mouse pressed left at (420, 149)
Screenshot: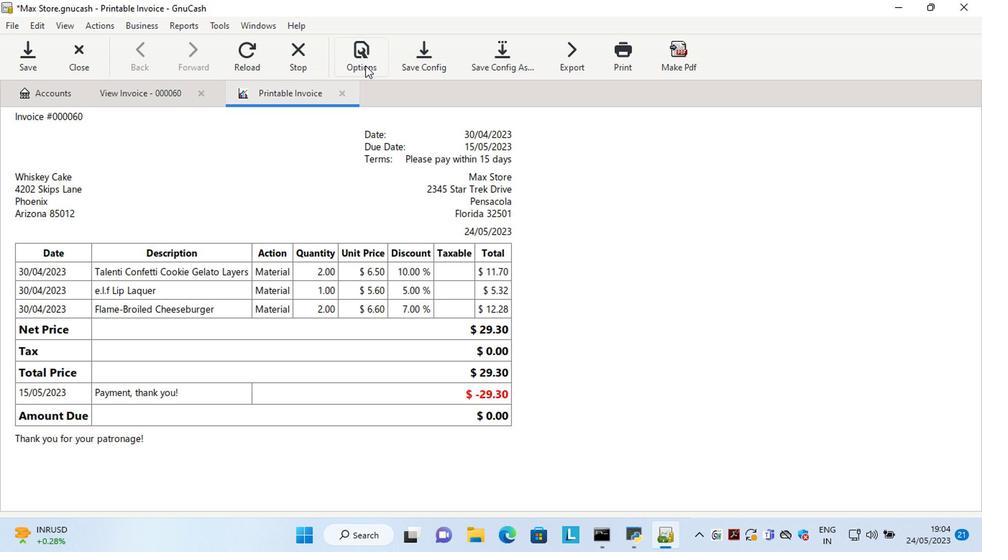 
Action: Mouse moved to (281, 219)
Screenshot: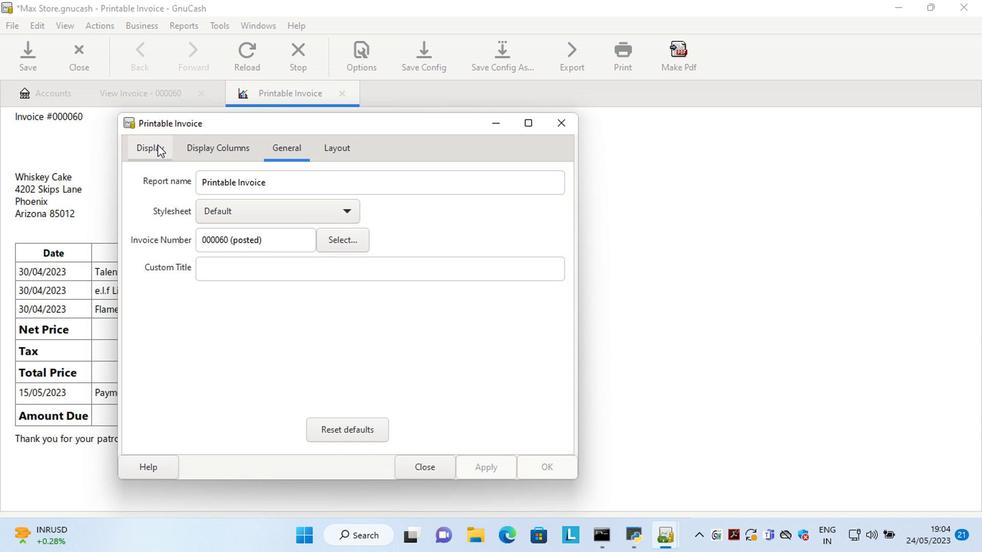 
Action: Mouse pressed left at (281, 219)
Screenshot: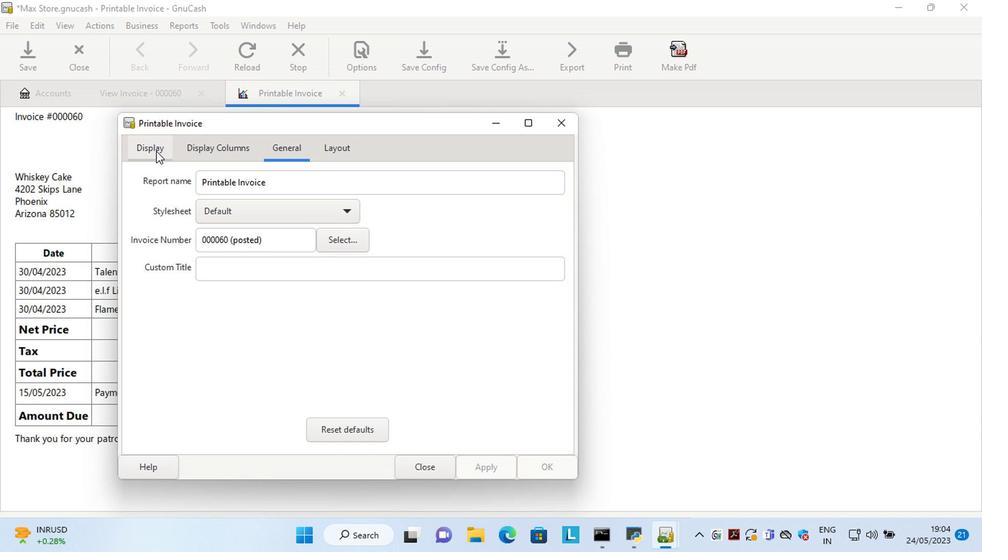 
Action: Mouse moved to (339, 327)
Screenshot: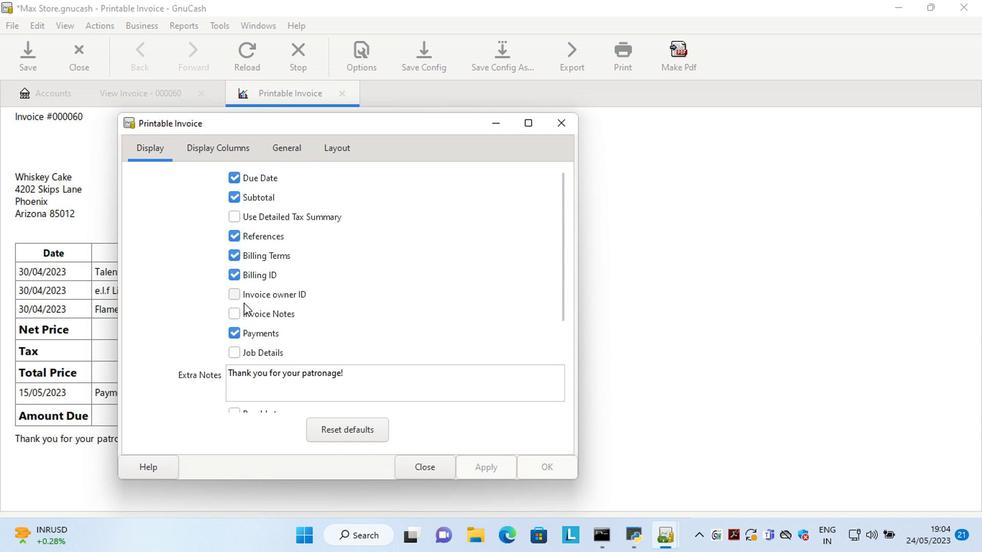 
Action: Mouse pressed left at (339, 327)
Screenshot: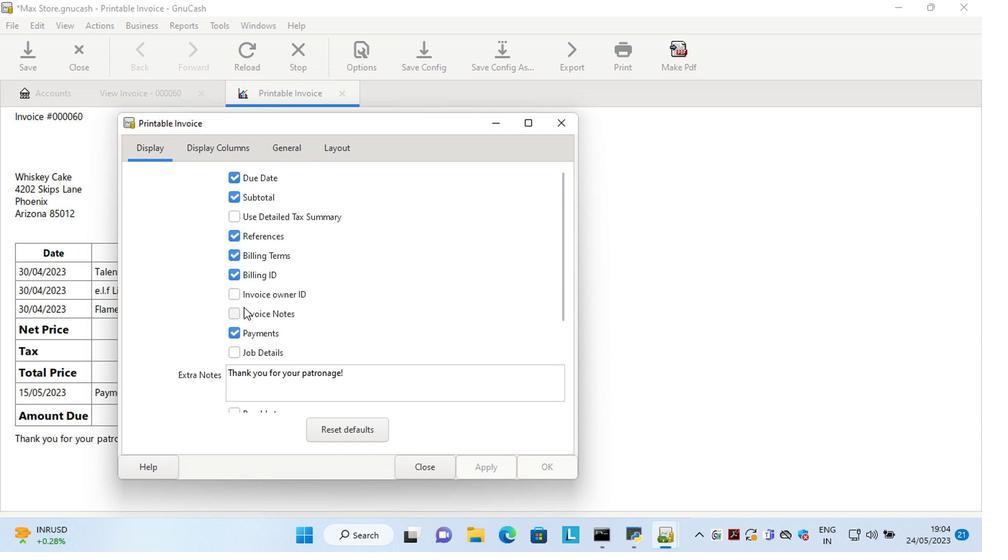 
Action: Mouse moved to (502, 437)
Screenshot: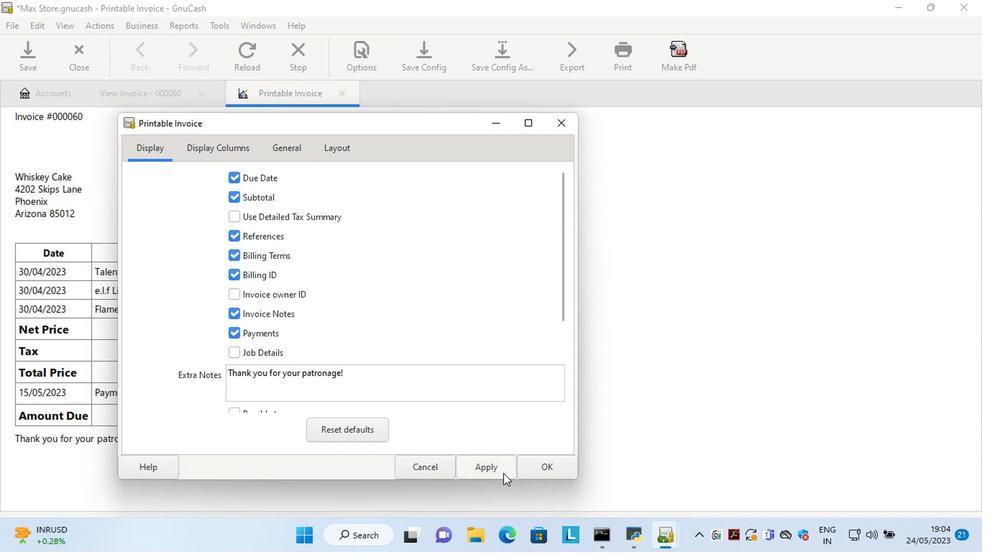
Action: Mouse pressed left at (503, 437)
Screenshot: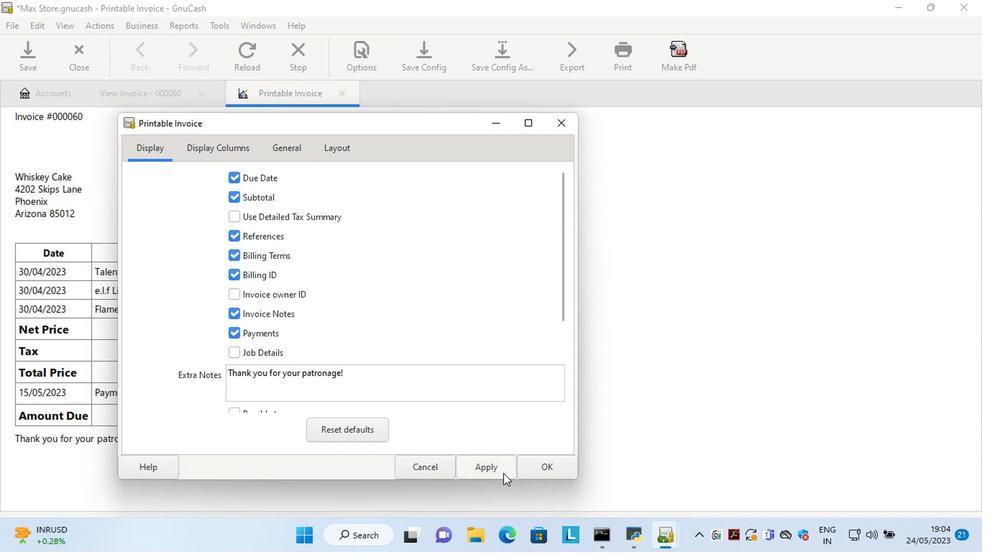 
Action: Mouse moved to (462, 437)
Screenshot: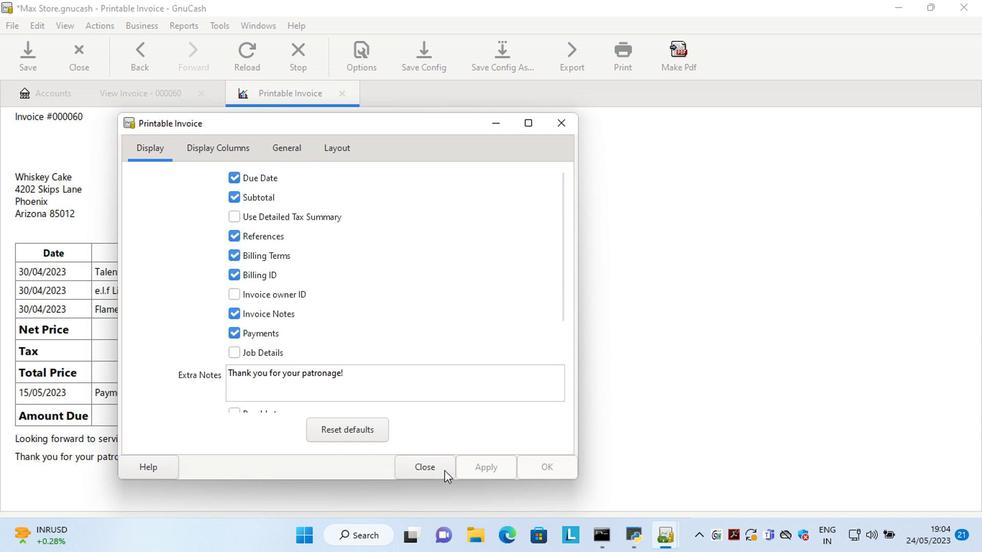 
Action: Mouse pressed left at (462, 437)
Screenshot: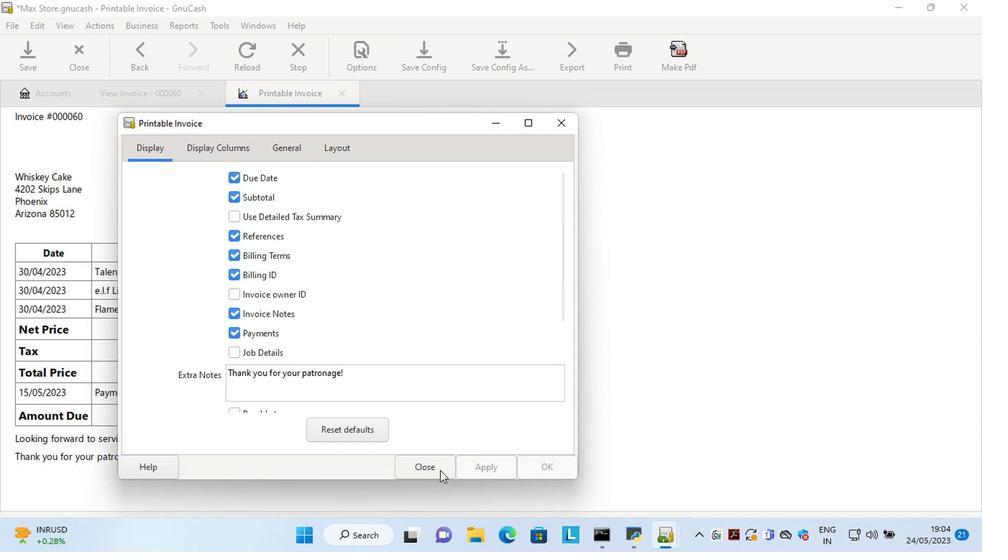 
Action: Mouse moved to (591, 346)
Screenshot: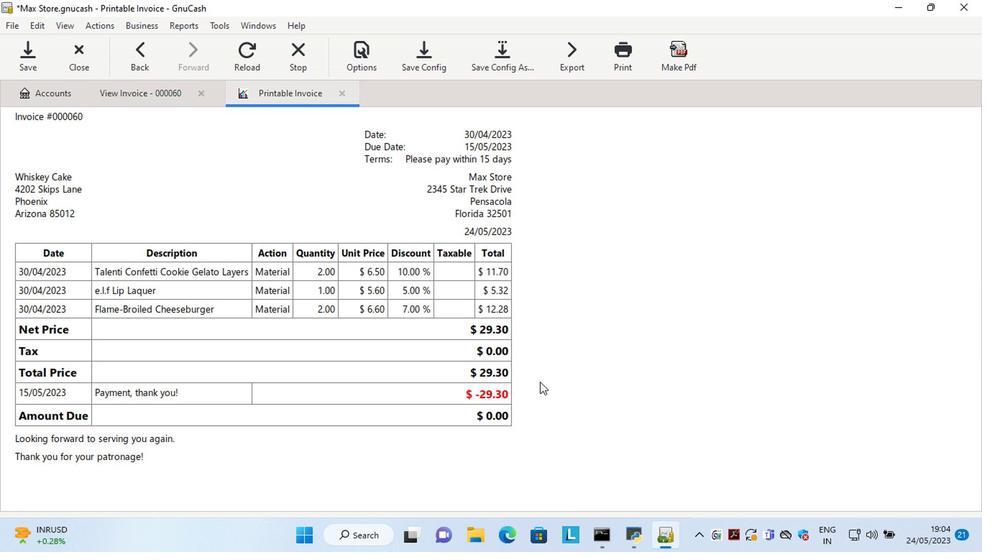 
